 Task: Find connections with filter location Krishnanagar with filter topic #family with filter profile language Potuguese with filter current company Career Expertoz with filter school IBS Mumbai with filter industry Commercial and Industrial Machinery Maintenance with filter service category Retirement Planning with filter keywords title Receptionist
Action: Mouse moved to (376, 259)
Screenshot: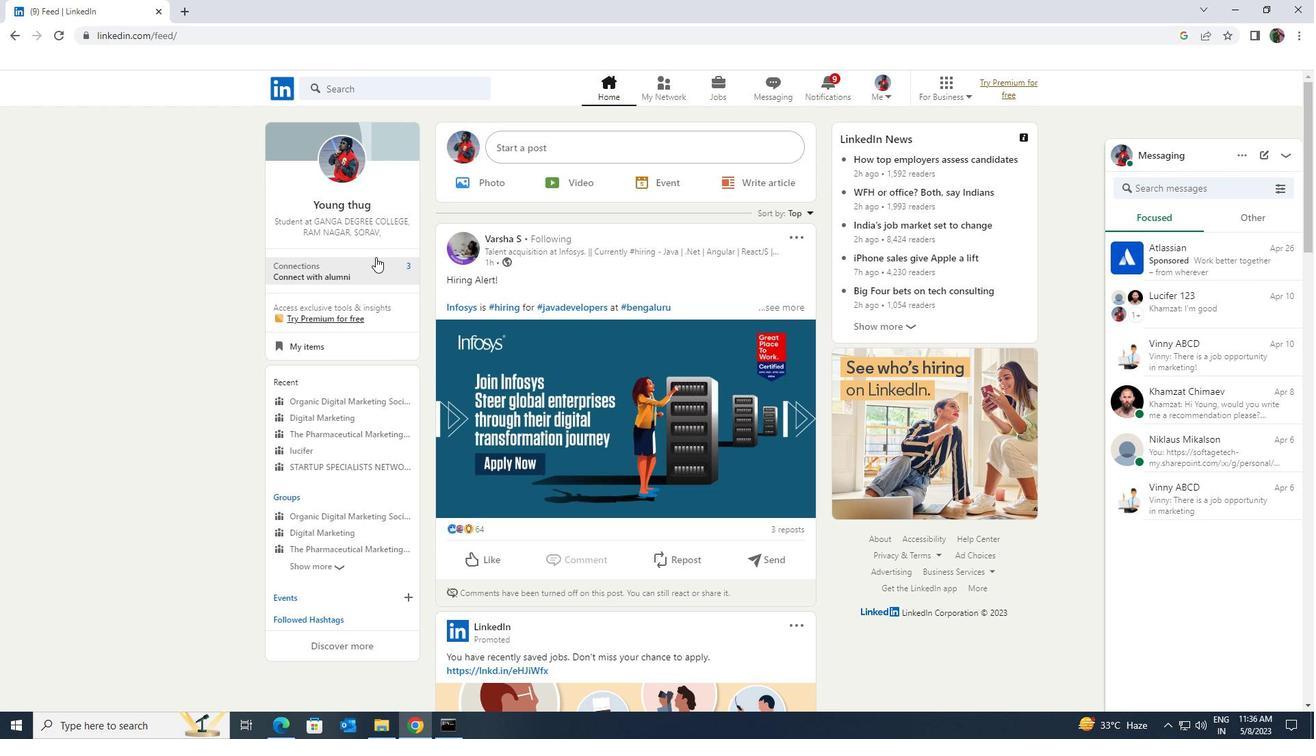 
Action: Mouse pressed left at (376, 259)
Screenshot: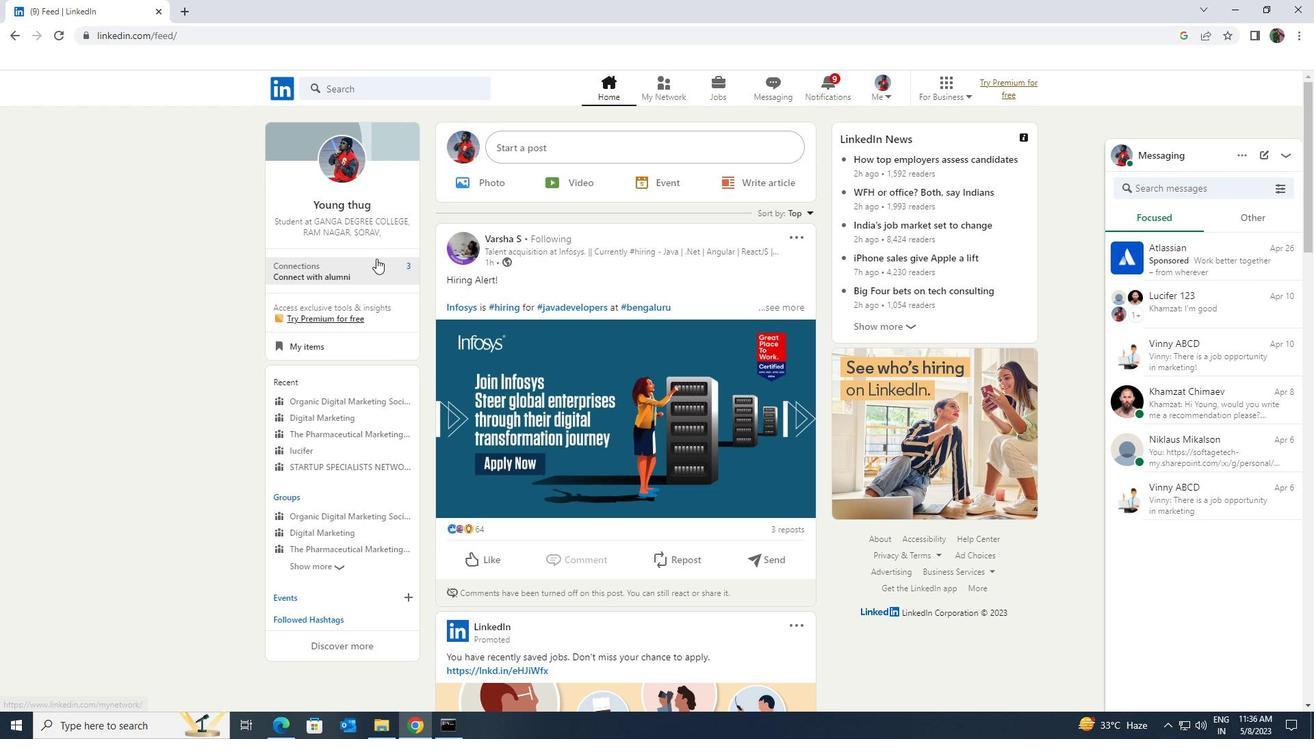 
Action: Mouse moved to (382, 172)
Screenshot: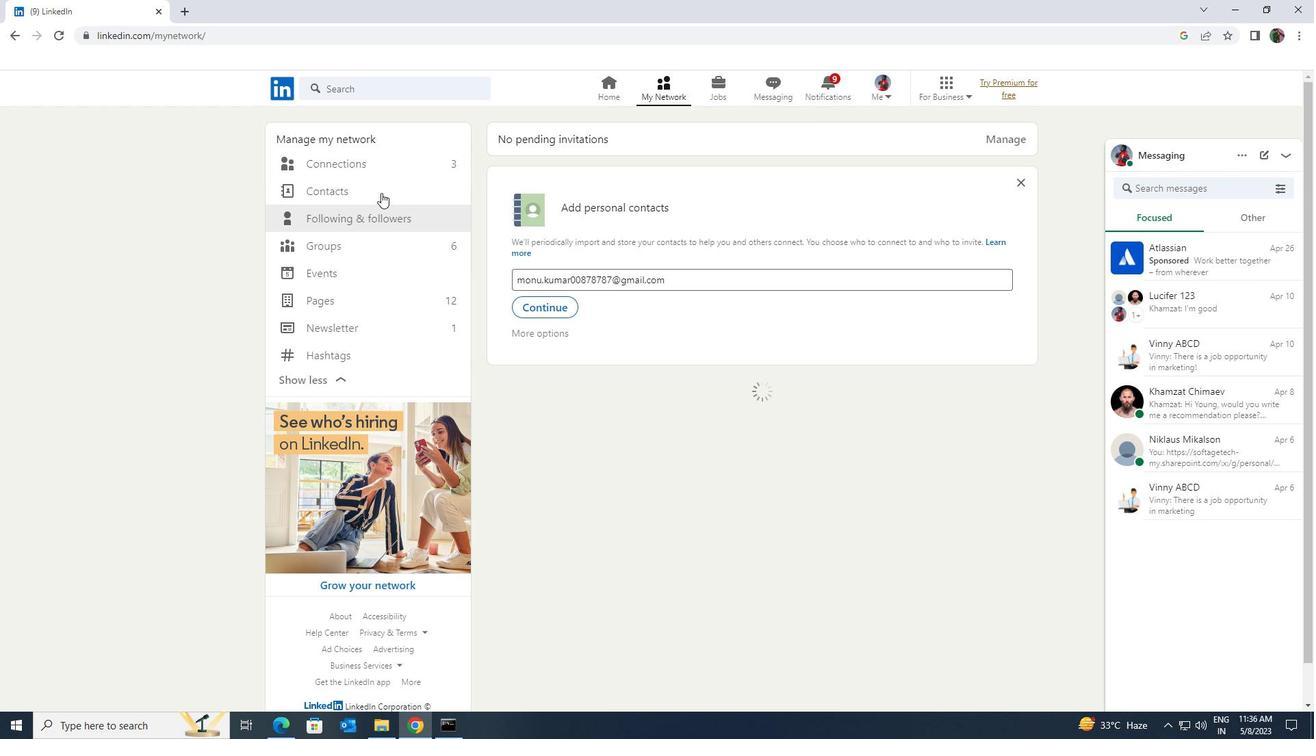 
Action: Mouse pressed left at (382, 172)
Screenshot: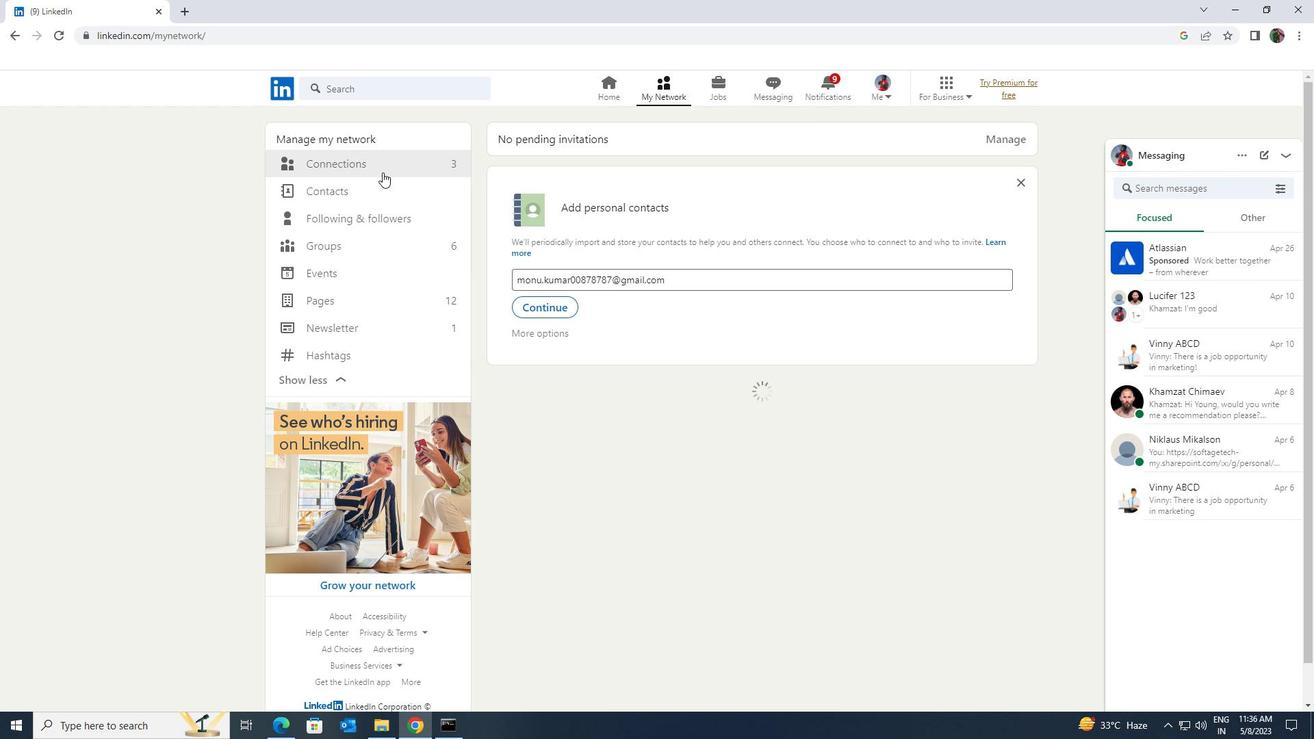 
Action: Mouse moved to (383, 169)
Screenshot: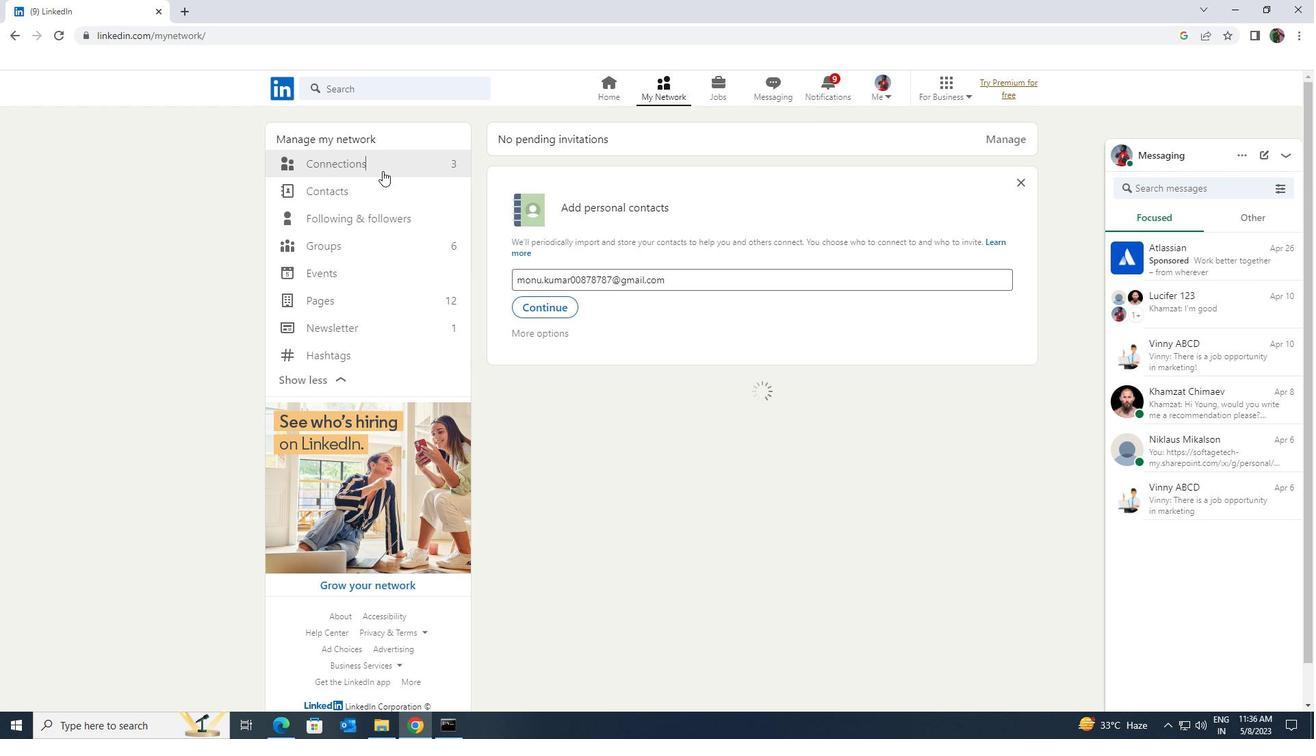 
Action: Mouse pressed left at (383, 169)
Screenshot: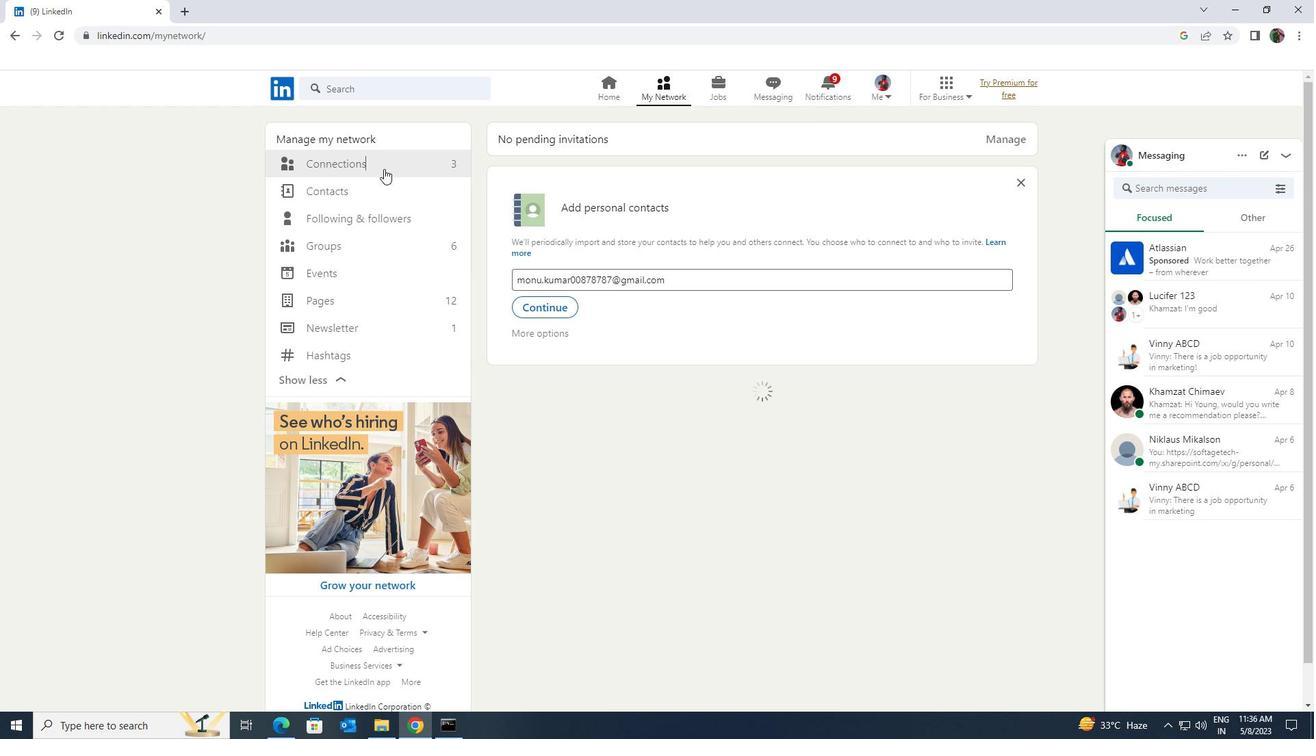 
Action: Mouse moved to (736, 167)
Screenshot: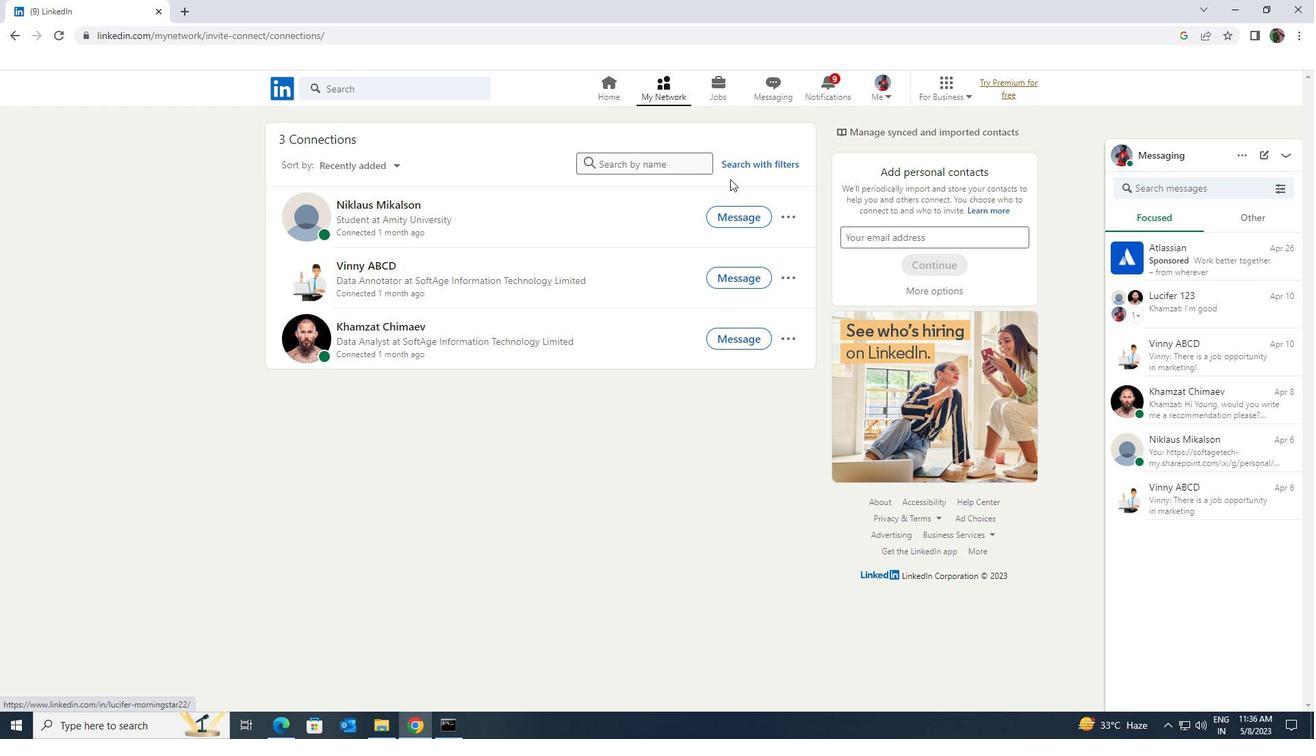 
Action: Mouse pressed left at (736, 167)
Screenshot: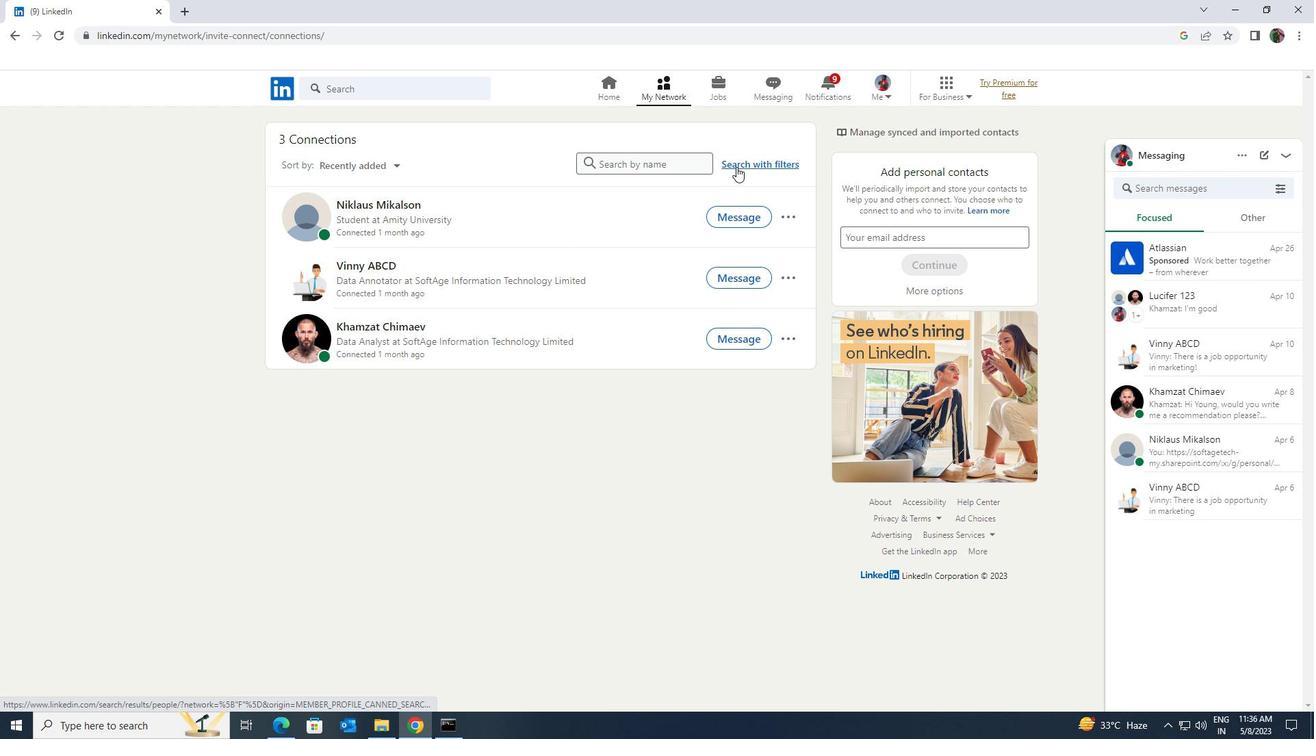 
Action: Mouse moved to (700, 128)
Screenshot: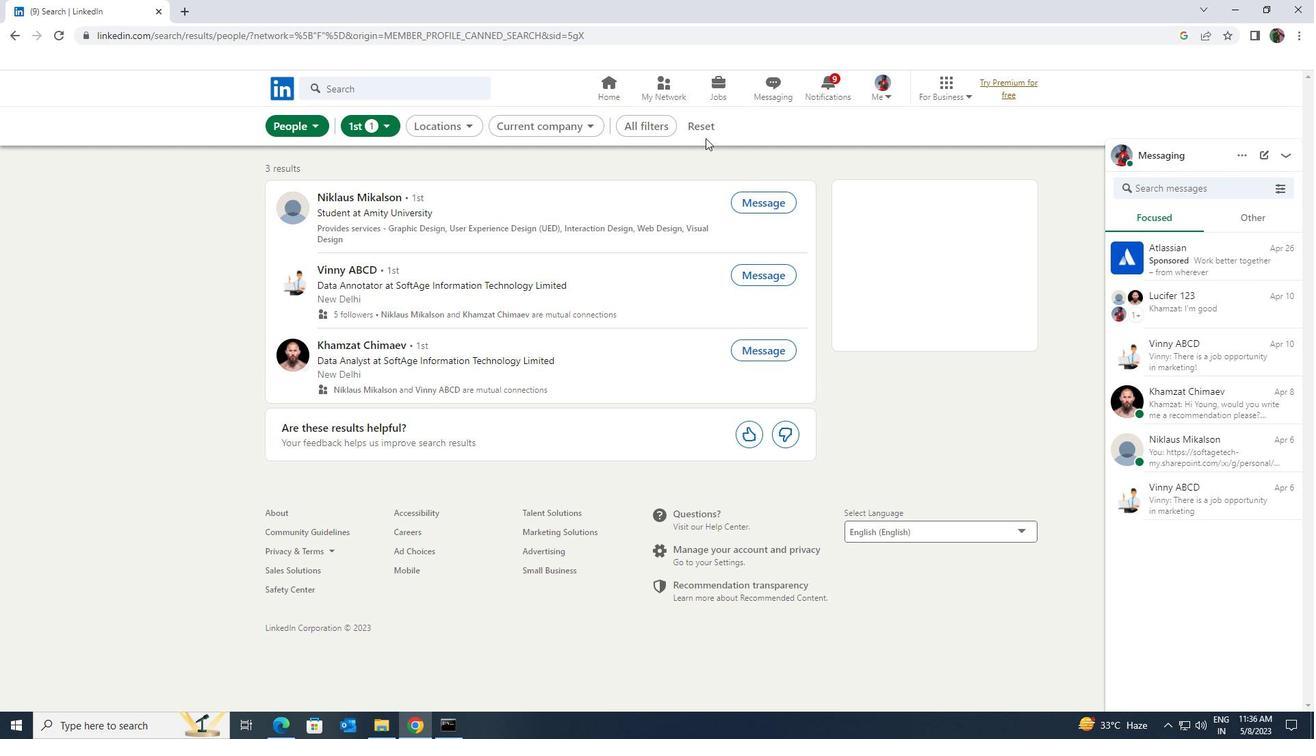 
Action: Mouse pressed left at (700, 128)
Screenshot: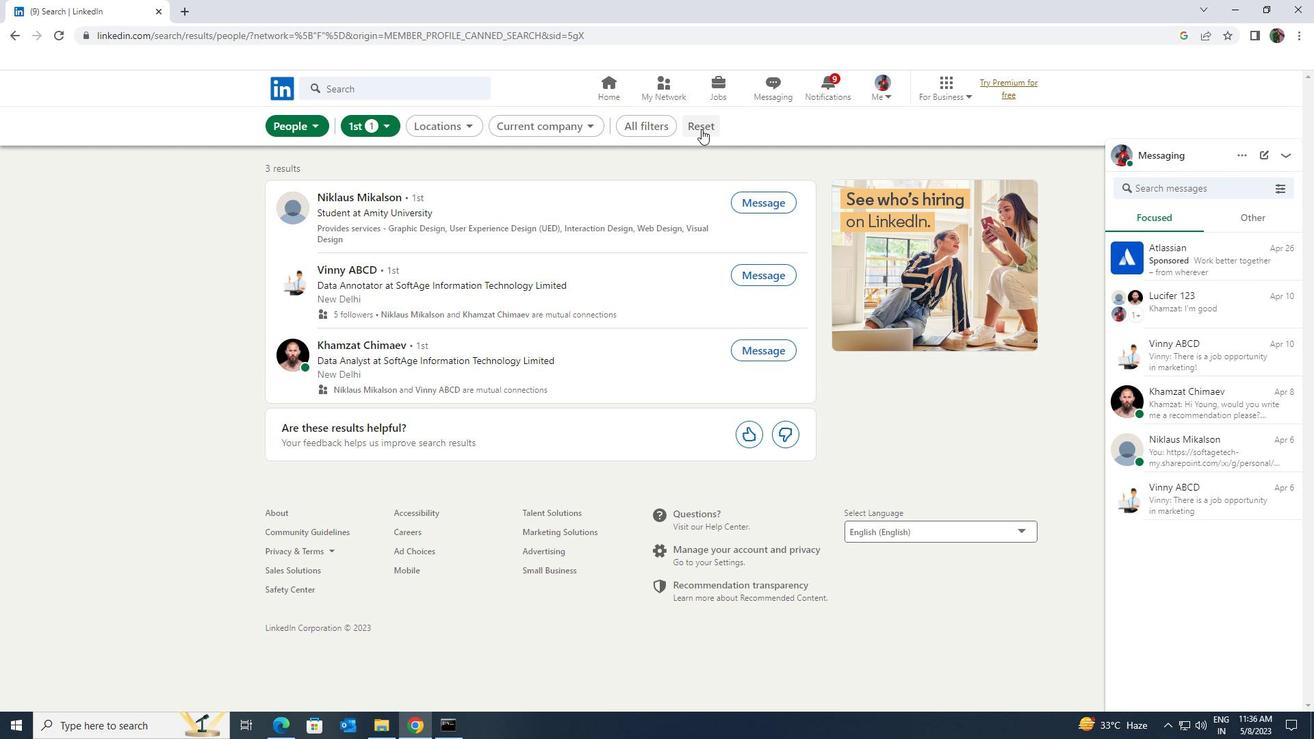 
Action: Mouse moved to (694, 130)
Screenshot: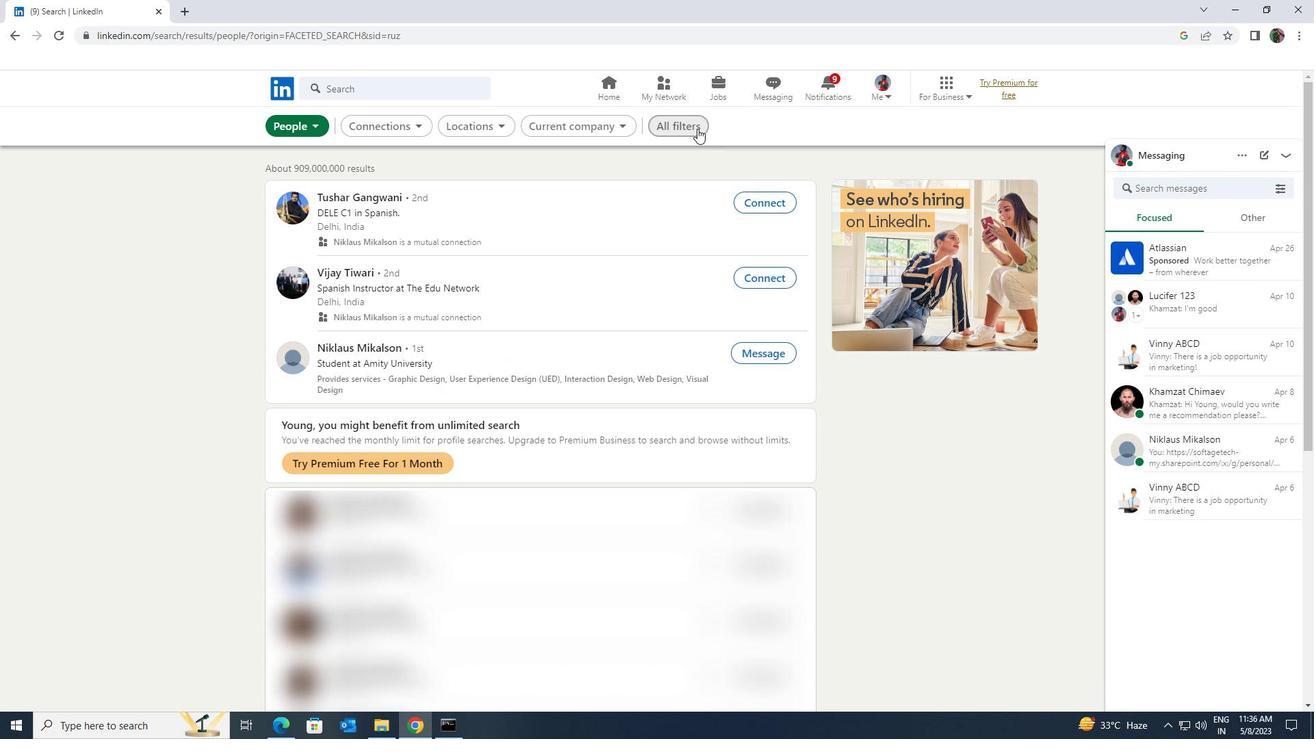 
Action: Mouse pressed left at (694, 130)
Screenshot: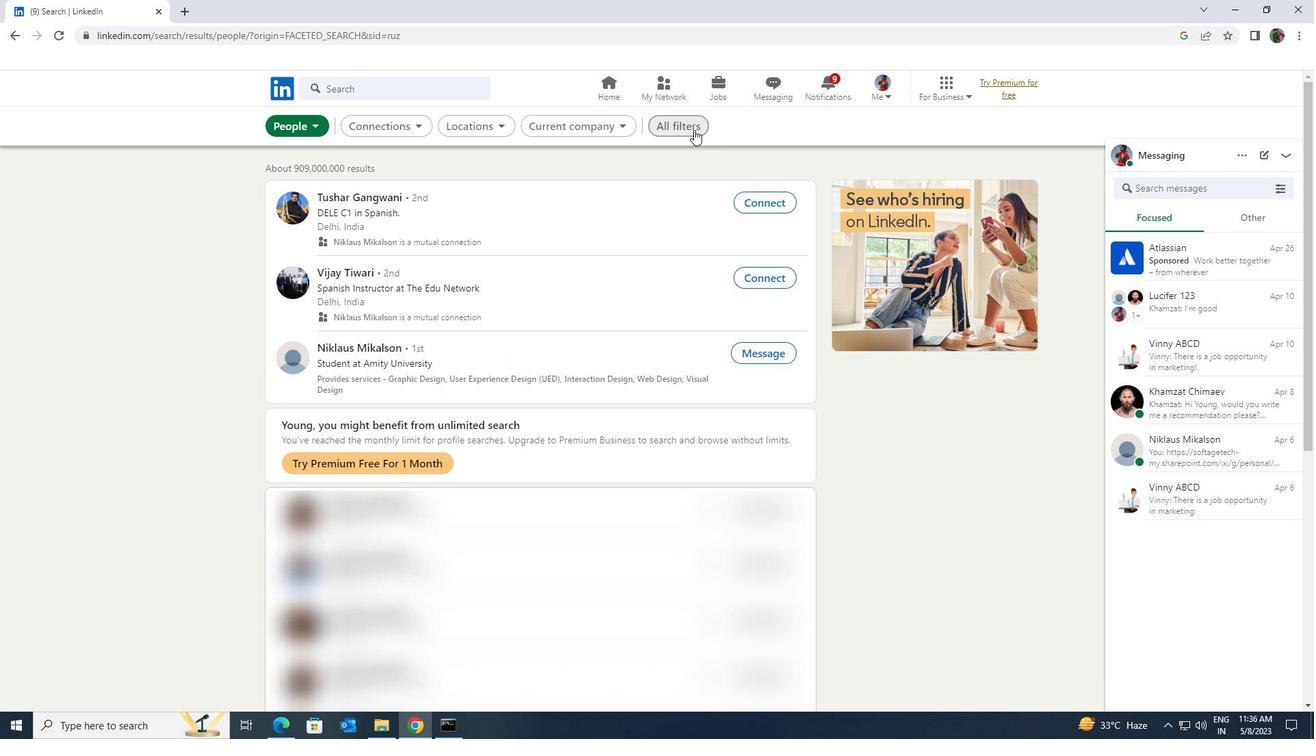
Action: Mouse moved to (1158, 539)
Screenshot: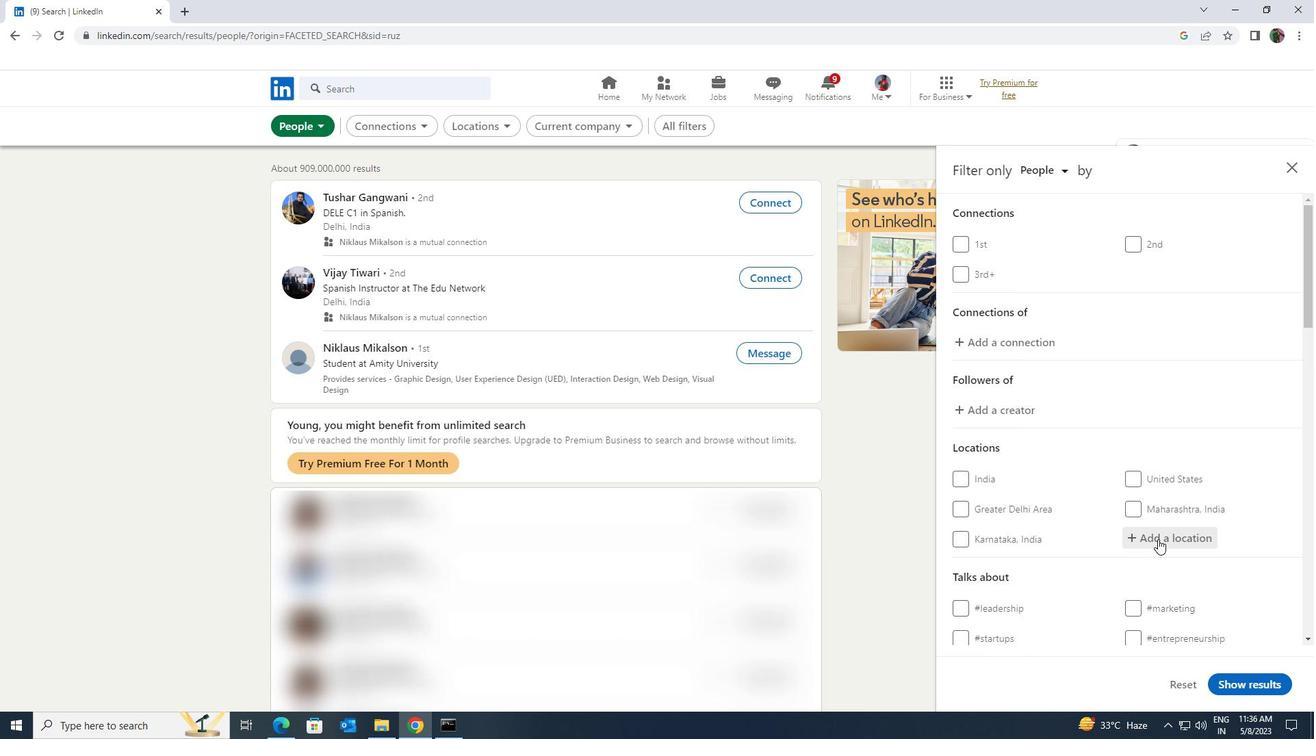 
Action: Mouse pressed left at (1158, 539)
Screenshot: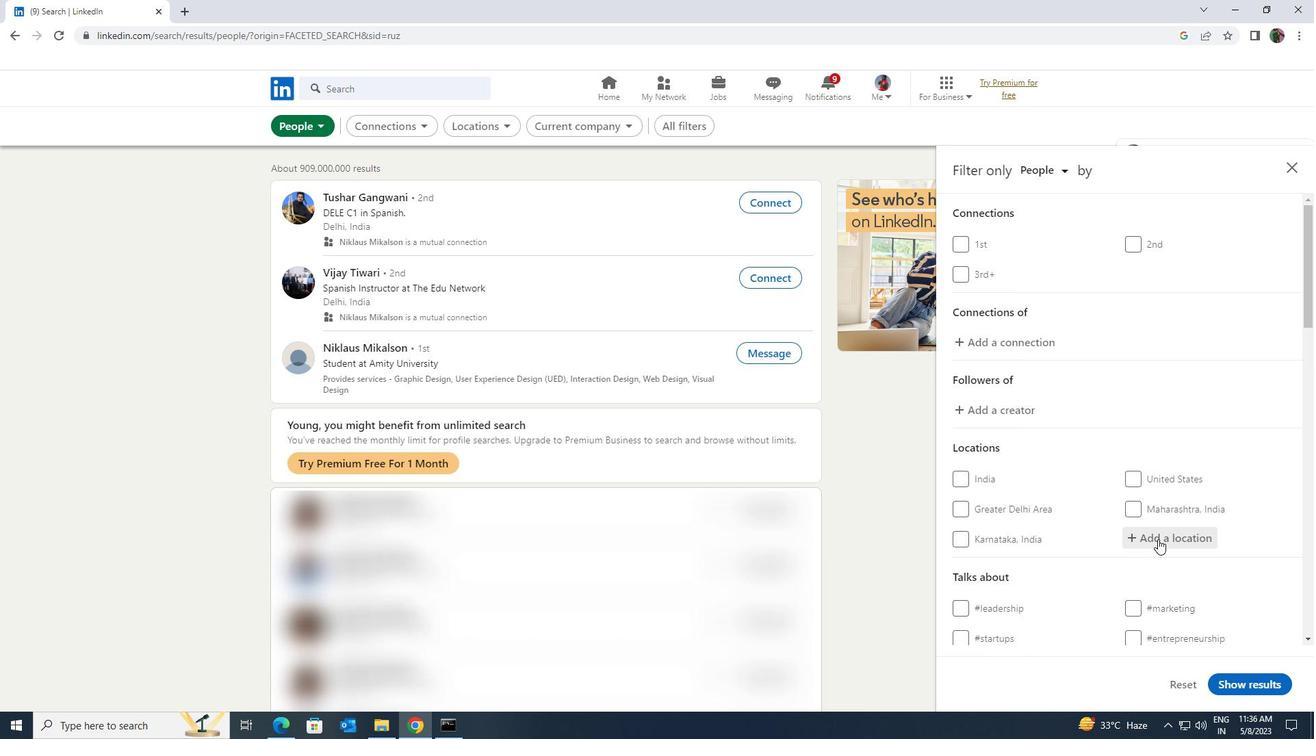 
Action: Mouse moved to (1158, 538)
Screenshot: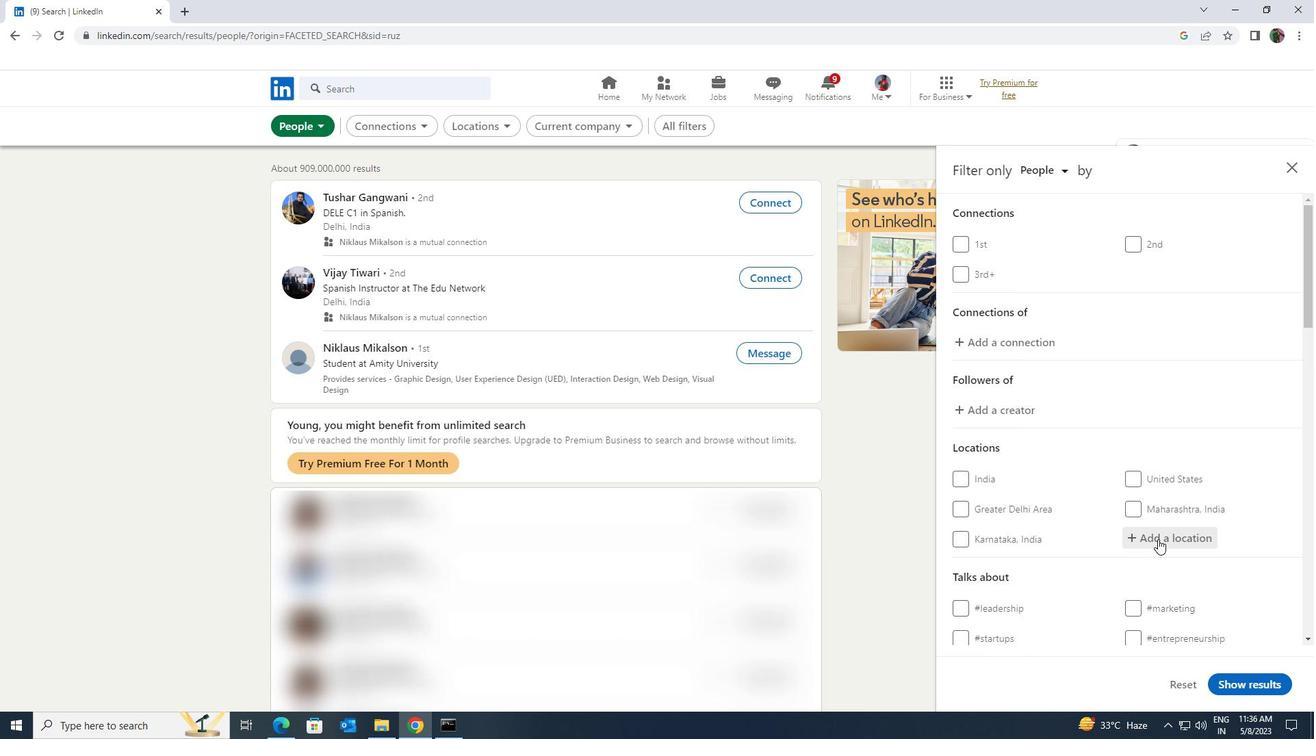 
Action: Key pressed <Key.shift>KRISHNA
Screenshot: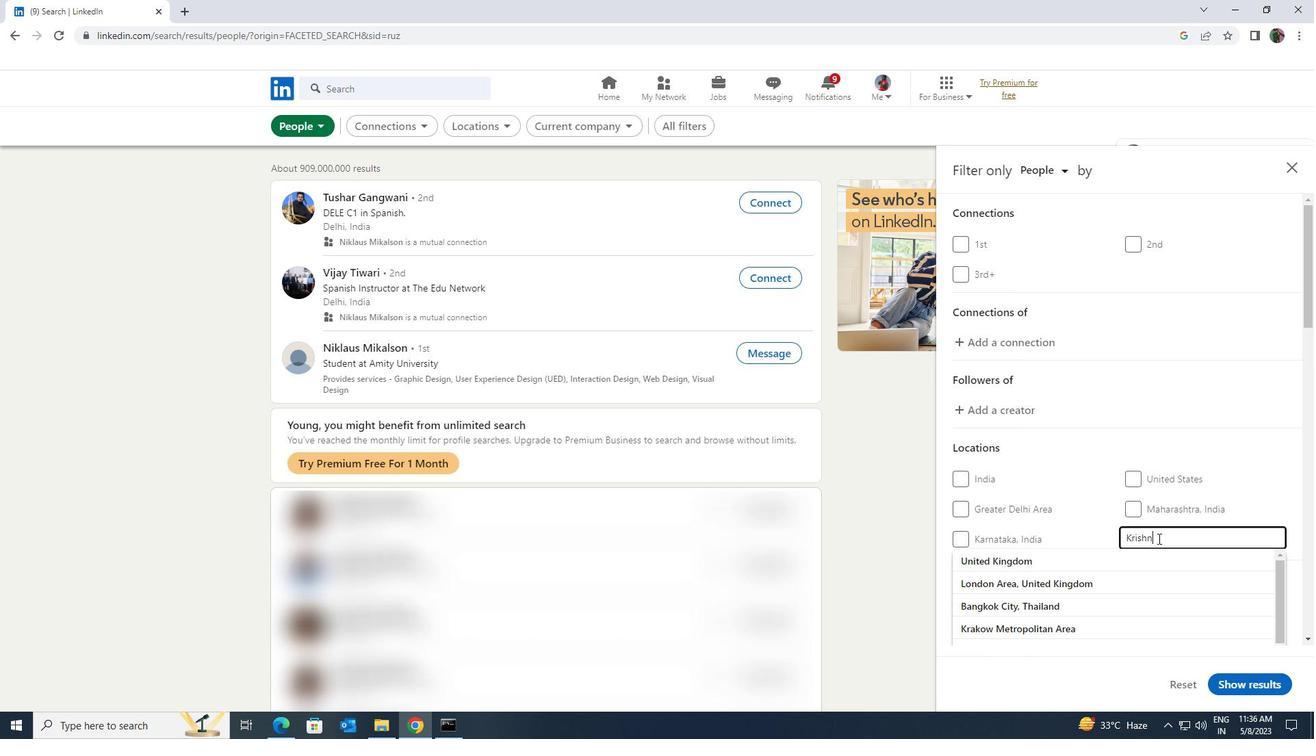 
Action: Mouse moved to (1155, 541)
Screenshot: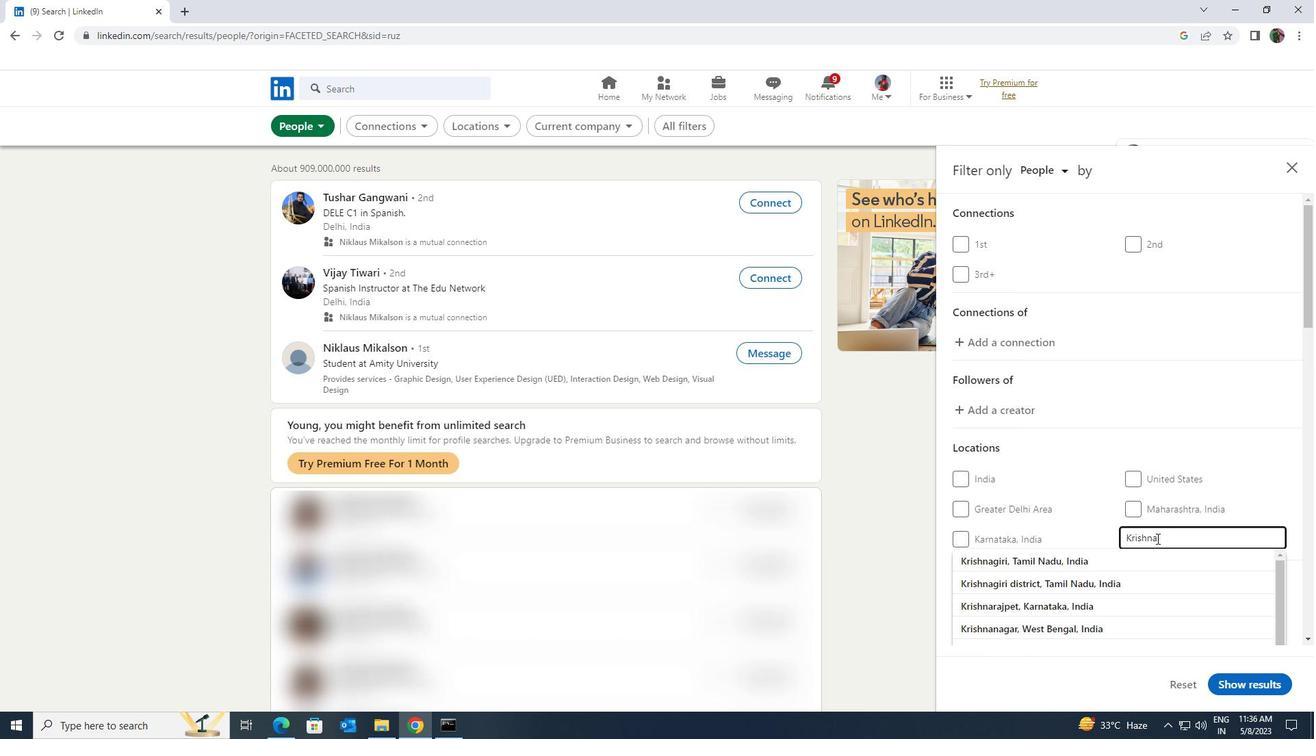 
Action: Key pressed GAR<Key.enter>
Screenshot: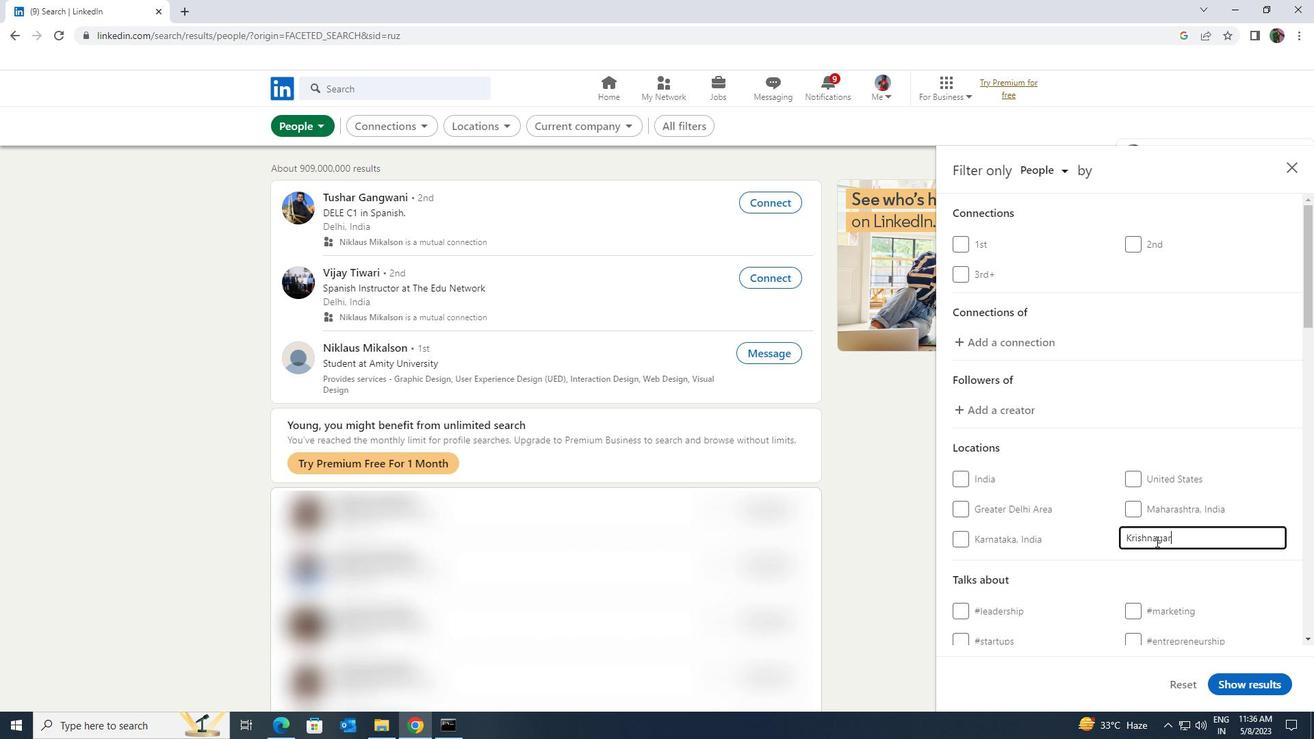 
Action: Mouse moved to (1154, 542)
Screenshot: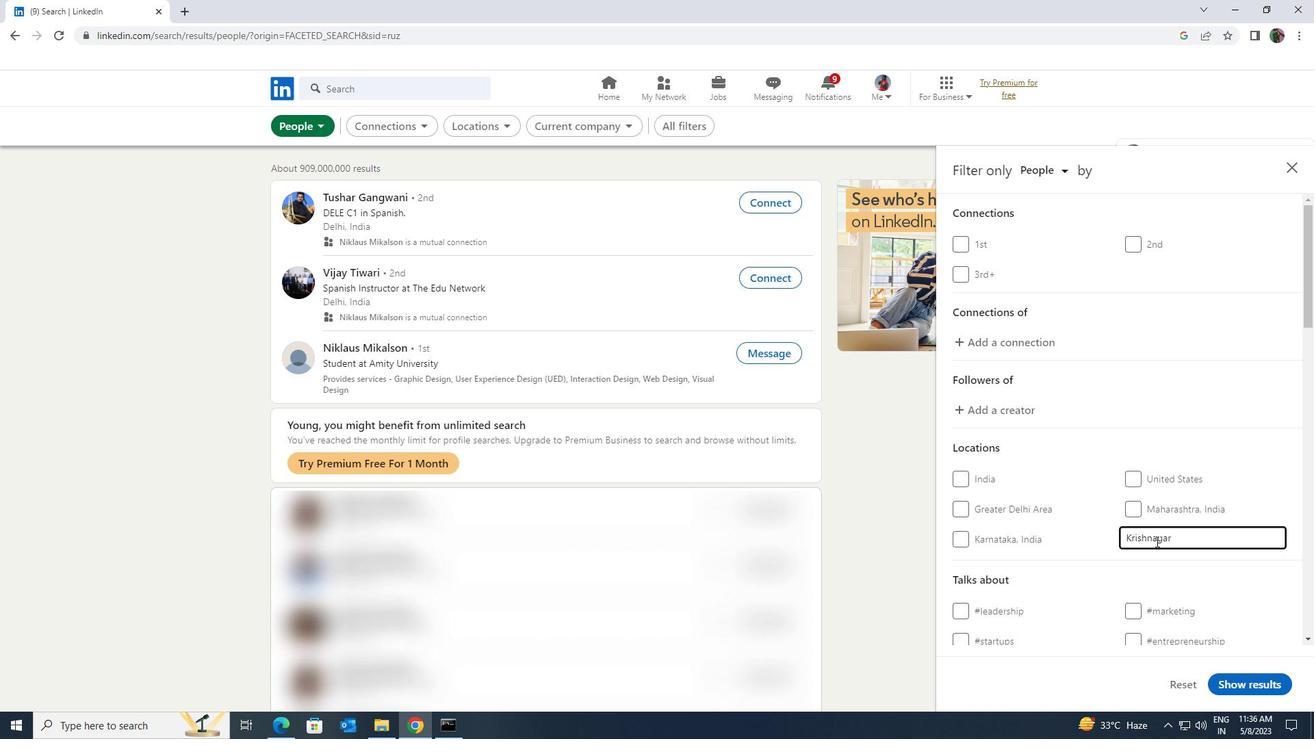 
Action: Mouse scrolled (1154, 542) with delta (0, 0)
Screenshot: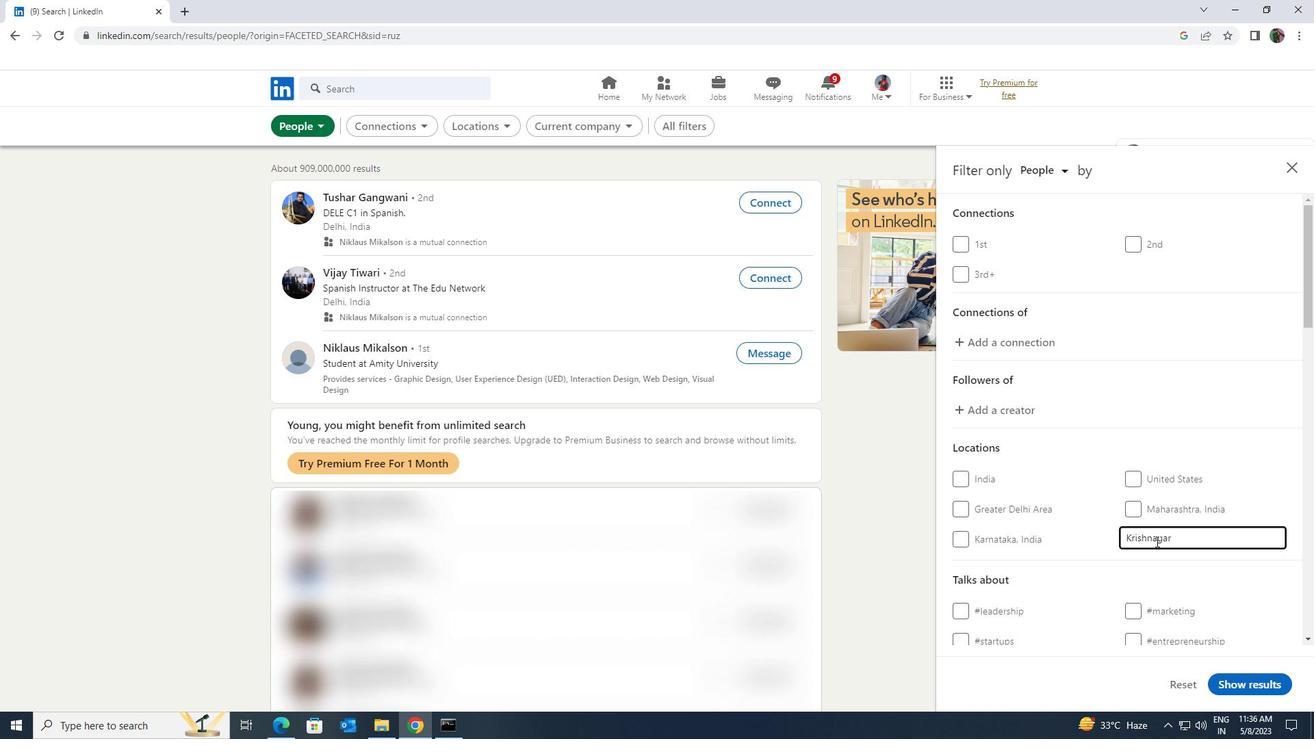 
Action: Mouse moved to (1153, 543)
Screenshot: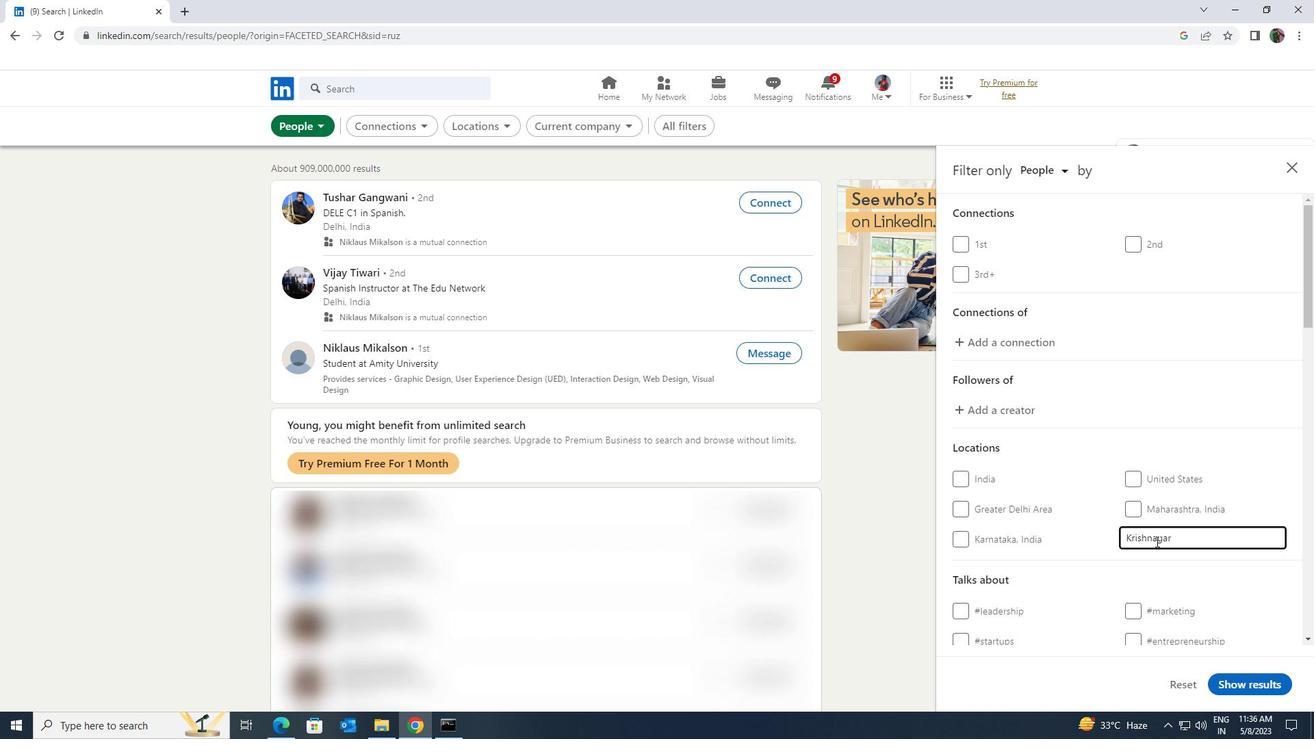 
Action: Mouse scrolled (1153, 542) with delta (0, 0)
Screenshot: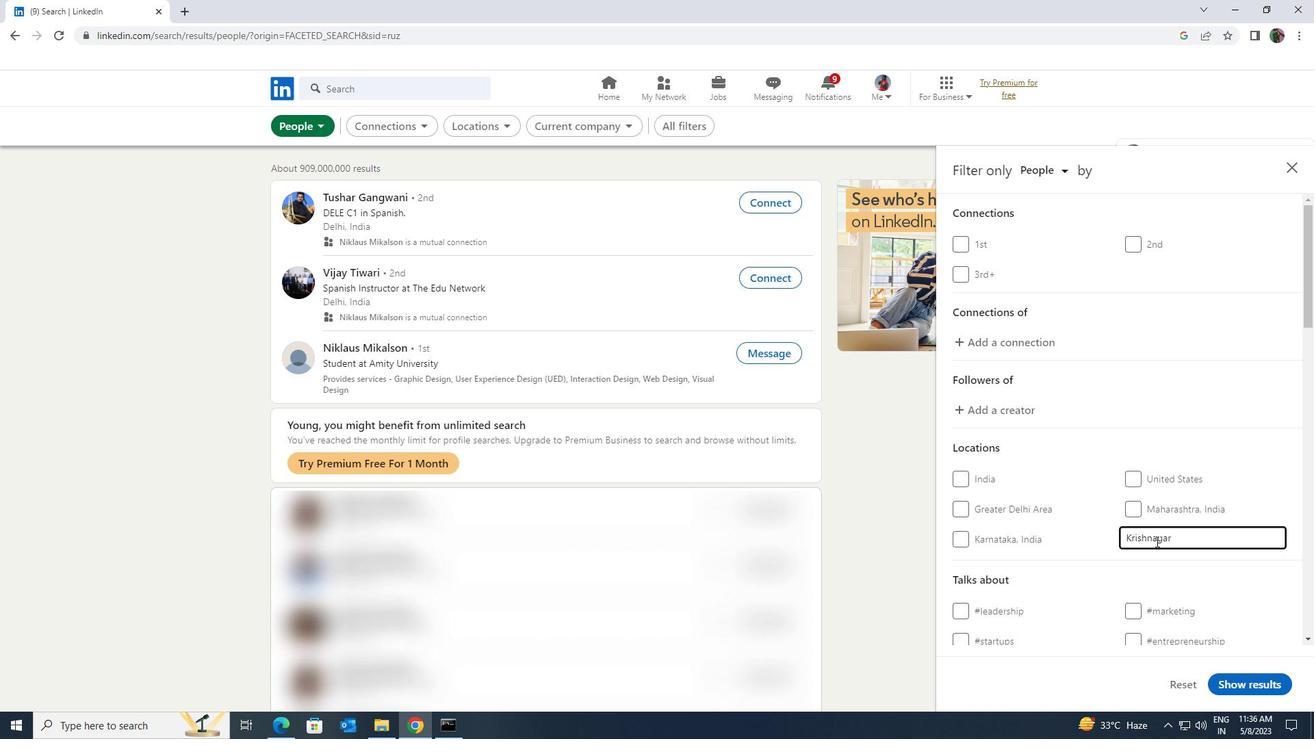 
Action: Mouse moved to (1152, 532)
Screenshot: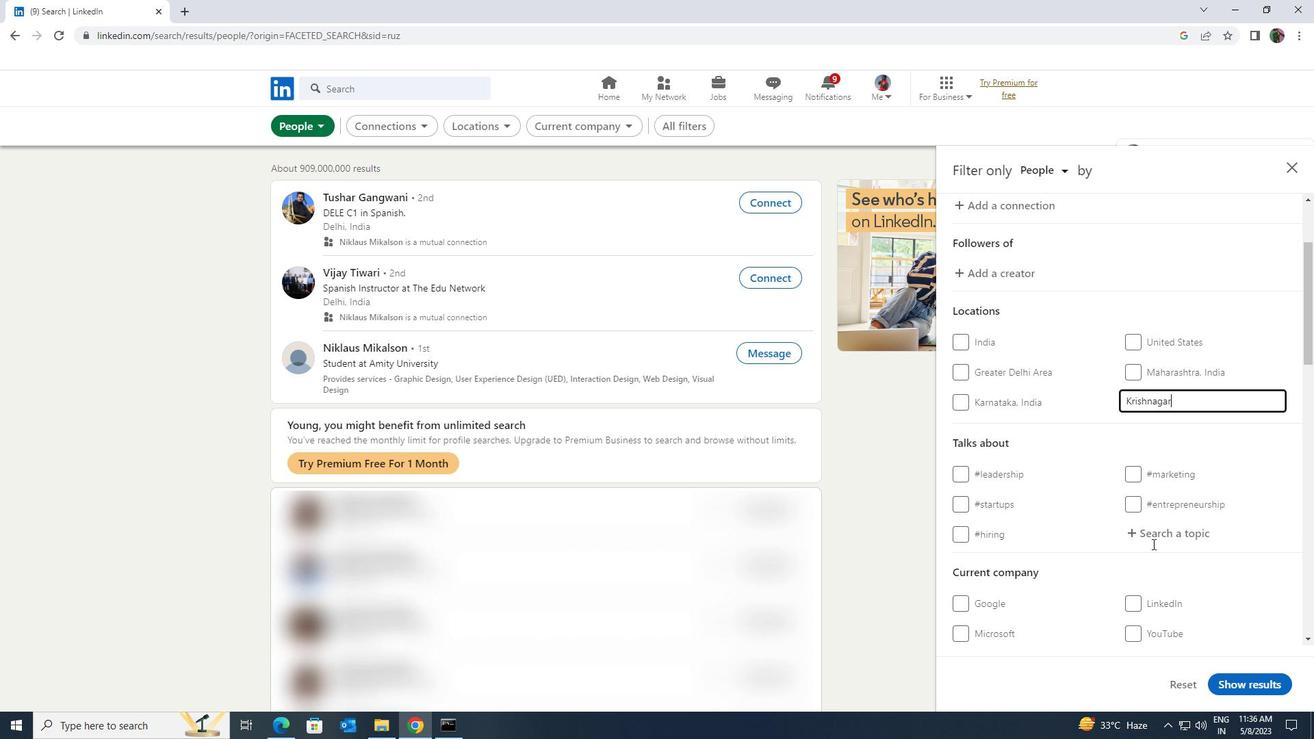 
Action: Mouse pressed left at (1152, 532)
Screenshot: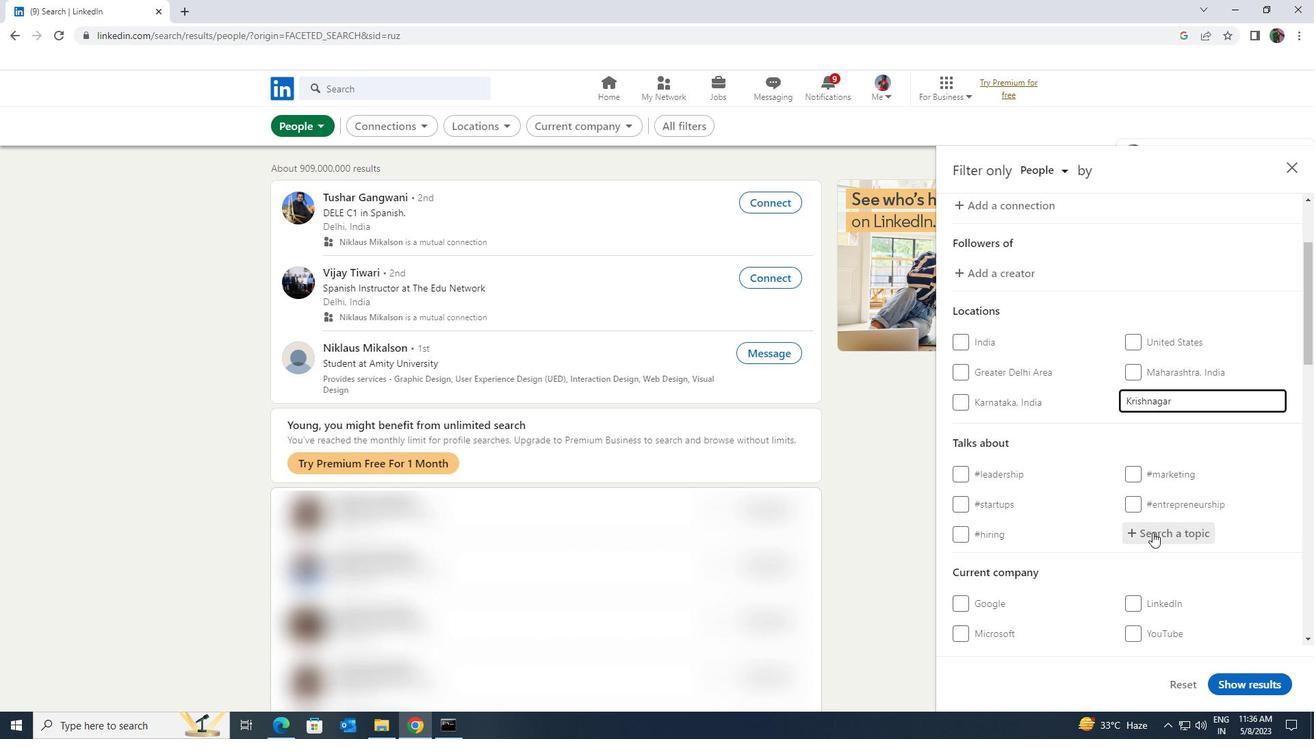 
Action: Mouse moved to (1152, 531)
Screenshot: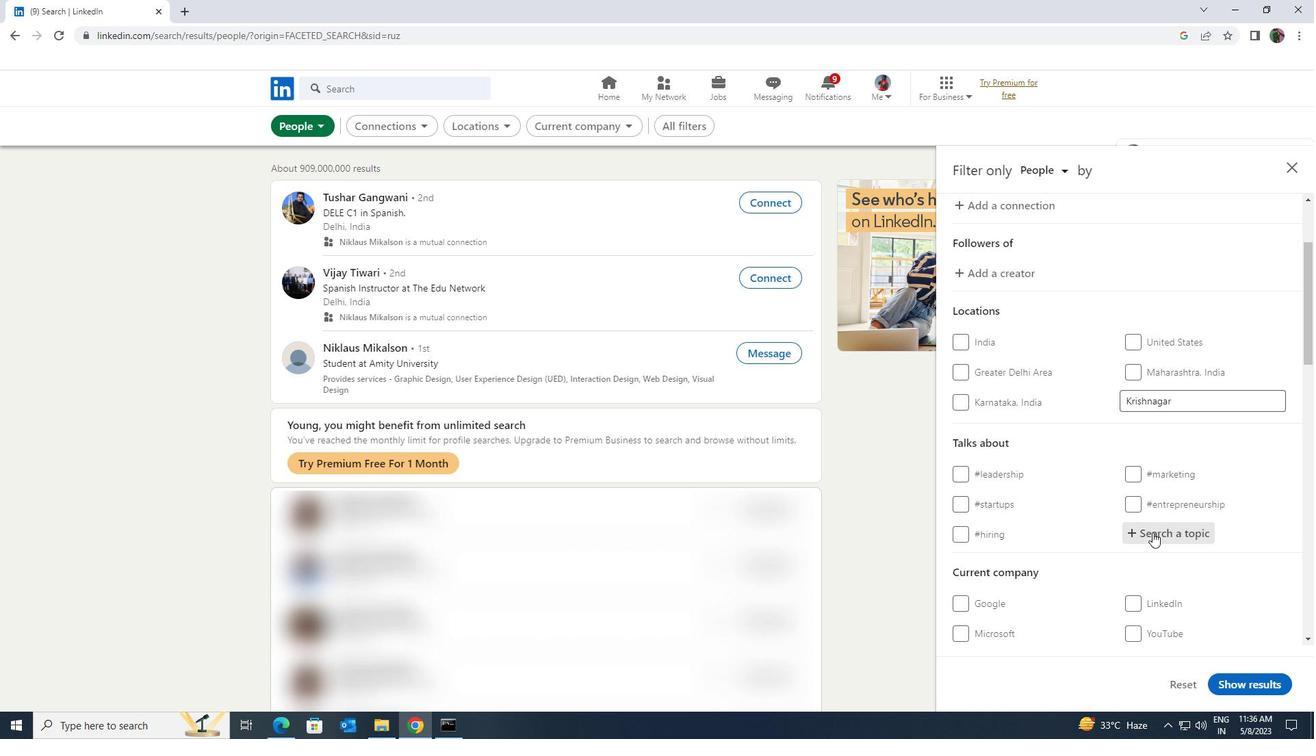 
Action: Key pressed <Key.shift>FAMILY
Screenshot: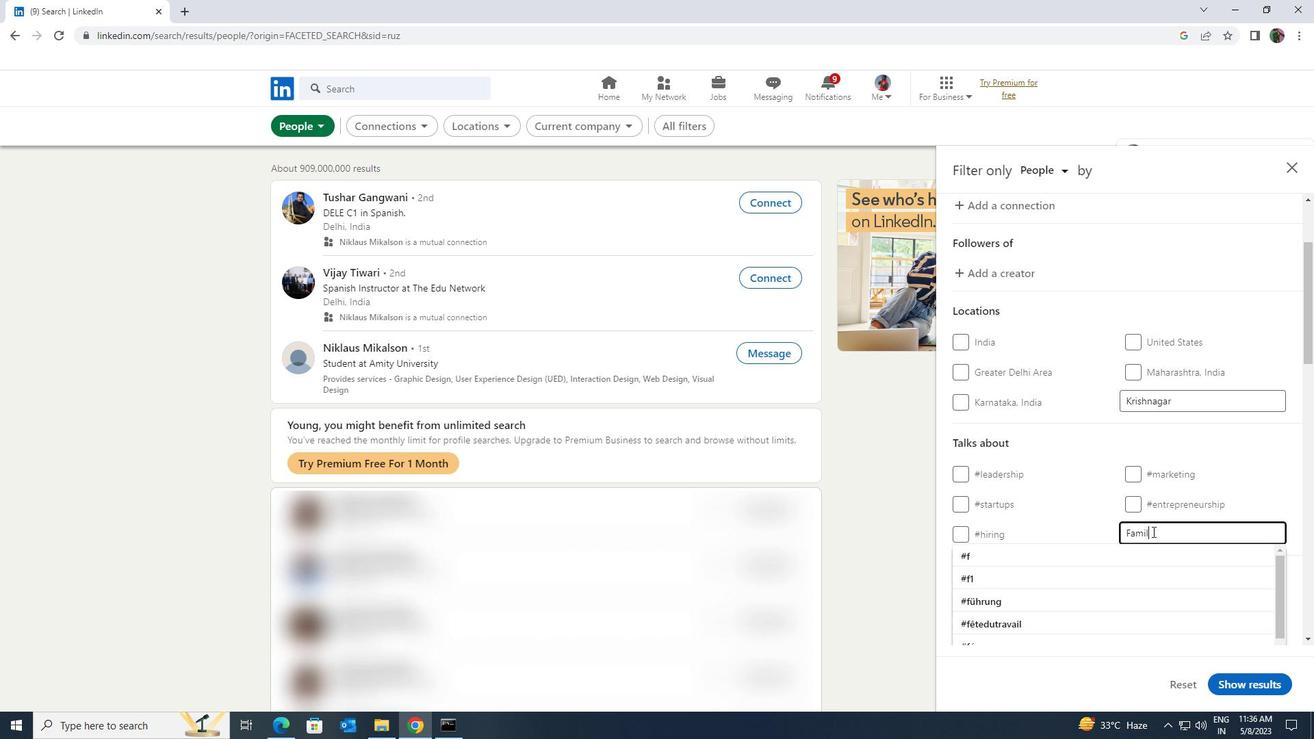 
Action: Mouse moved to (1138, 544)
Screenshot: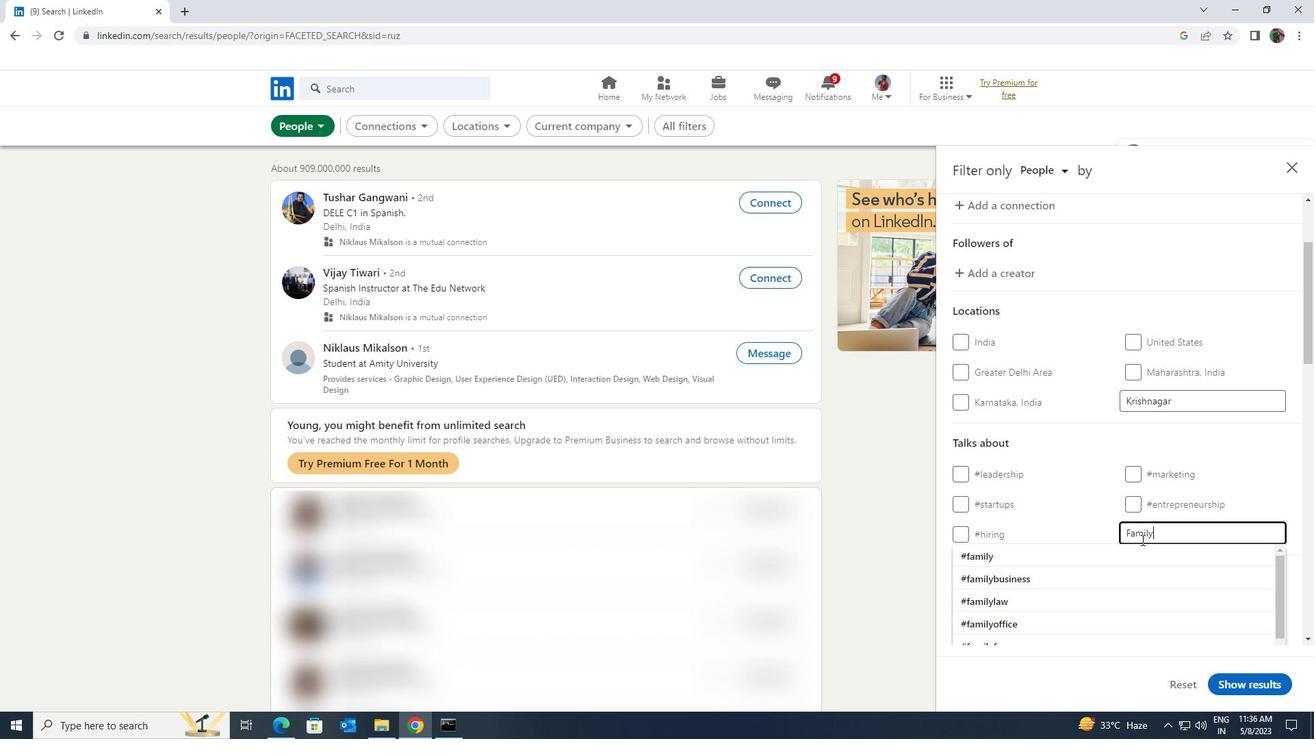 
Action: Mouse pressed left at (1138, 544)
Screenshot: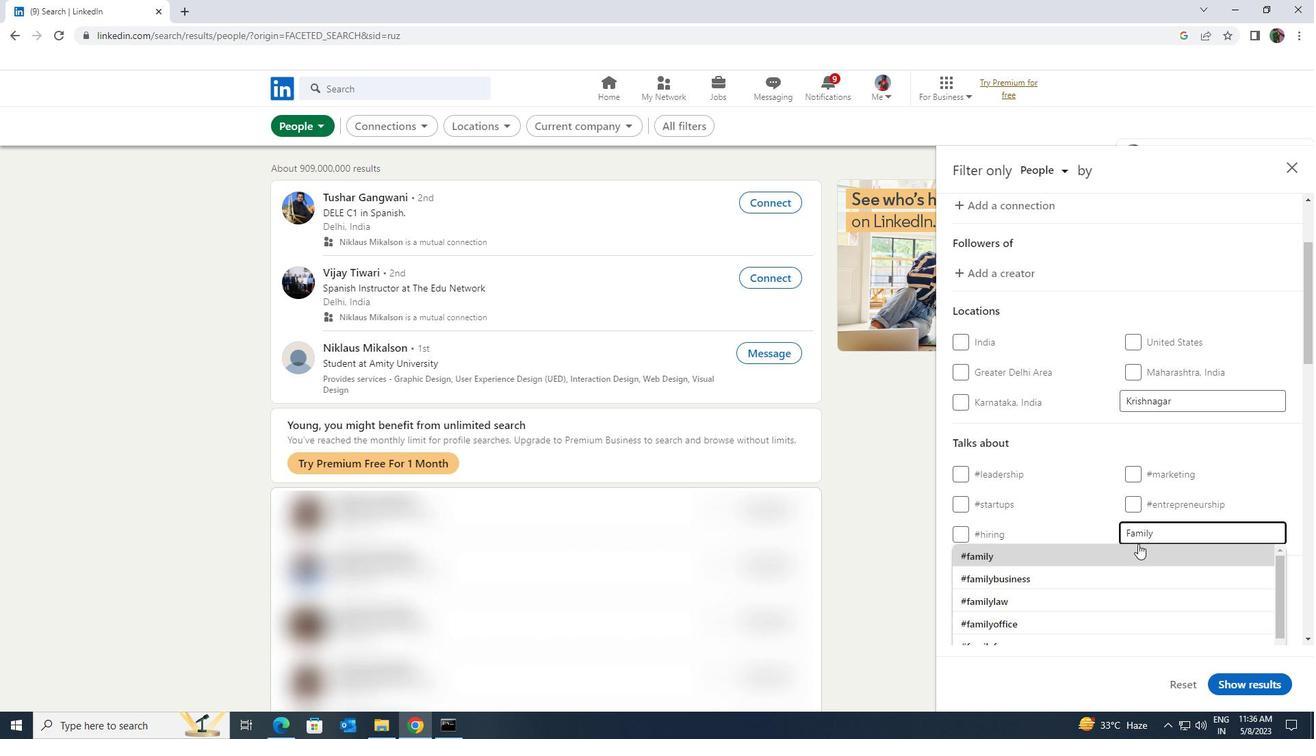 
Action: Mouse moved to (1137, 544)
Screenshot: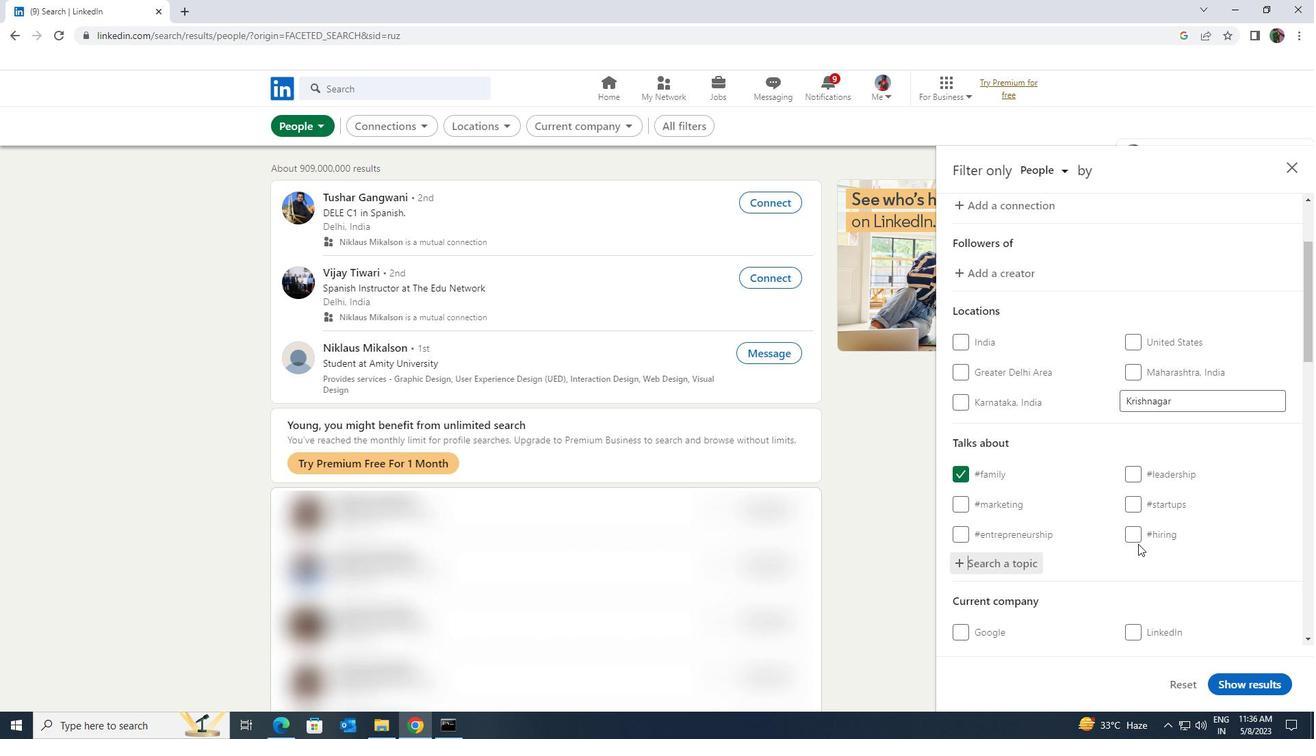 
Action: Mouse scrolled (1137, 543) with delta (0, 0)
Screenshot: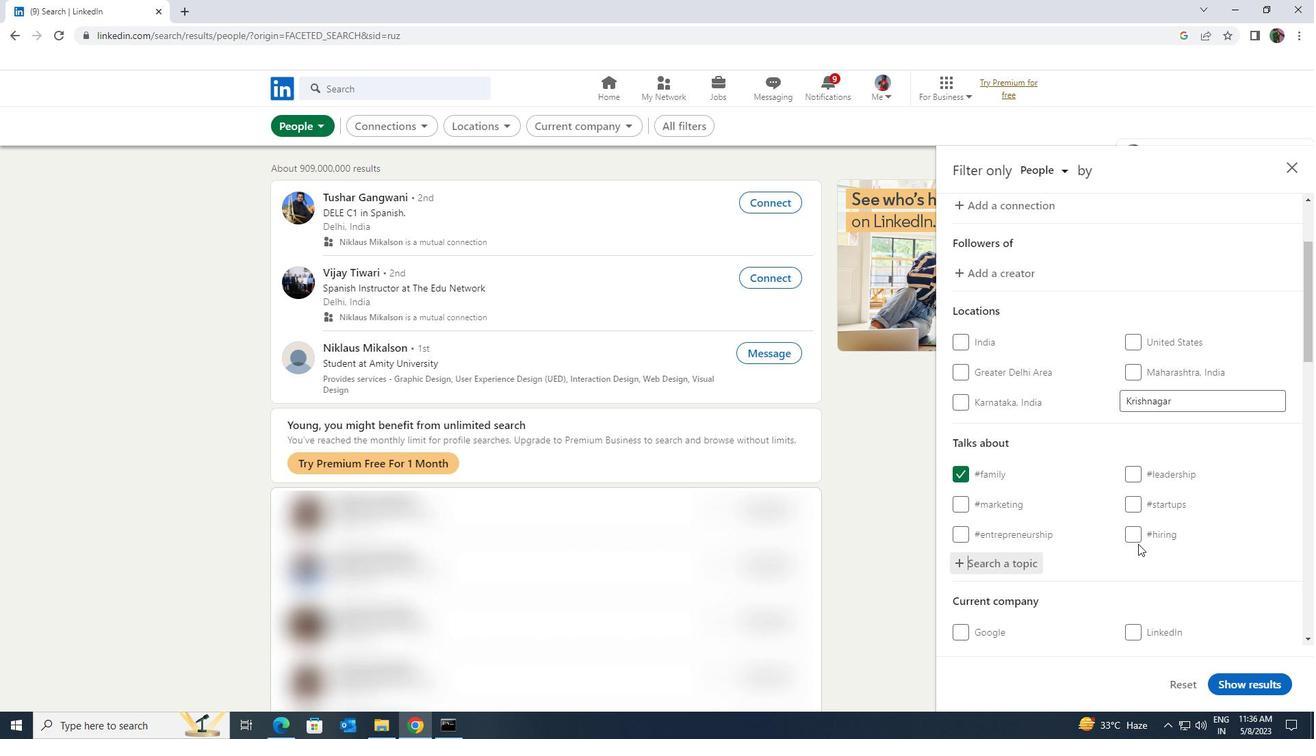 
Action: Mouse scrolled (1137, 543) with delta (0, 0)
Screenshot: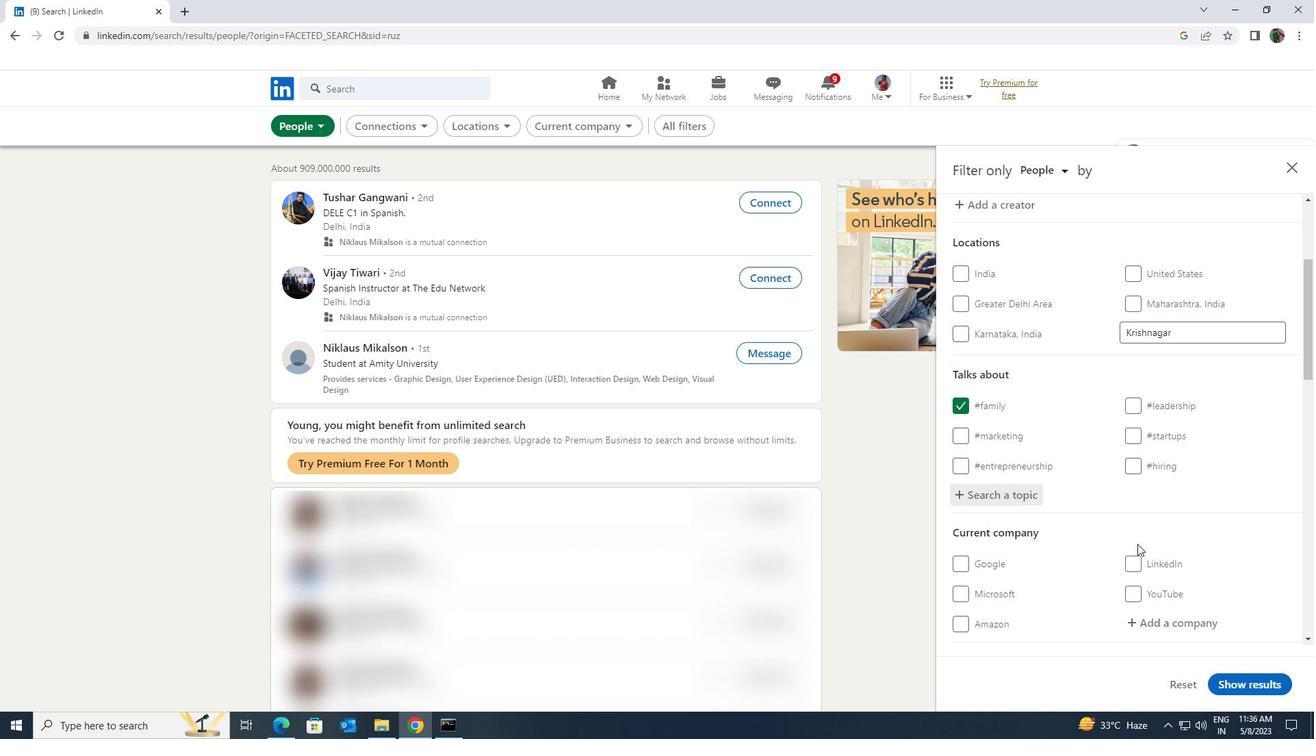 
Action: Mouse scrolled (1137, 543) with delta (0, 0)
Screenshot: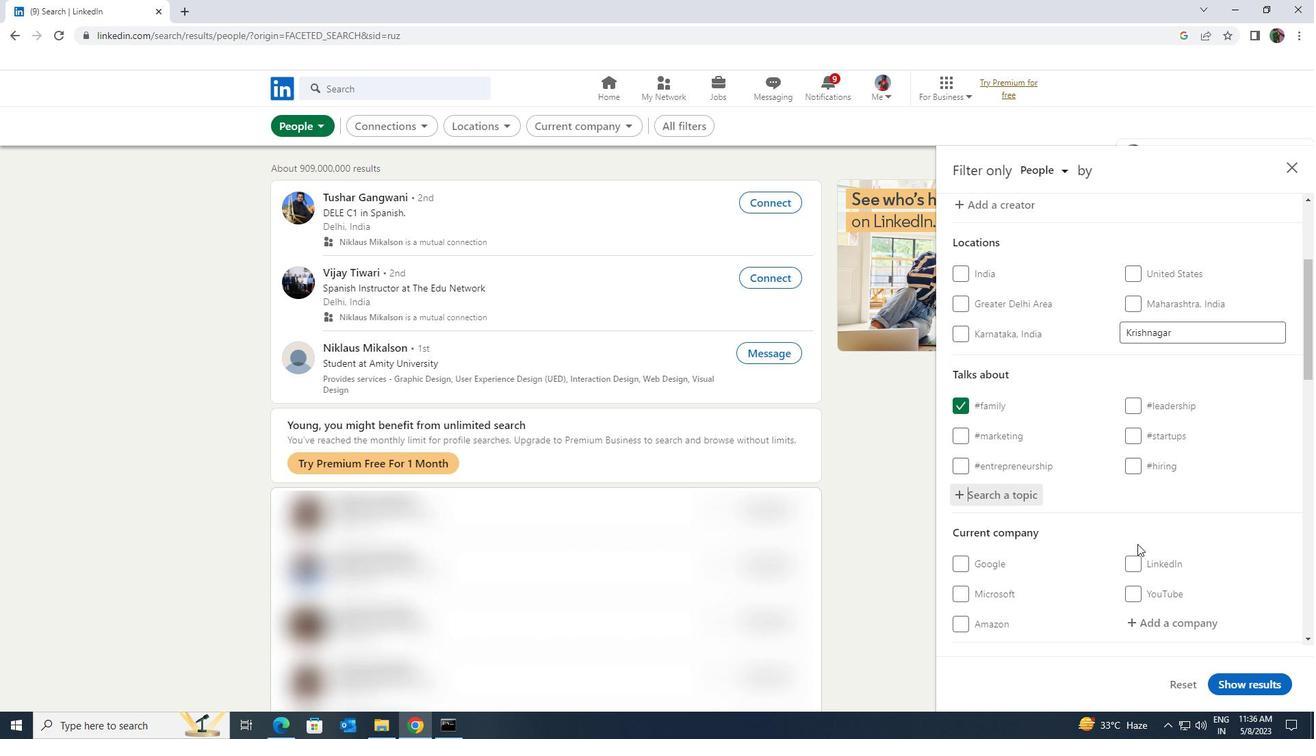 
Action: Mouse scrolled (1137, 543) with delta (0, 0)
Screenshot: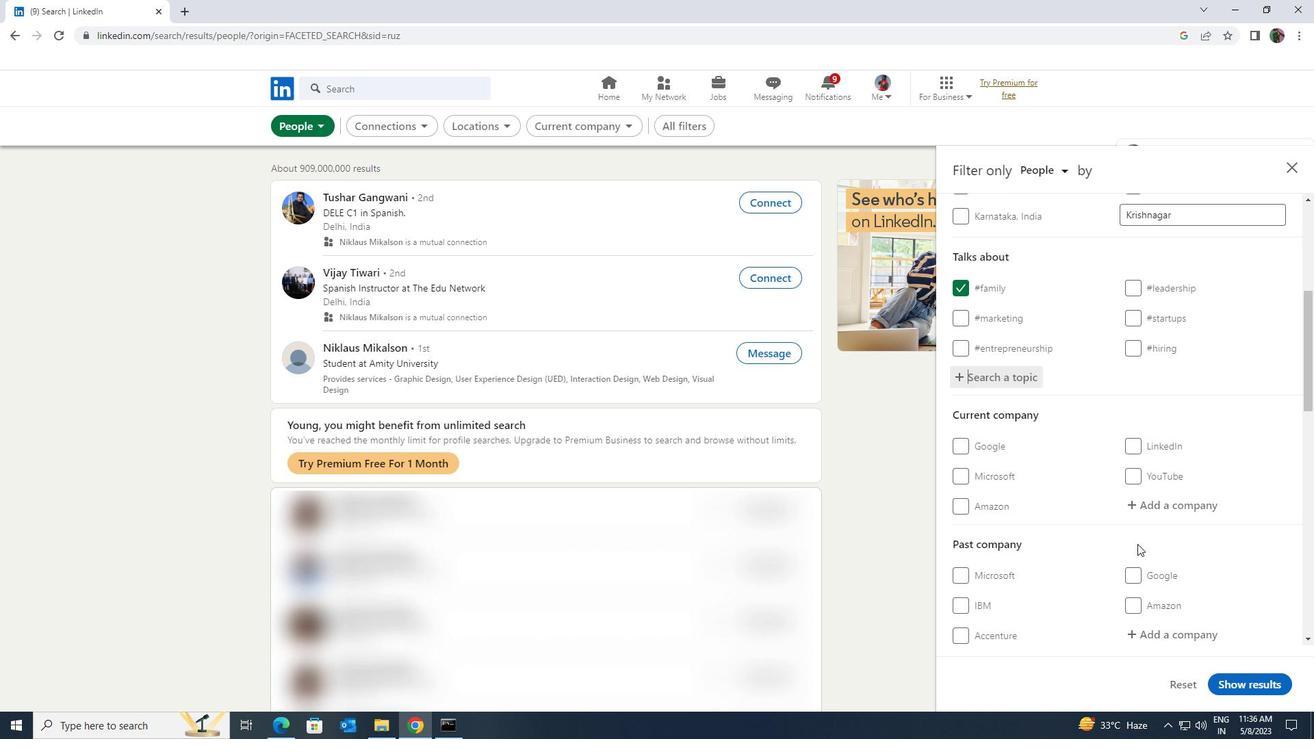 
Action: Mouse scrolled (1137, 543) with delta (0, 0)
Screenshot: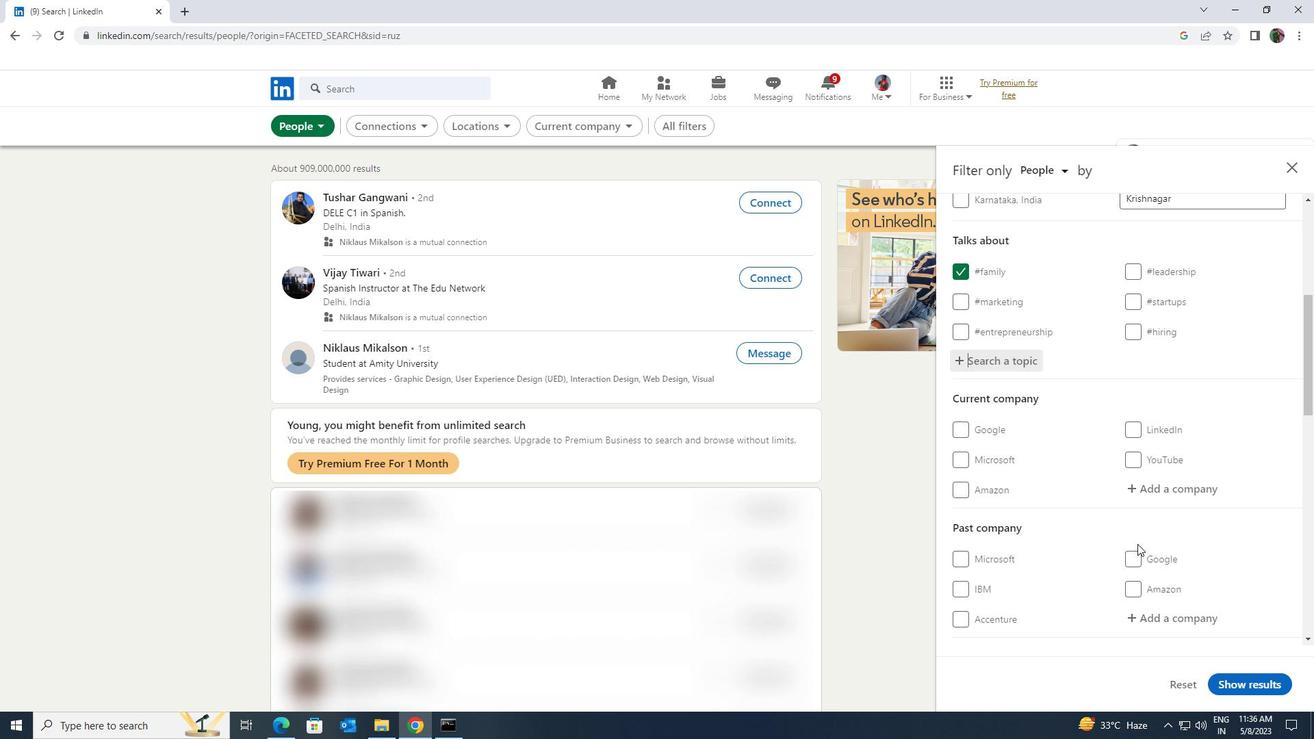 
Action: Mouse scrolled (1137, 543) with delta (0, 0)
Screenshot: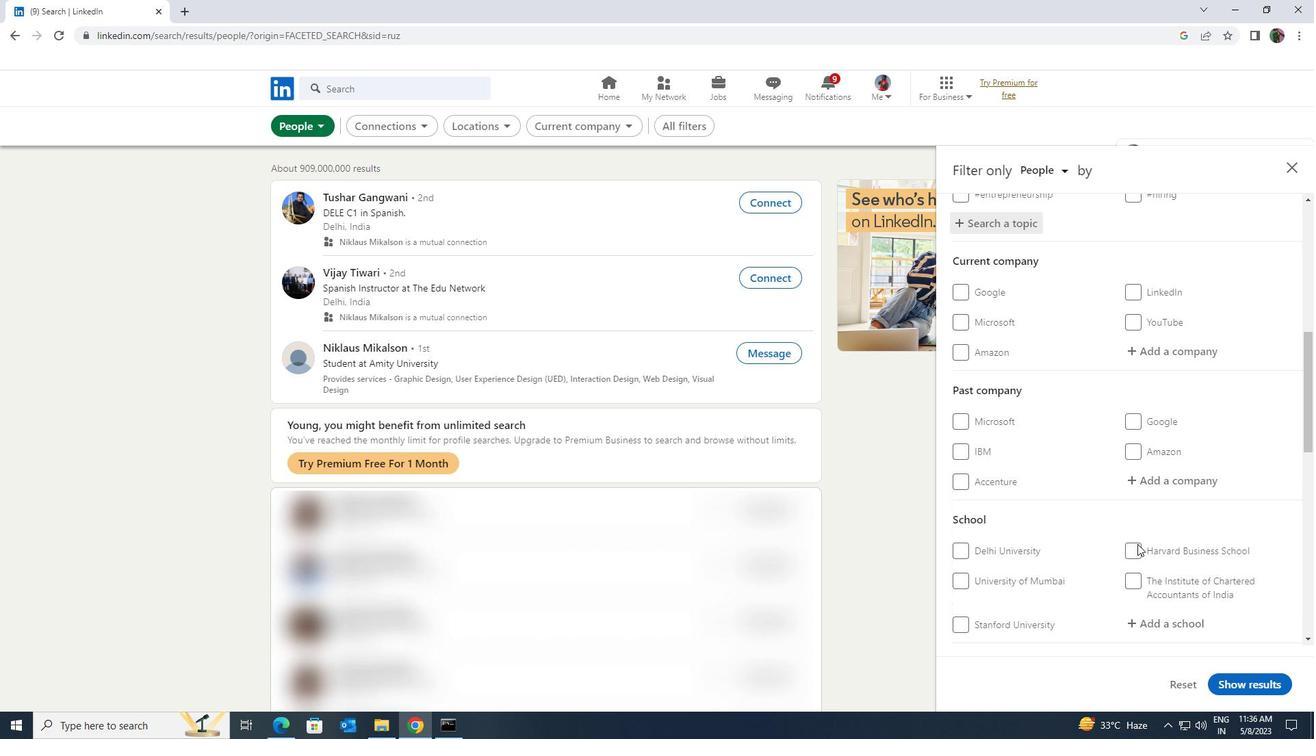 
Action: Mouse scrolled (1137, 543) with delta (0, 0)
Screenshot: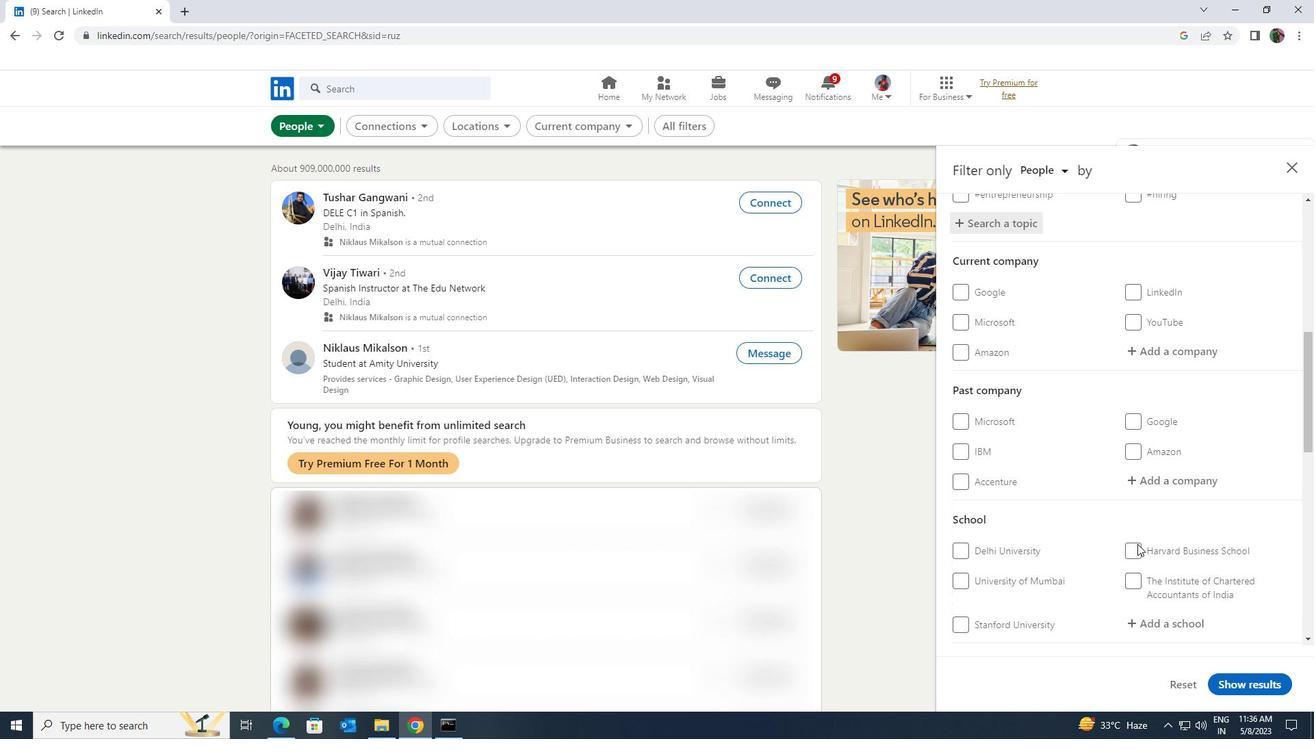 
Action: Mouse scrolled (1137, 543) with delta (0, 0)
Screenshot: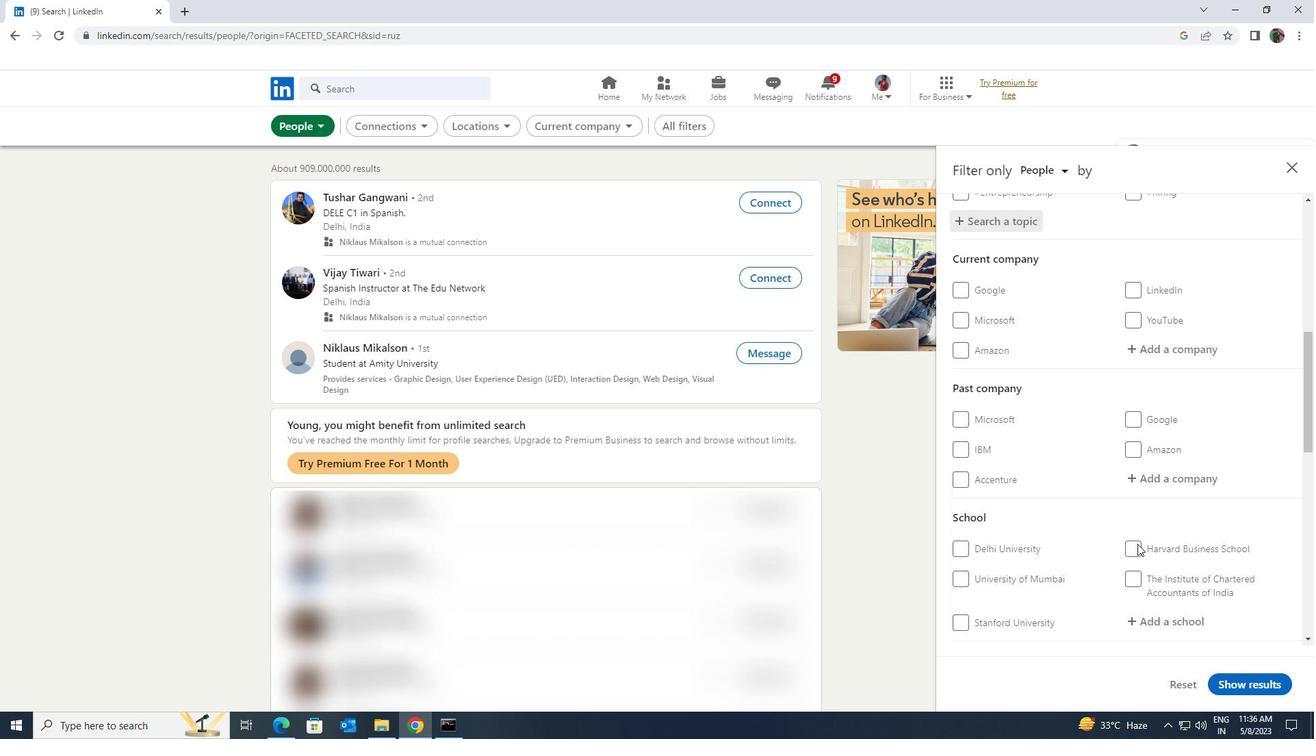 
Action: Mouse scrolled (1137, 543) with delta (0, 0)
Screenshot: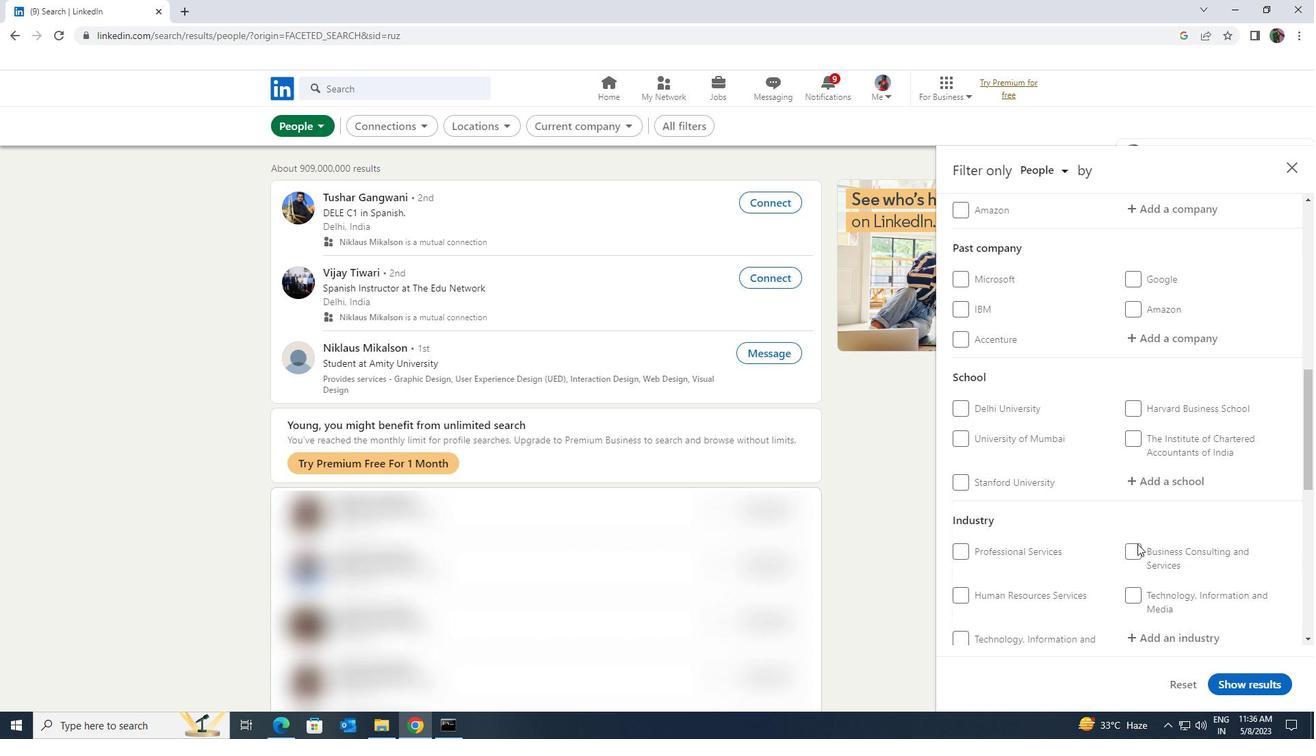 
Action: Mouse scrolled (1137, 543) with delta (0, 0)
Screenshot: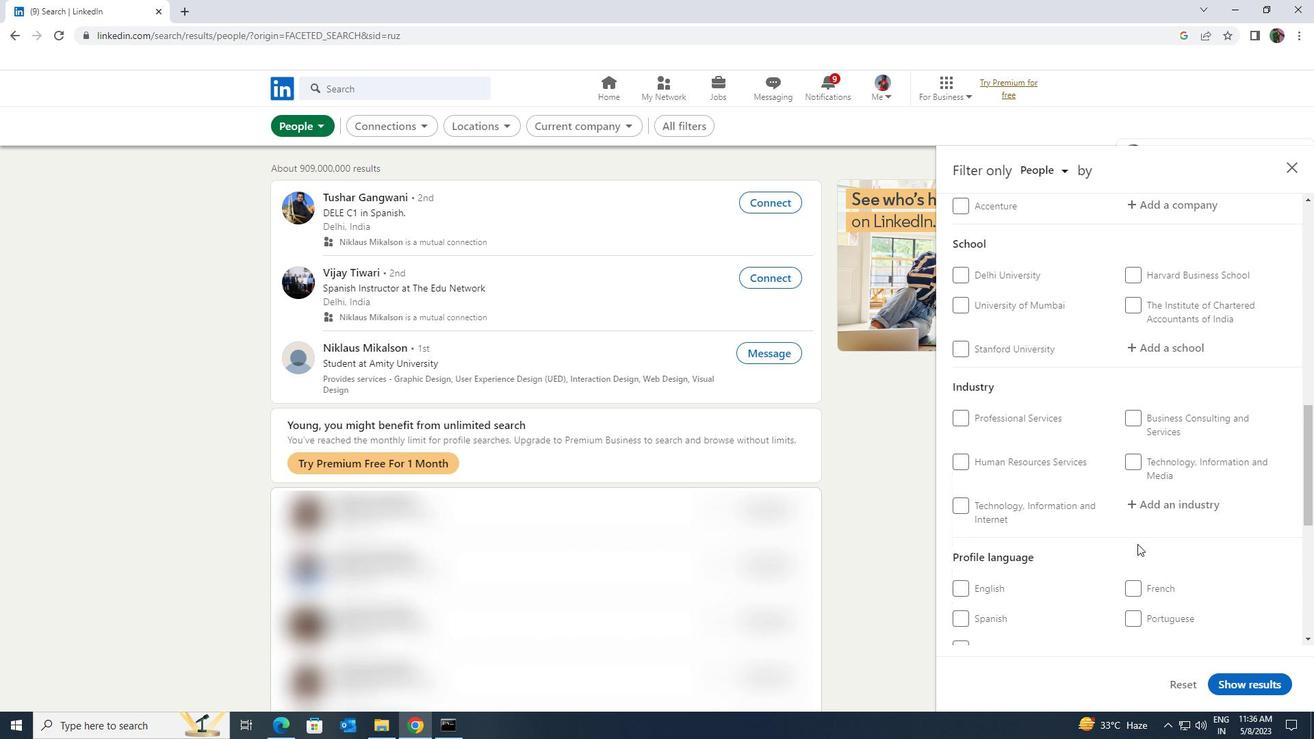 
Action: Mouse pressed left at (1137, 544)
Screenshot: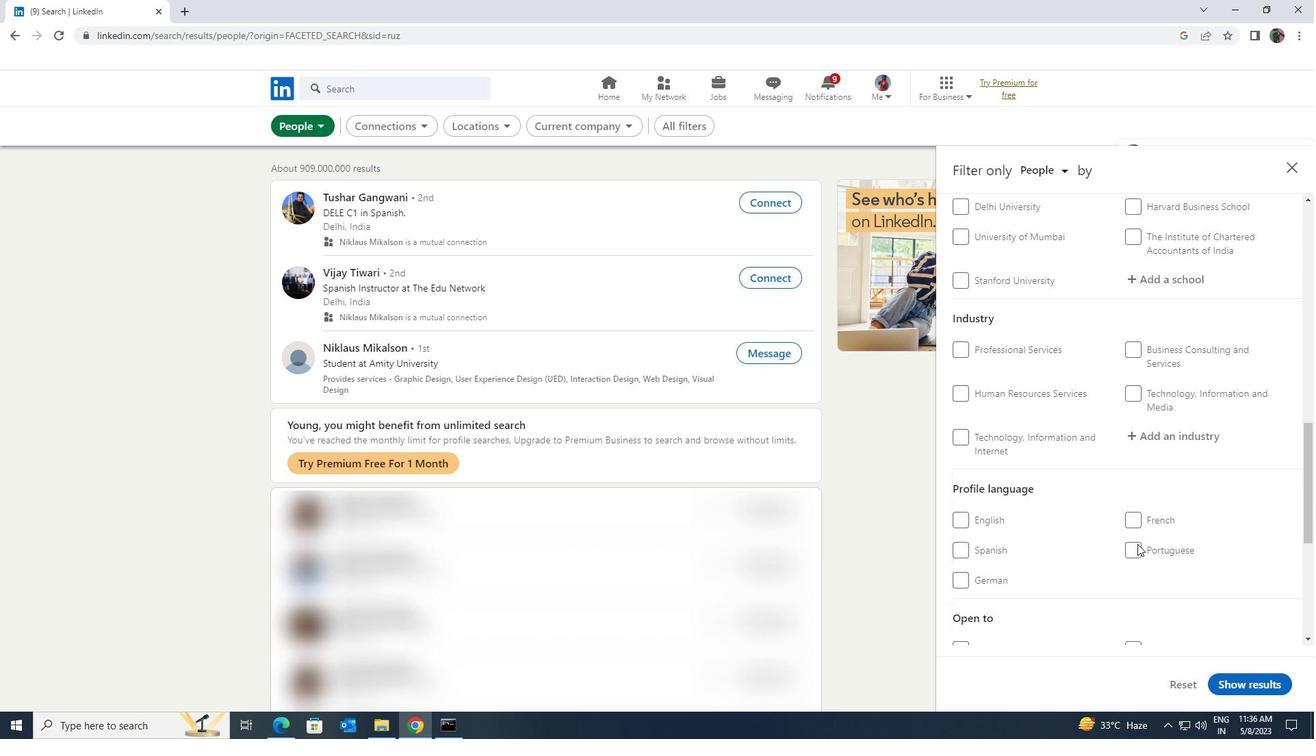 
Action: Mouse moved to (1136, 544)
Screenshot: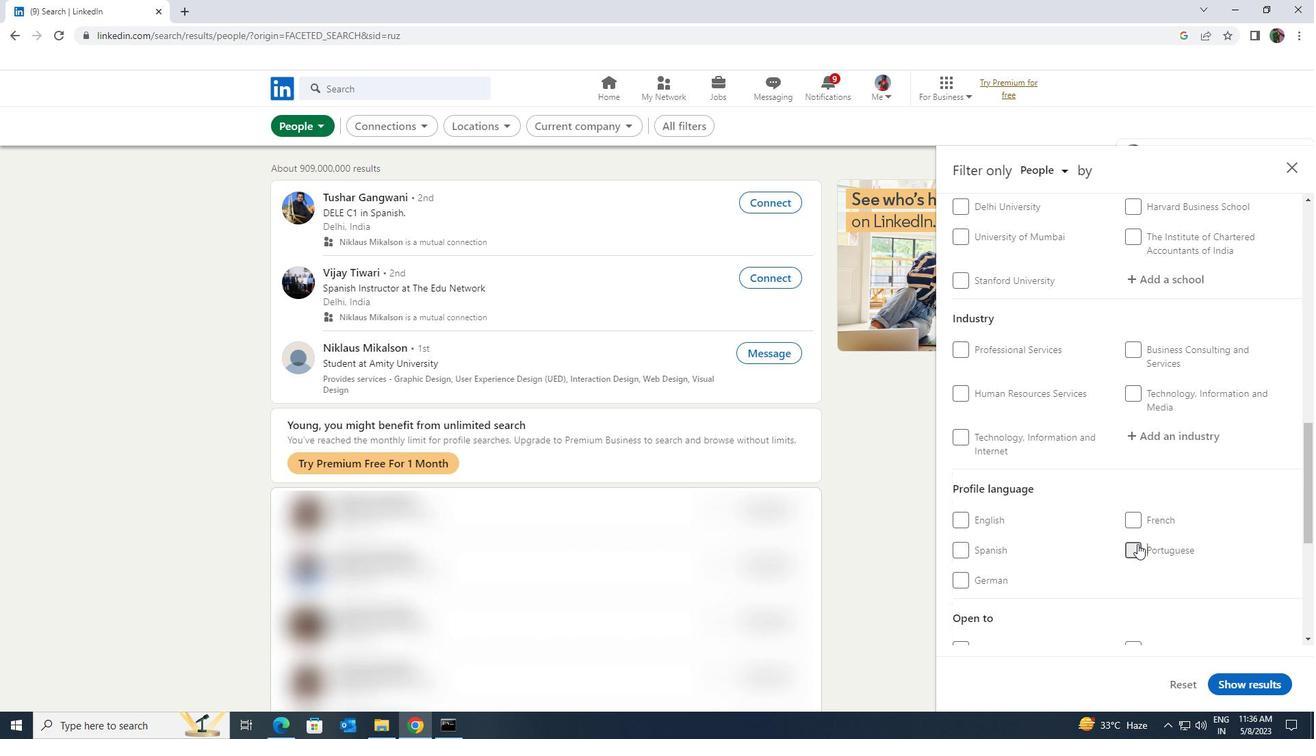 
Action: Mouse scrolled (1136, 545) with delta (0, 0)
Screenshot: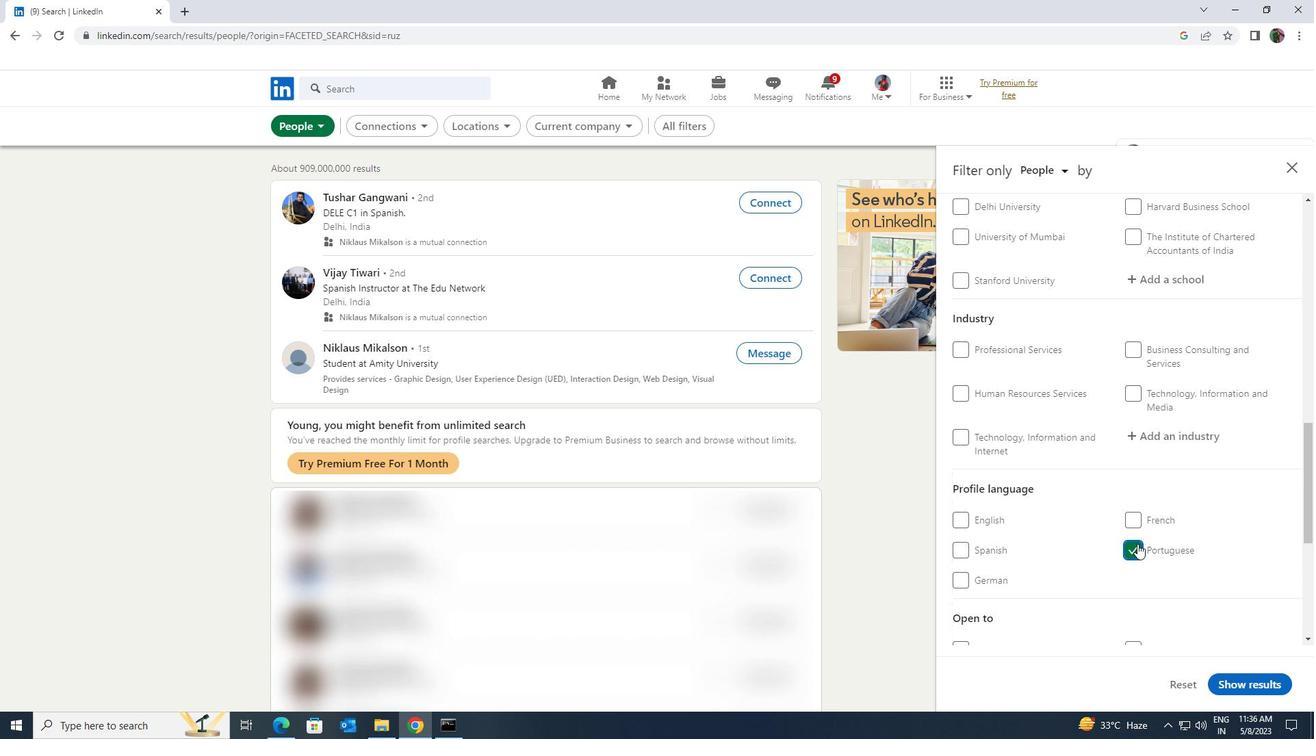 
Action: Mouse scrolled (1136, 545) with delta (0, 0)
Screenshot: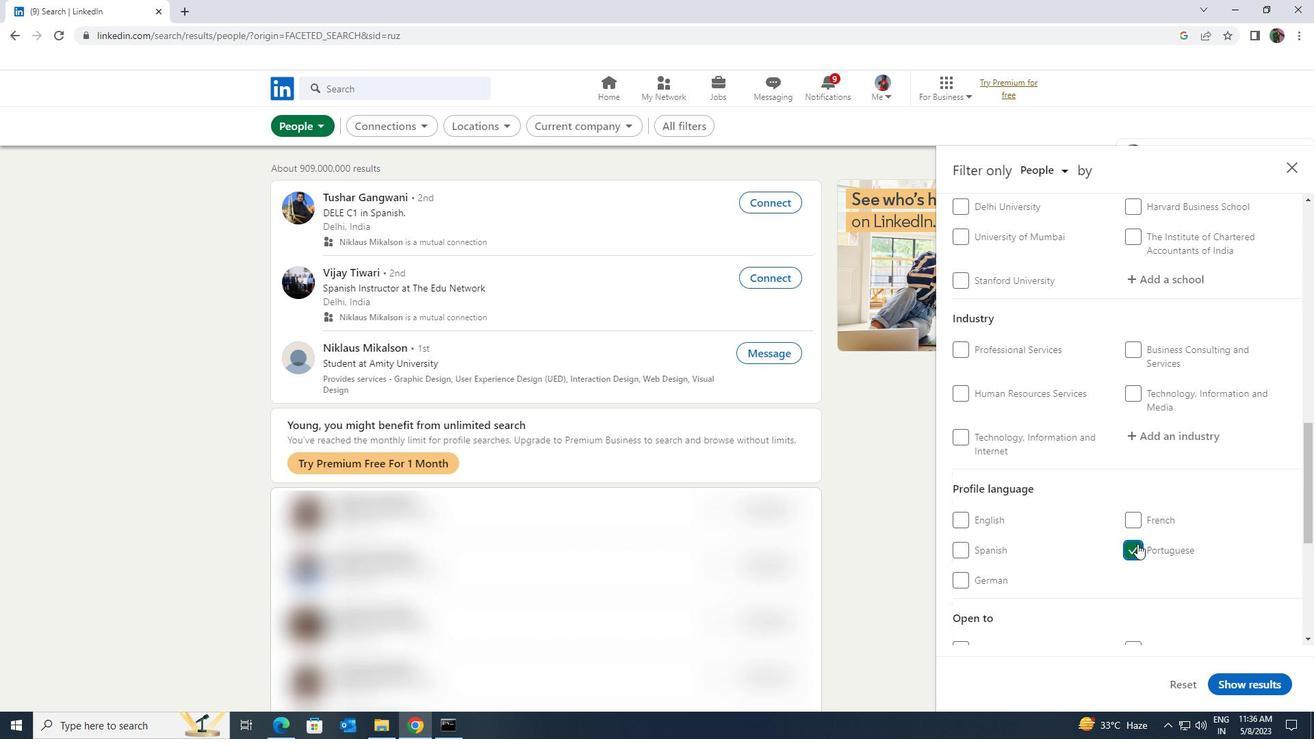 
Action: Mouse scrolled (1136, 545) with delta (0, 0)
Screenshot: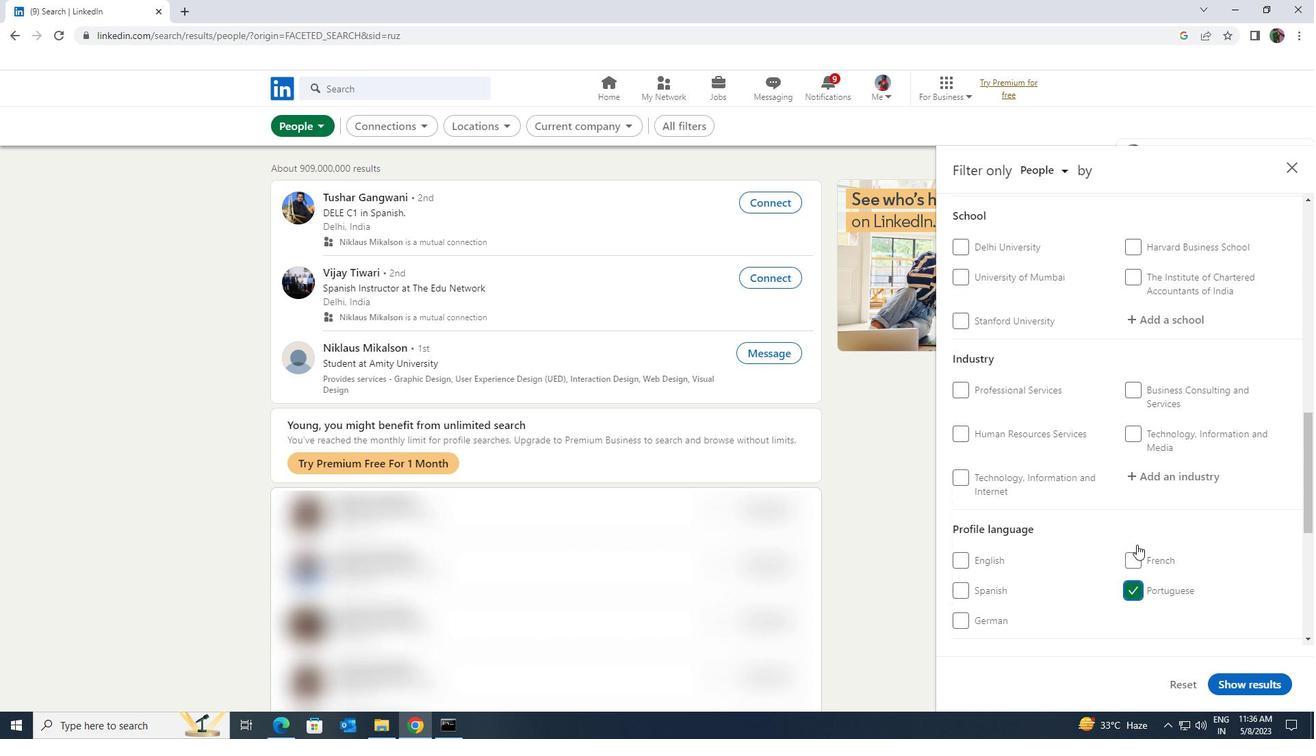 
Action: Mouse scrolled (1136, 545) with delta (0, 0)
Screenshot: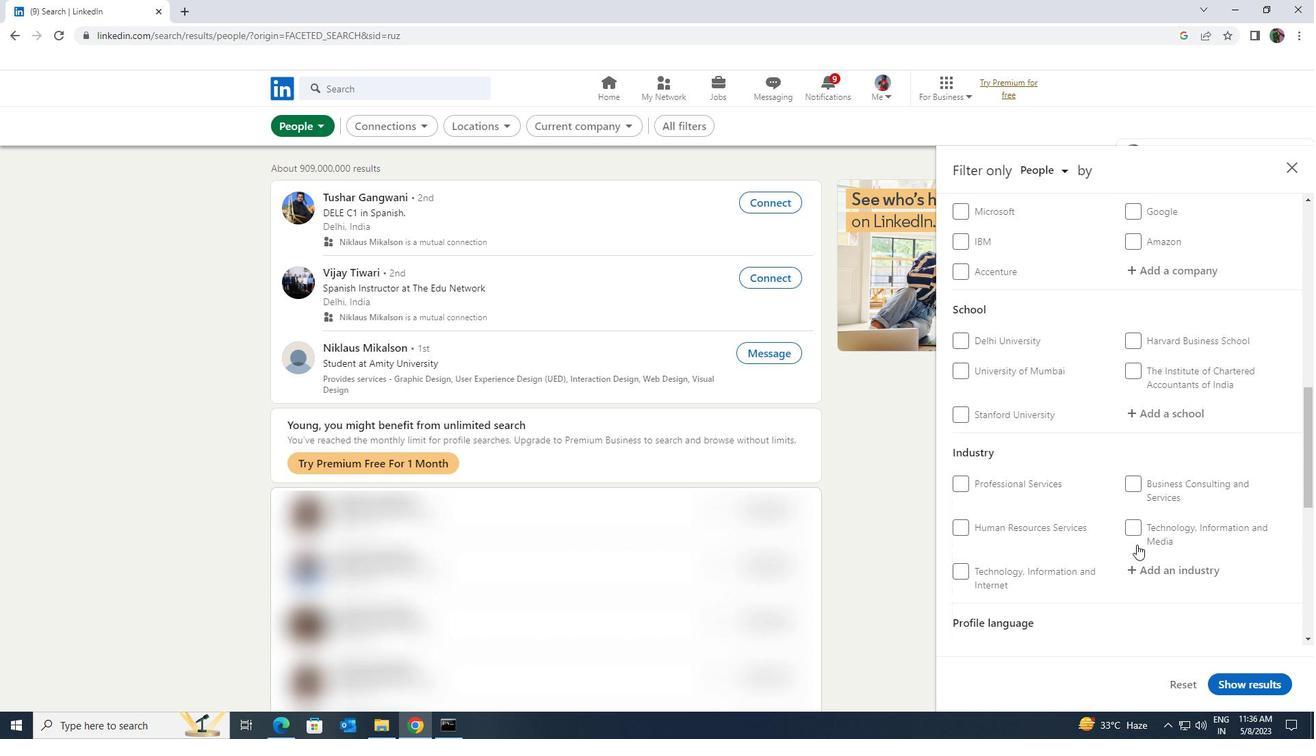 
Action: Mouse scrolled (1136, 545) with delta (0, 0)
Screenshot: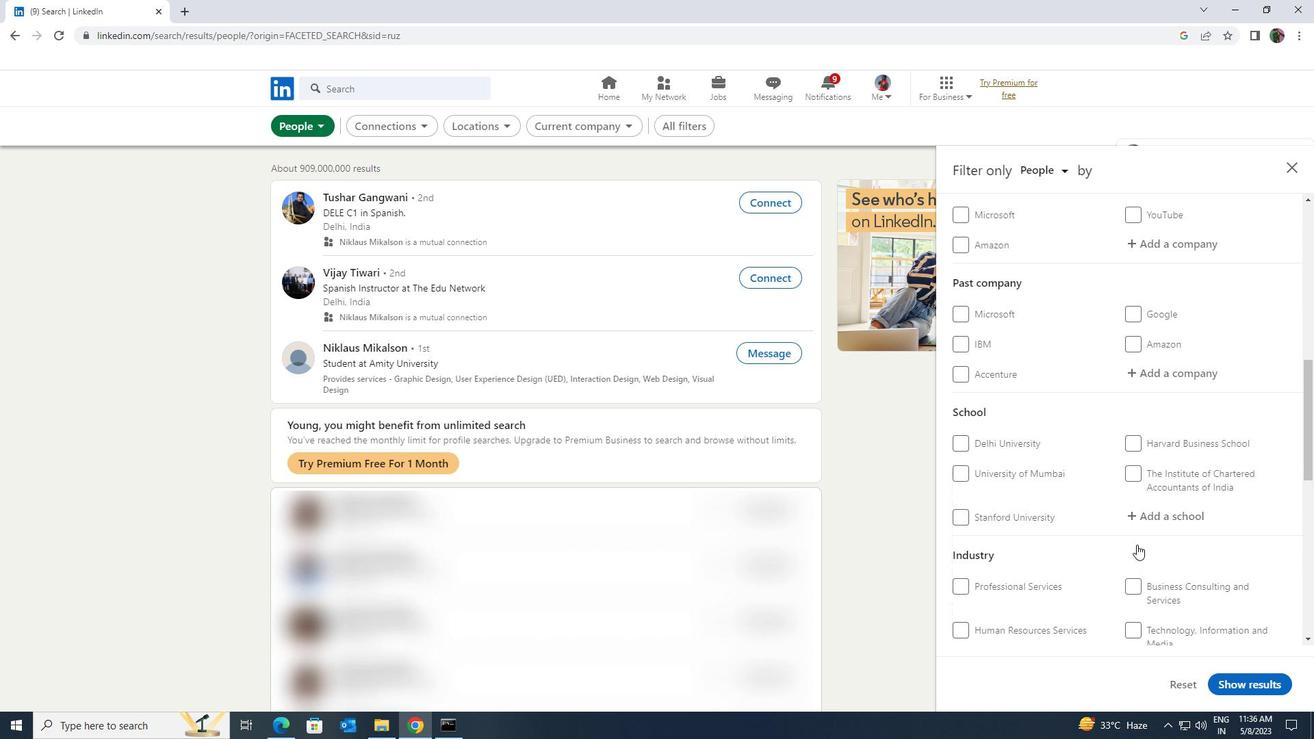 
Action: Mouse scrolled (1136, 545) with delta (0, 0)
Screenshot: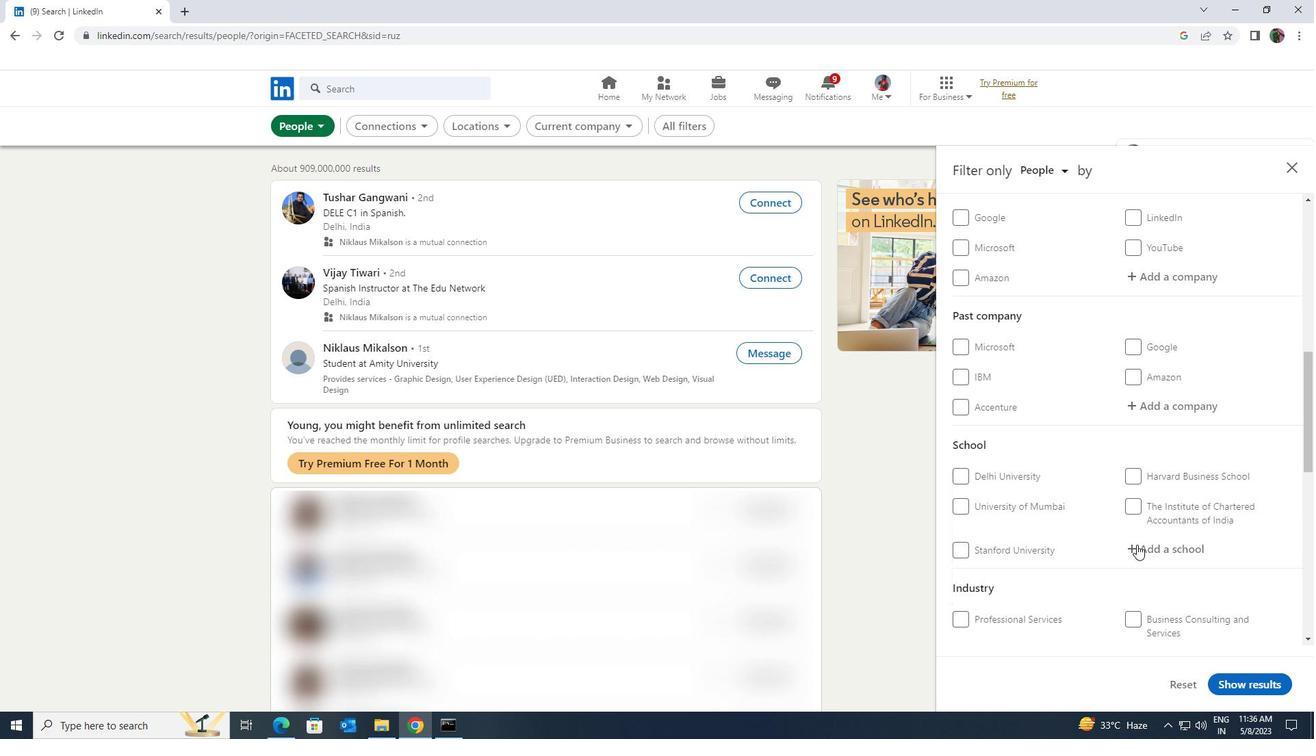 
Action: Mouse scrolled (1136, 545) with delta (0, 0)
Screenshot: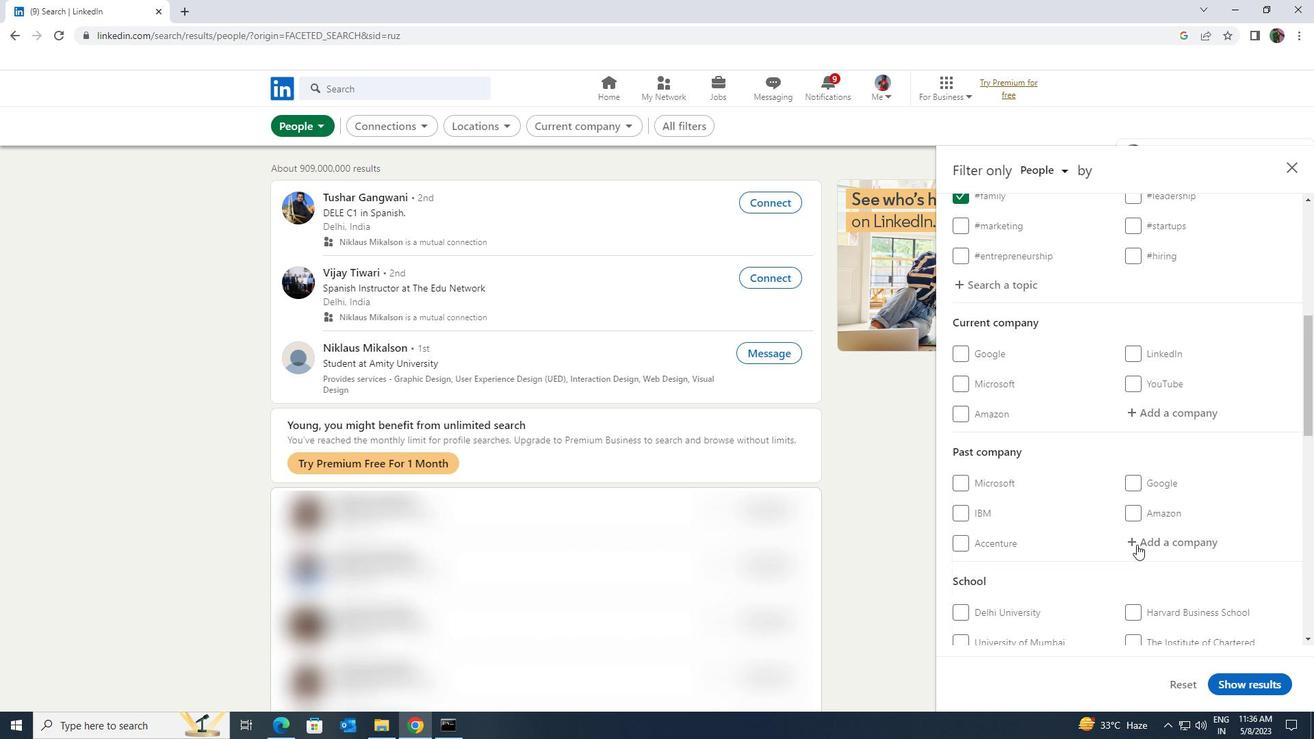 
Action: Mouse moved to (1143, 487)
Screenshot: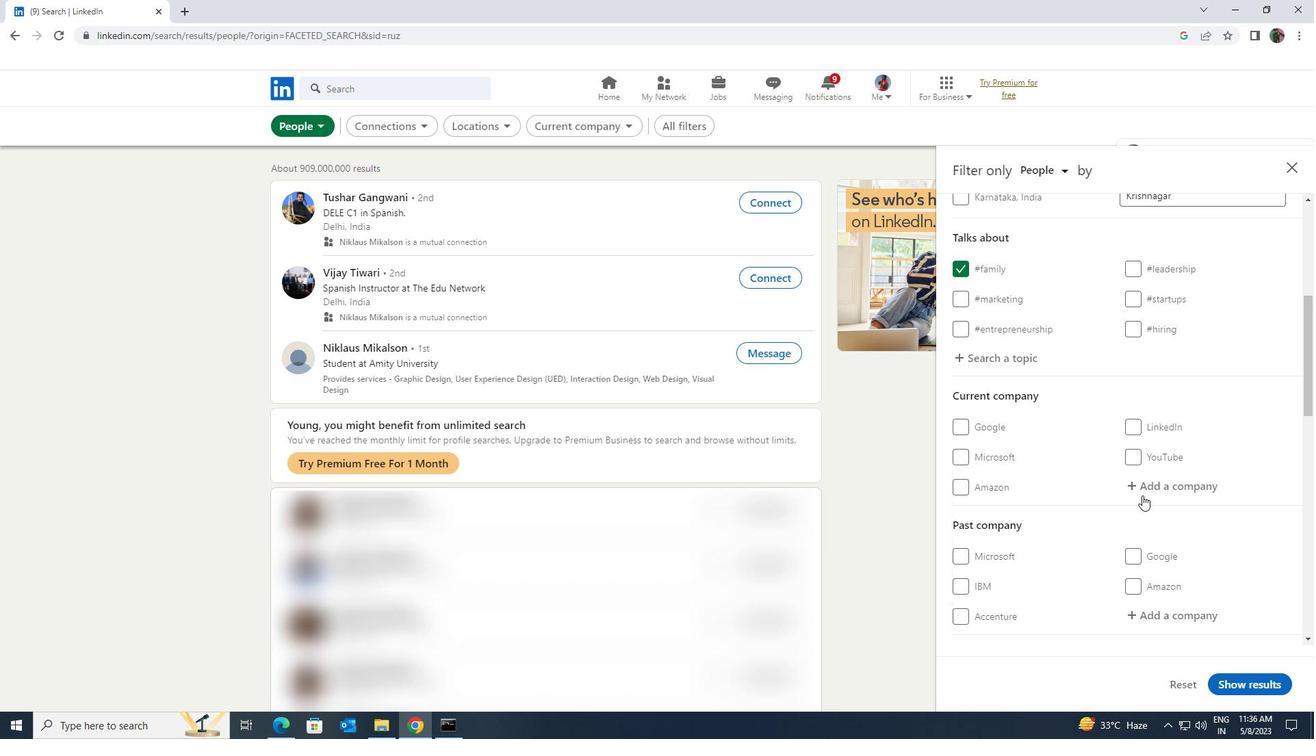 
Action: Mouse pressed left at (1143, 487)
Screenshot: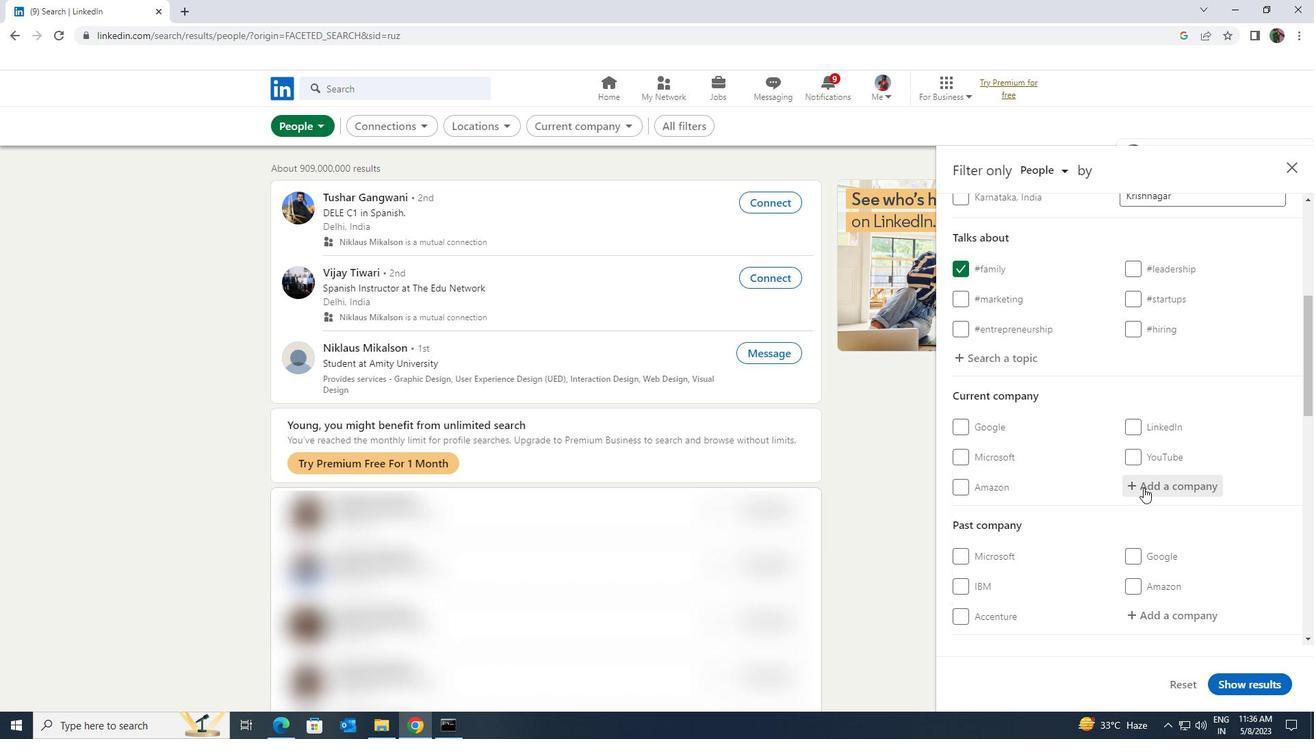 
Action: Key pressed <Key.shift><Key.shift><Key.shift><Key.shift><Key.shift><Key.shift><Key.shift><Key.shift>CAREER<Key.space><Key.shift>EXPE
Screenshot: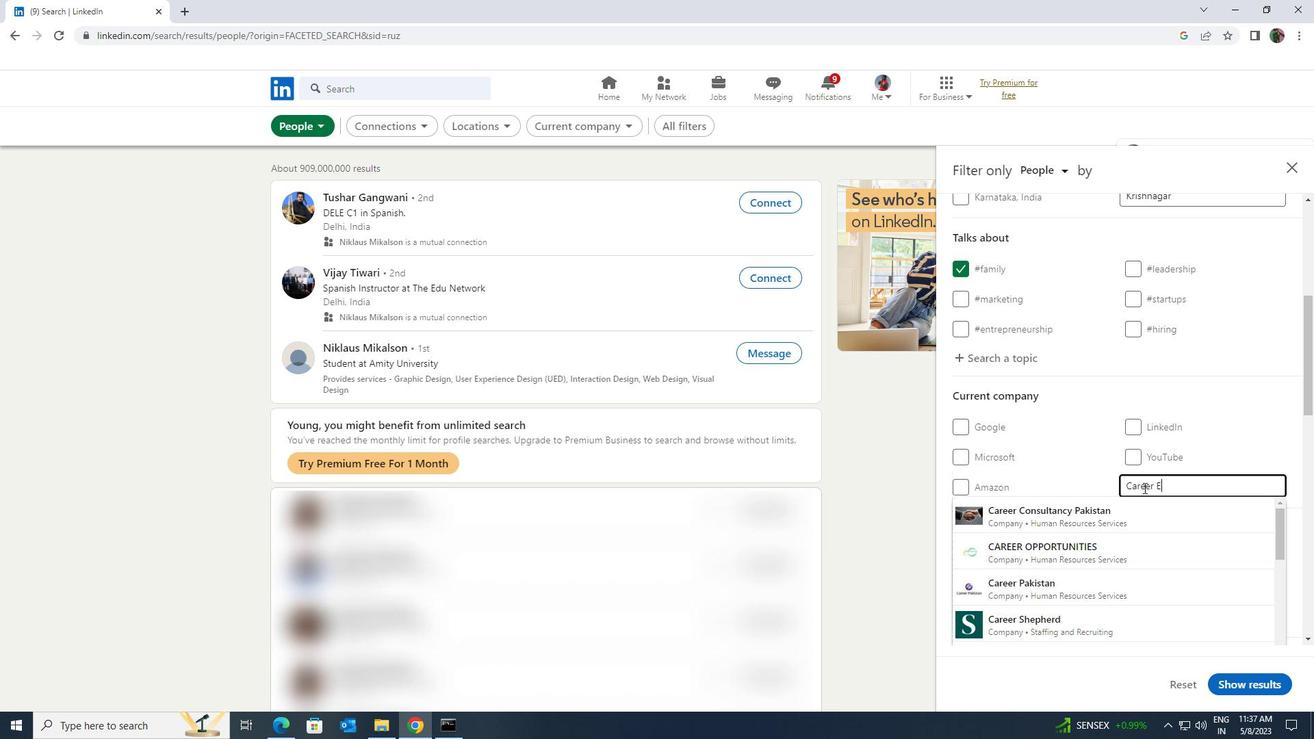 
Action: Mouse moved to (1142, 499)
Screenshot: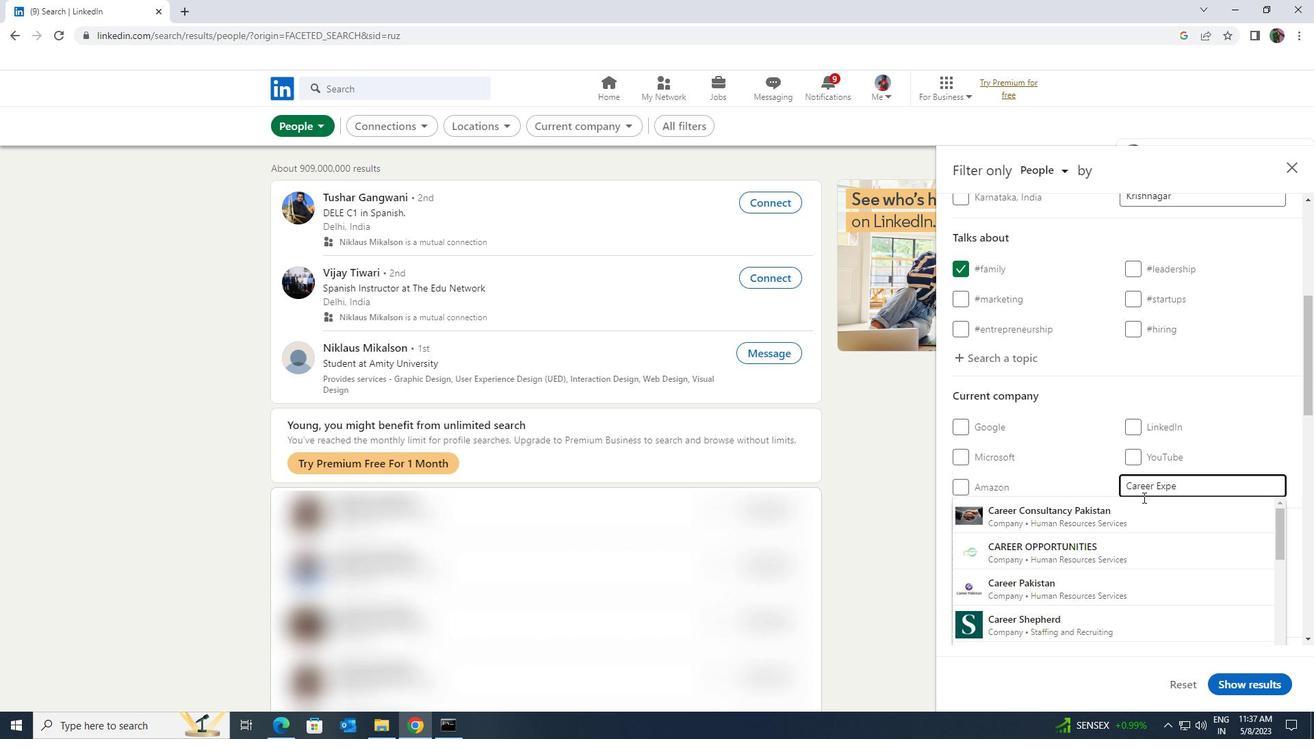 
Action: Mouse pressed left at (1142, 499)
Screenshot: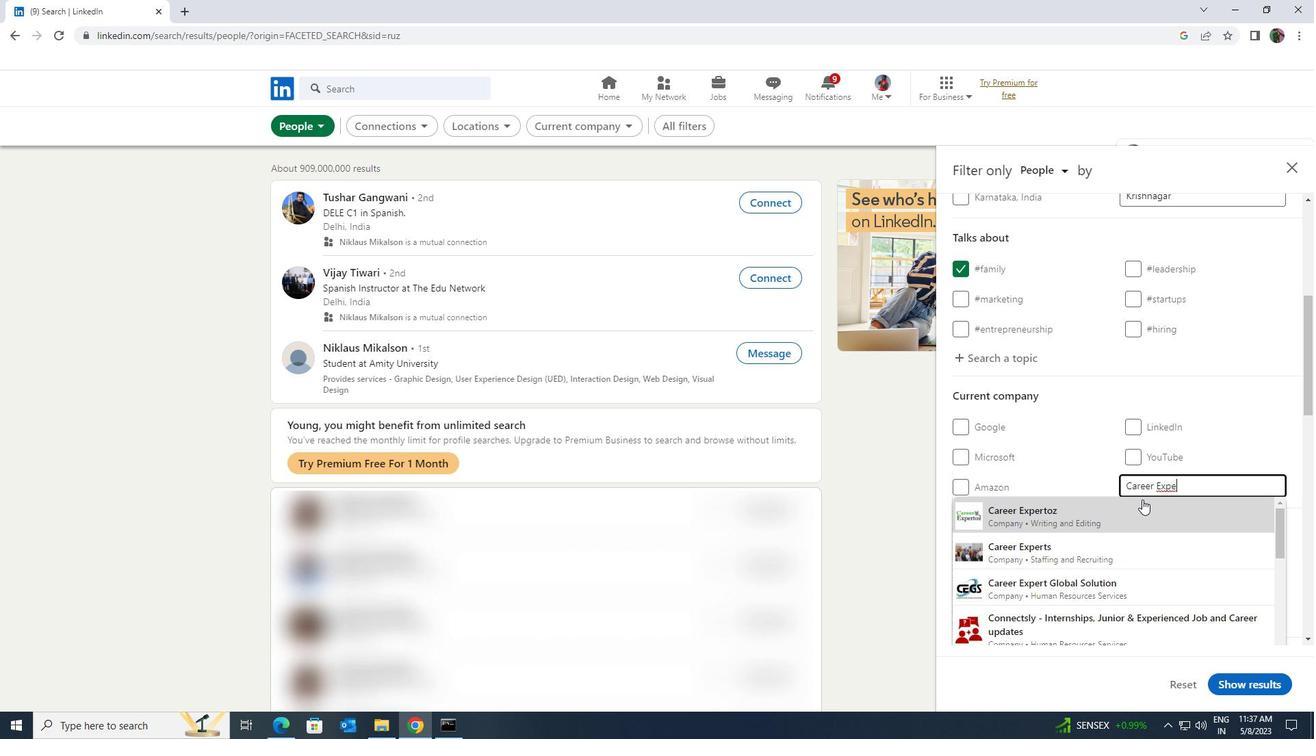 
Action: Mouse scrolled (1142, 498) with delta (0, 0)
Screenshot: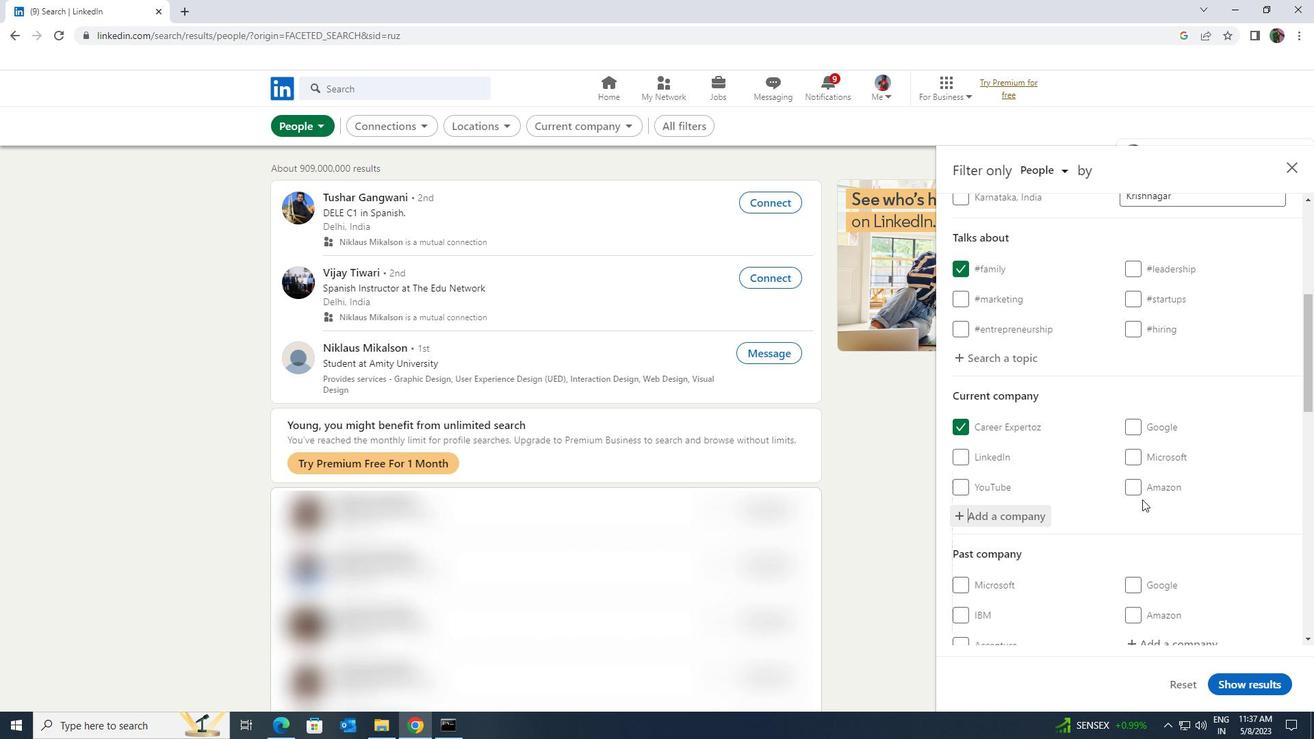 
Action: Mouse moved to (1140, 501)
Screenshot: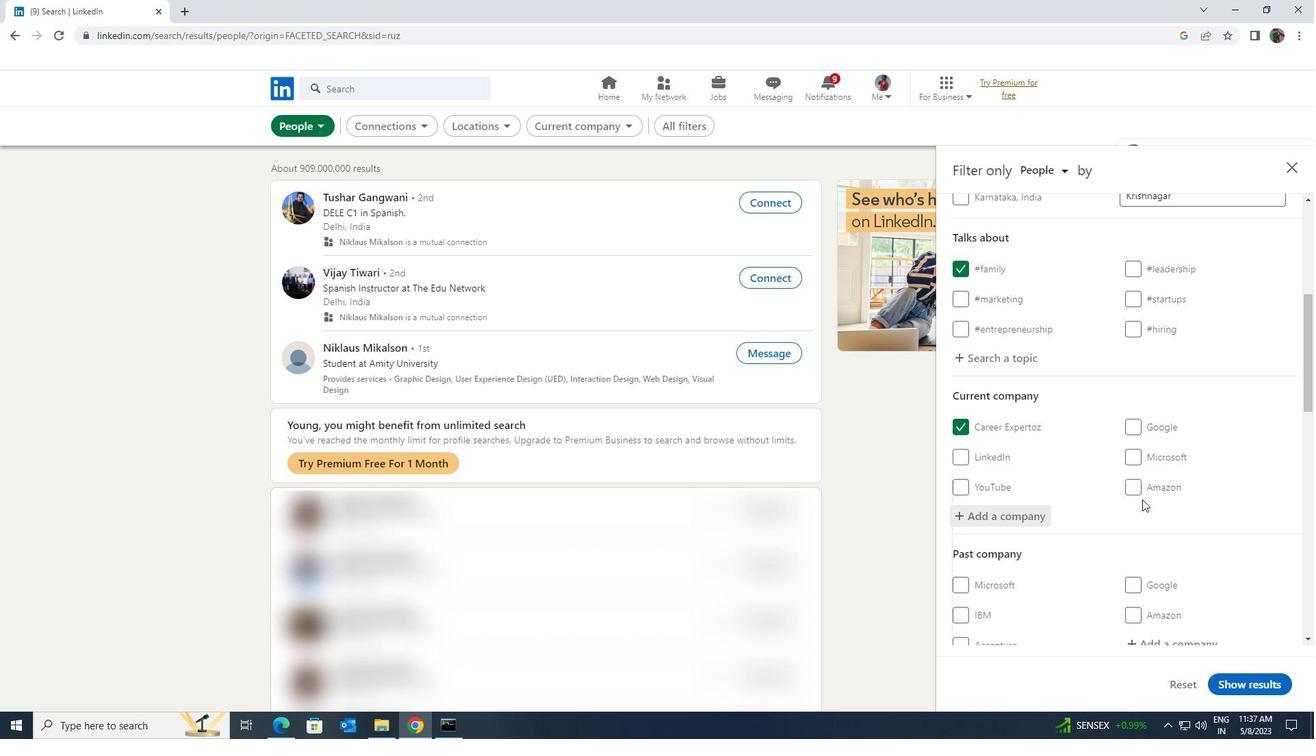 
Action: Mouse scrolled (1140, 500) with delta (0, 0)
Screenshot: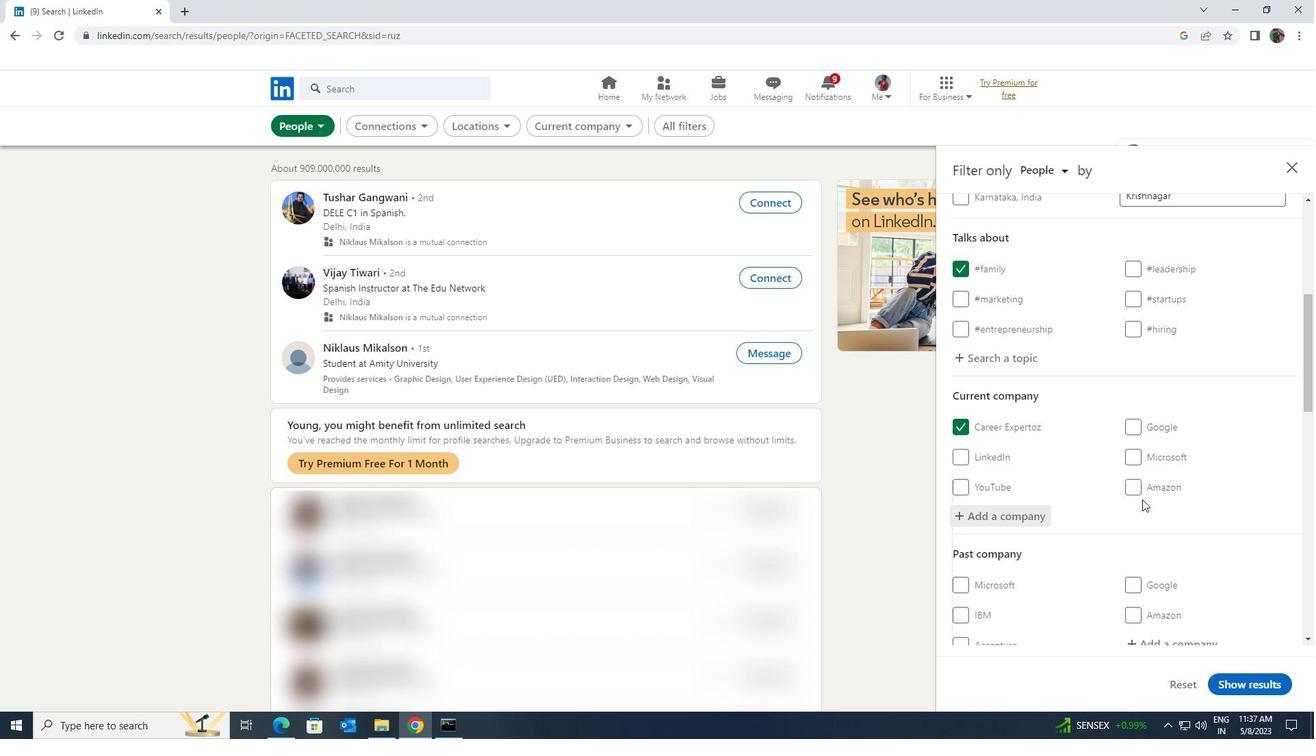 
Action: Mouse scrolled (1140, 500) with delta (0, 0)
Screenshot: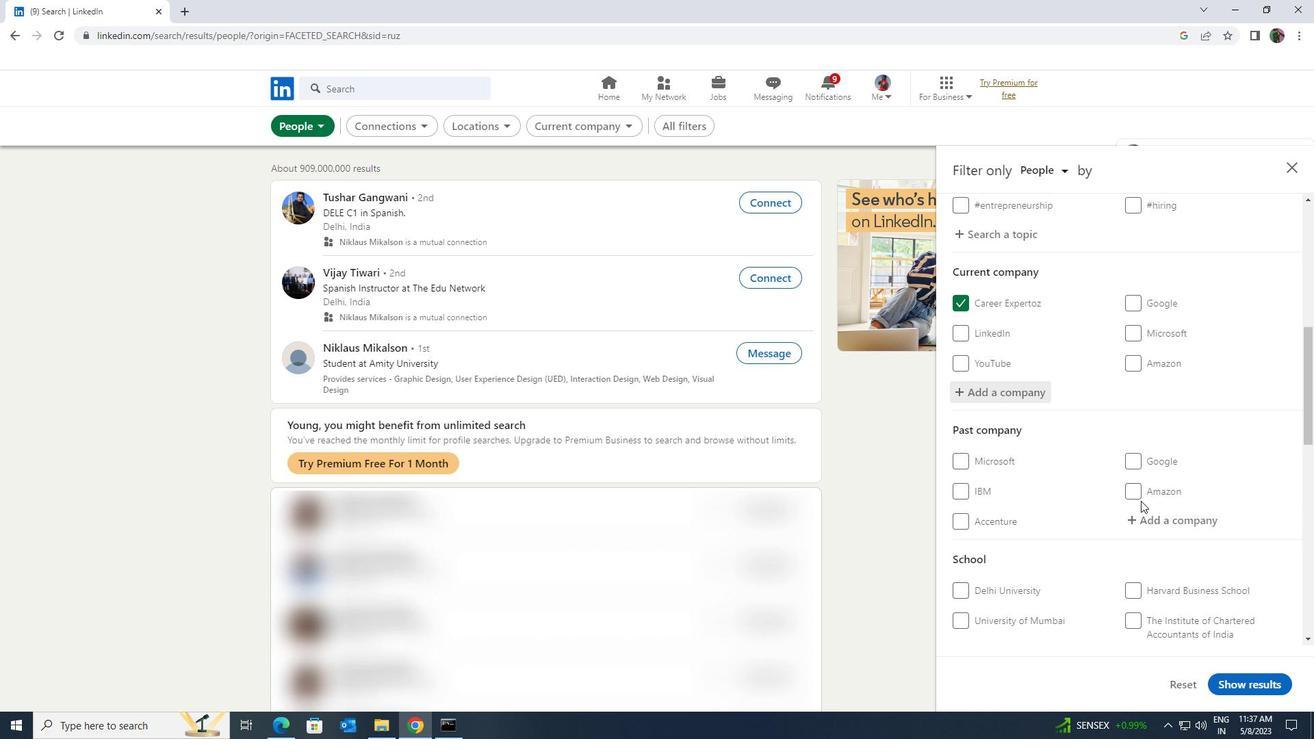 
Action: Mouse scrolled (1140, 500) with delta (0, 0)
Screenshot: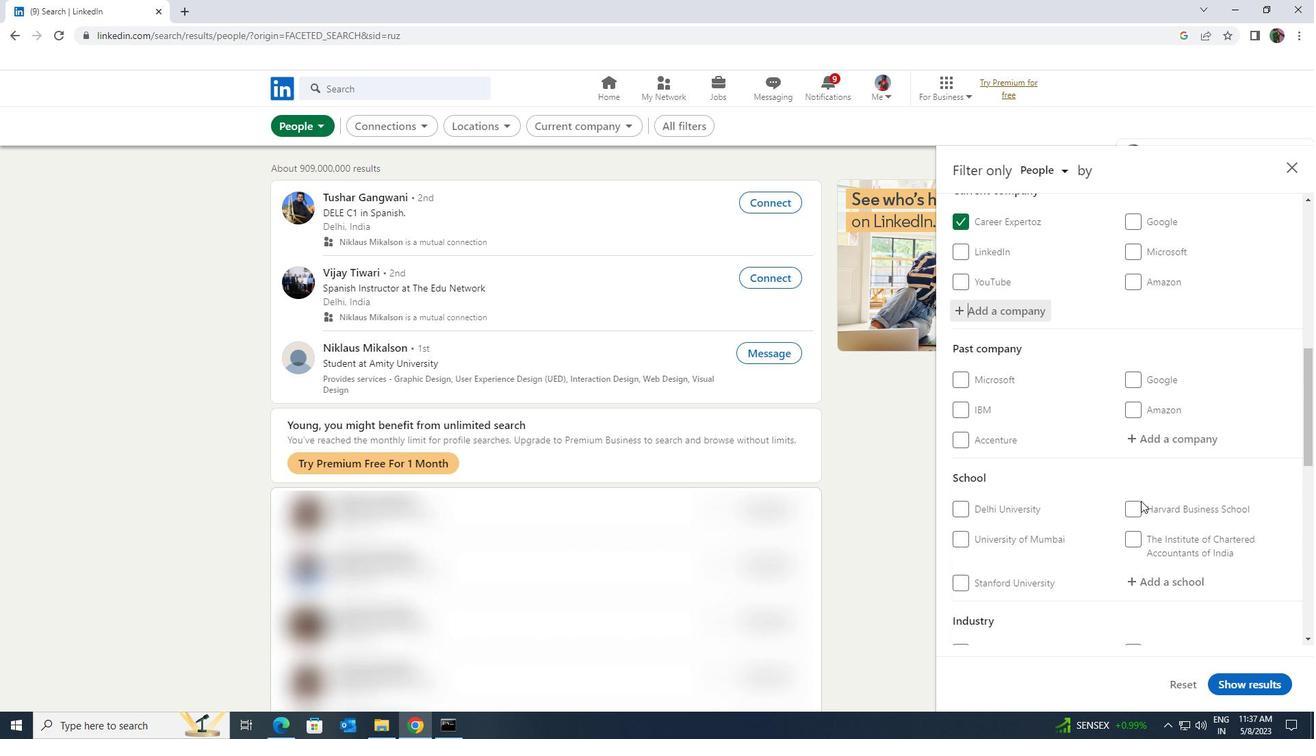 
Action: Mouse moved to (1138, 510)
Screenshot: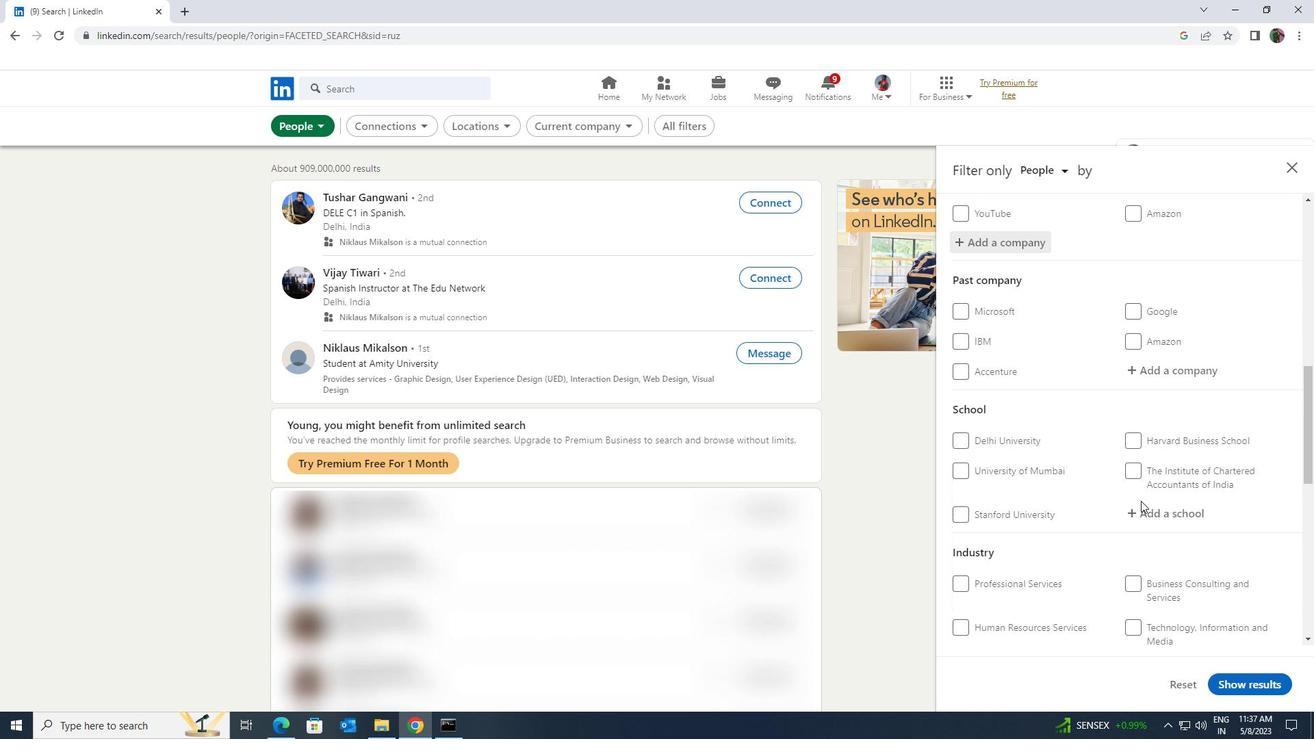 
Action: Mouse pressed left at (1138, 510)
Screenshot: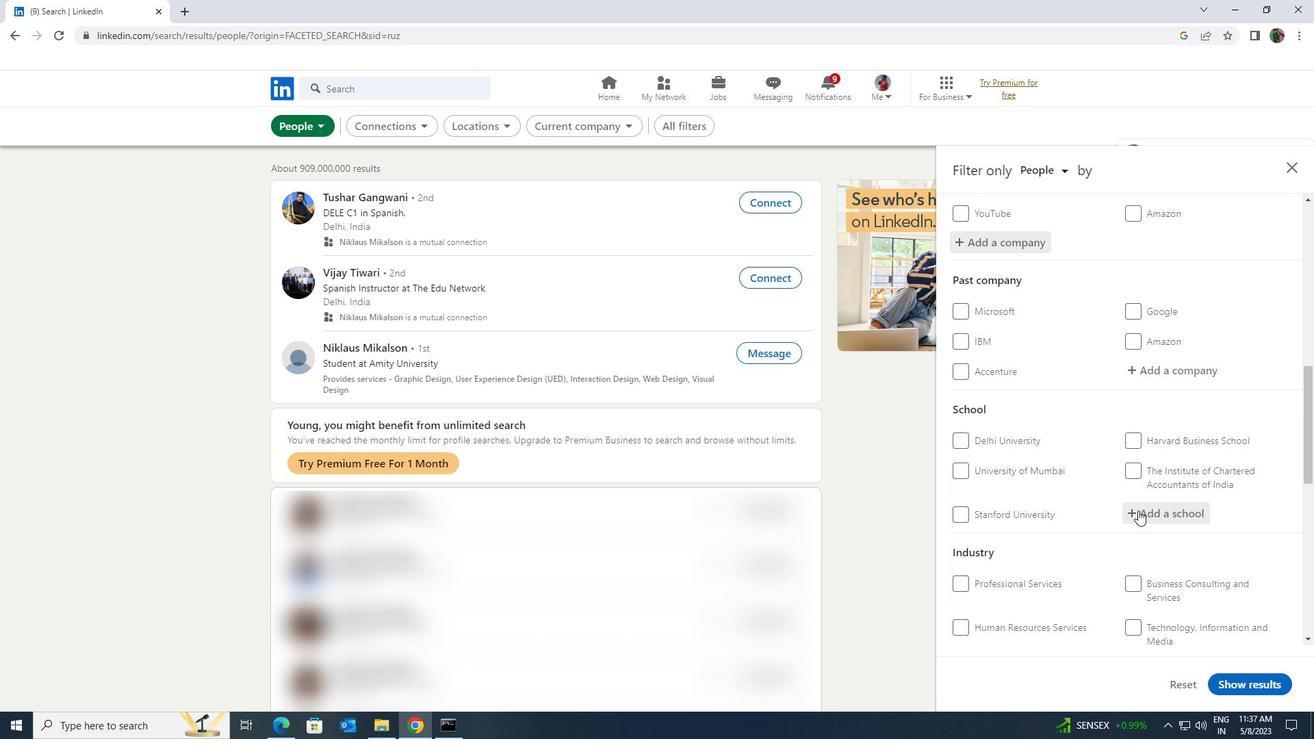 
Action: Mouse moved to (1138, 510)
Screenshot: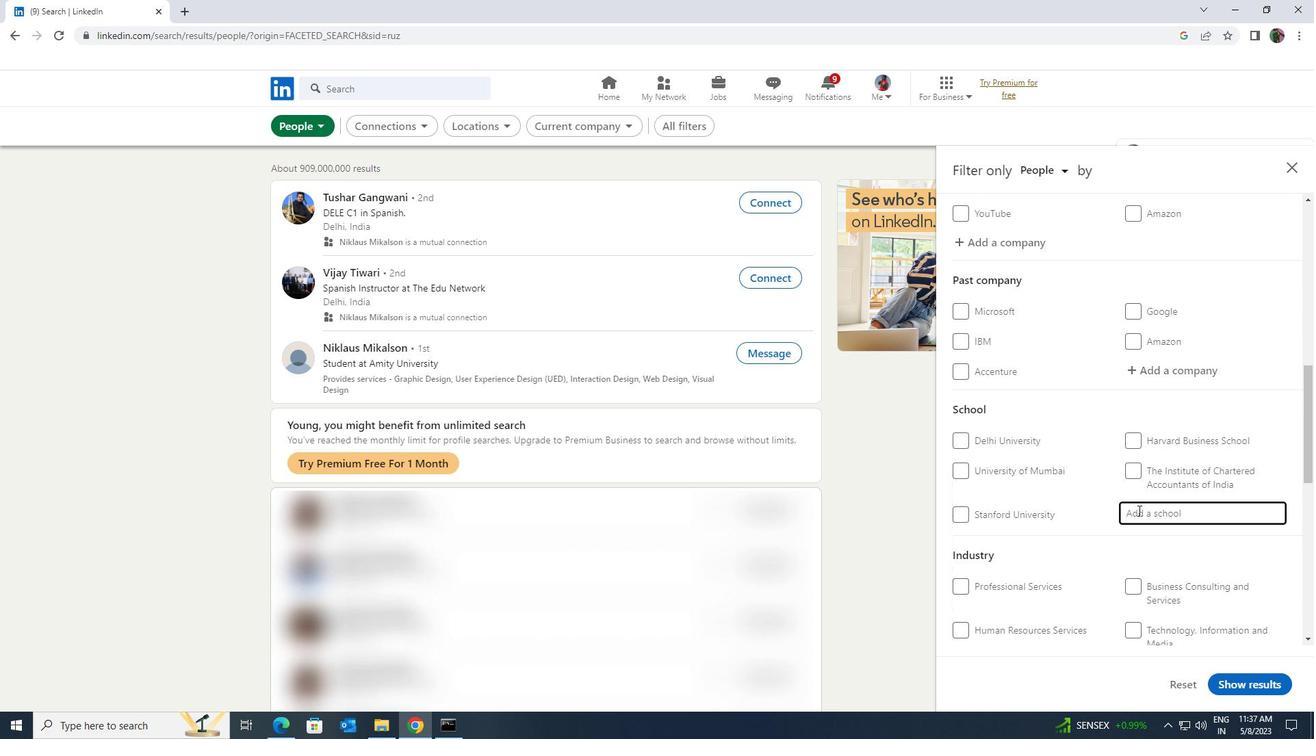 
Action: Key pressed <Key.shift><Key.shift><Key.shift><Key.shift><Key.shift><Key.shift><Key.shift>IBS
Screenshot: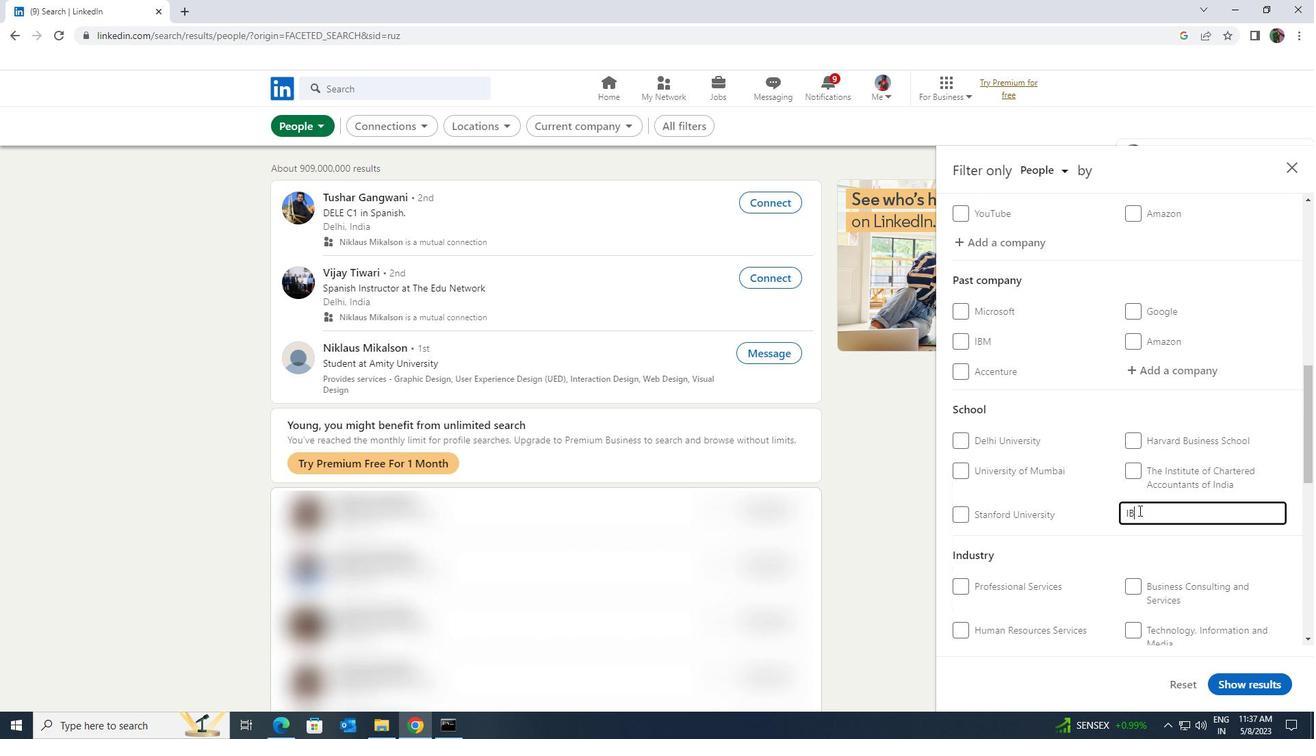 
Action: Mouse moved to (1125, 565)
Screenshot: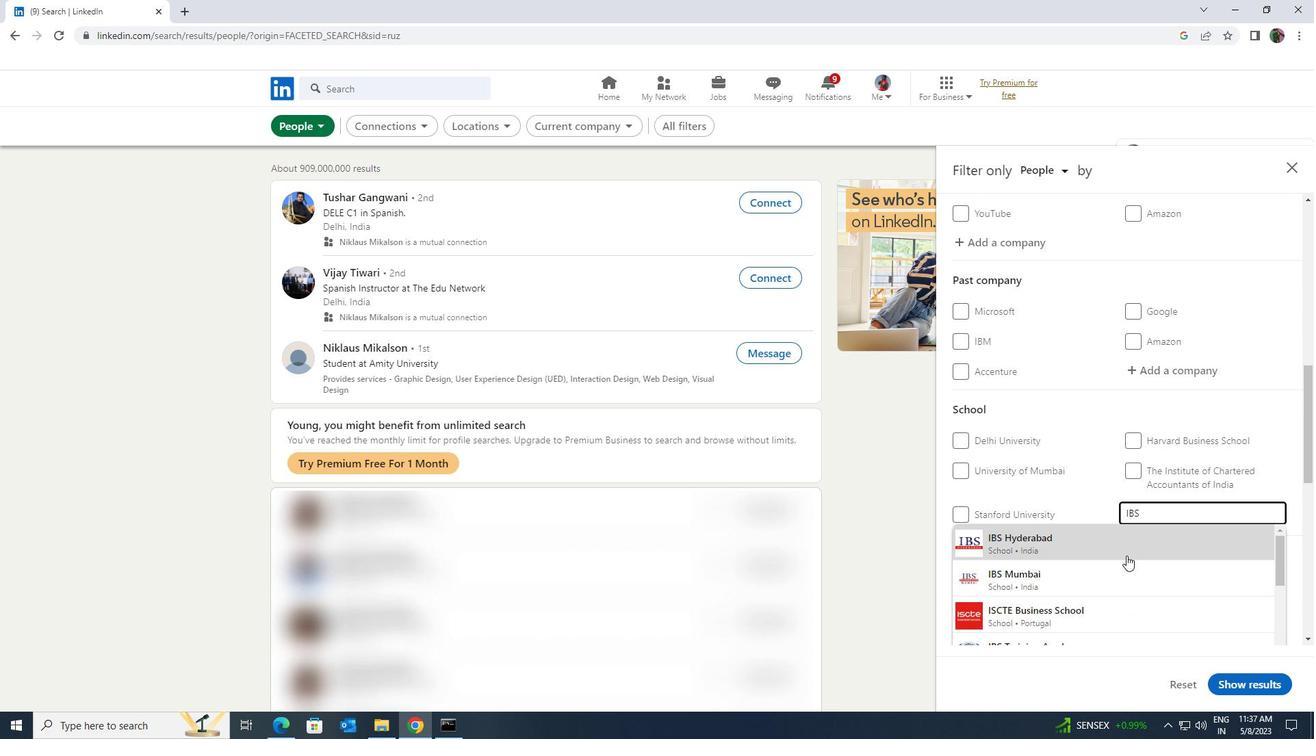
Action: Mouse pressed left at (1125, 565)
Screenshot: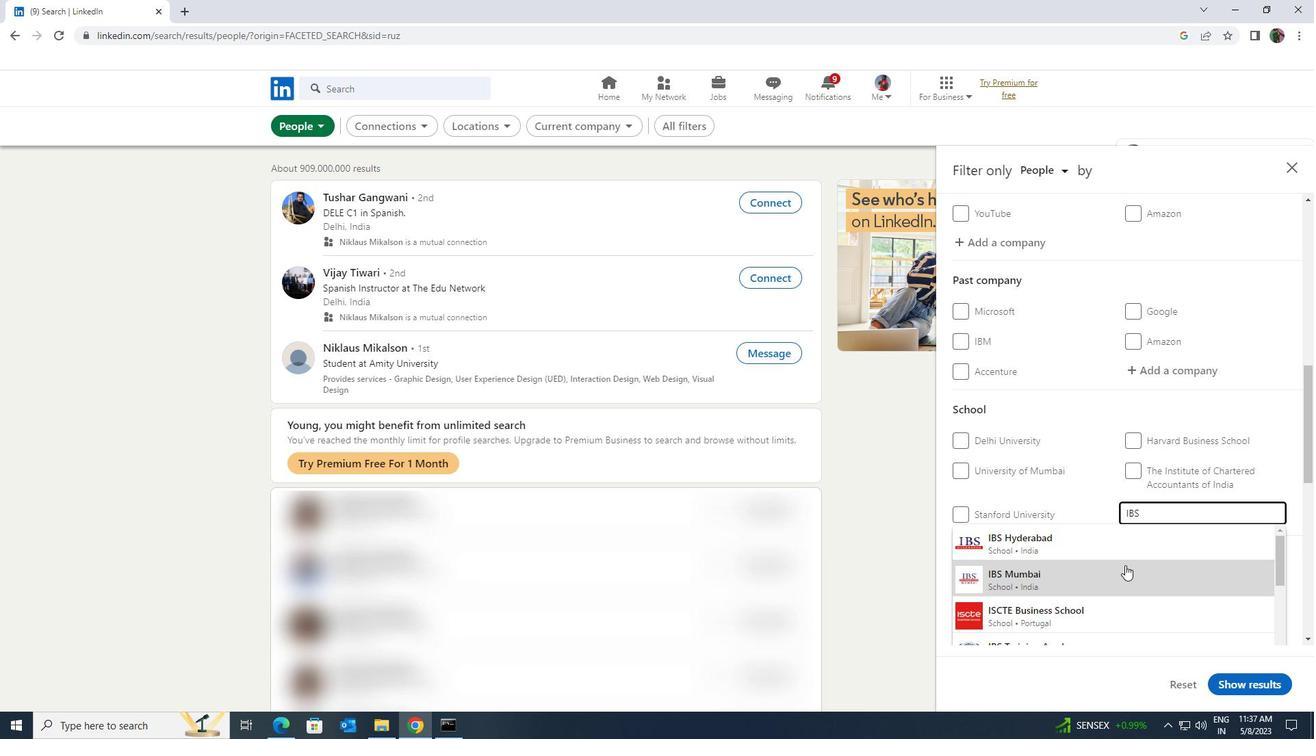 
Action: Mouse scrolled (1125, 564) with delta (0, 0)
Screenshot: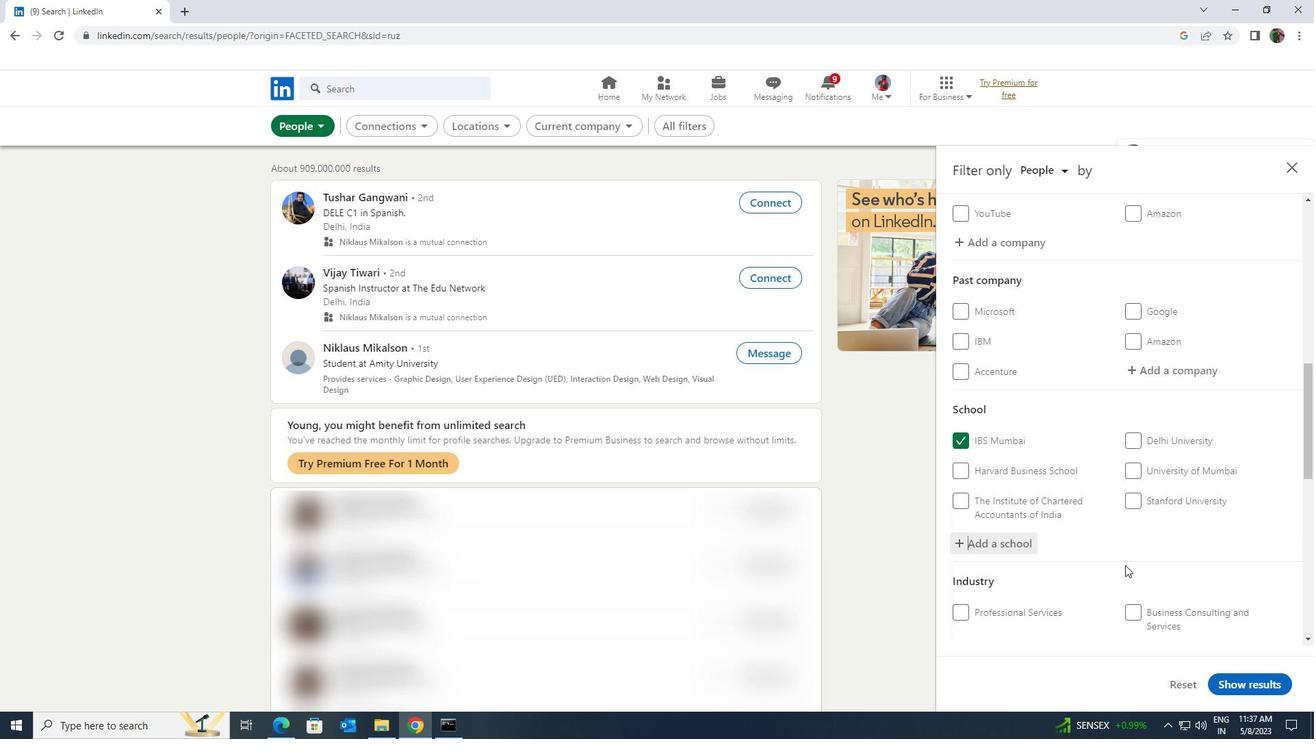 
Action: Mouse scrolled (1125, 564) with delta (0, 0)
Screenshot: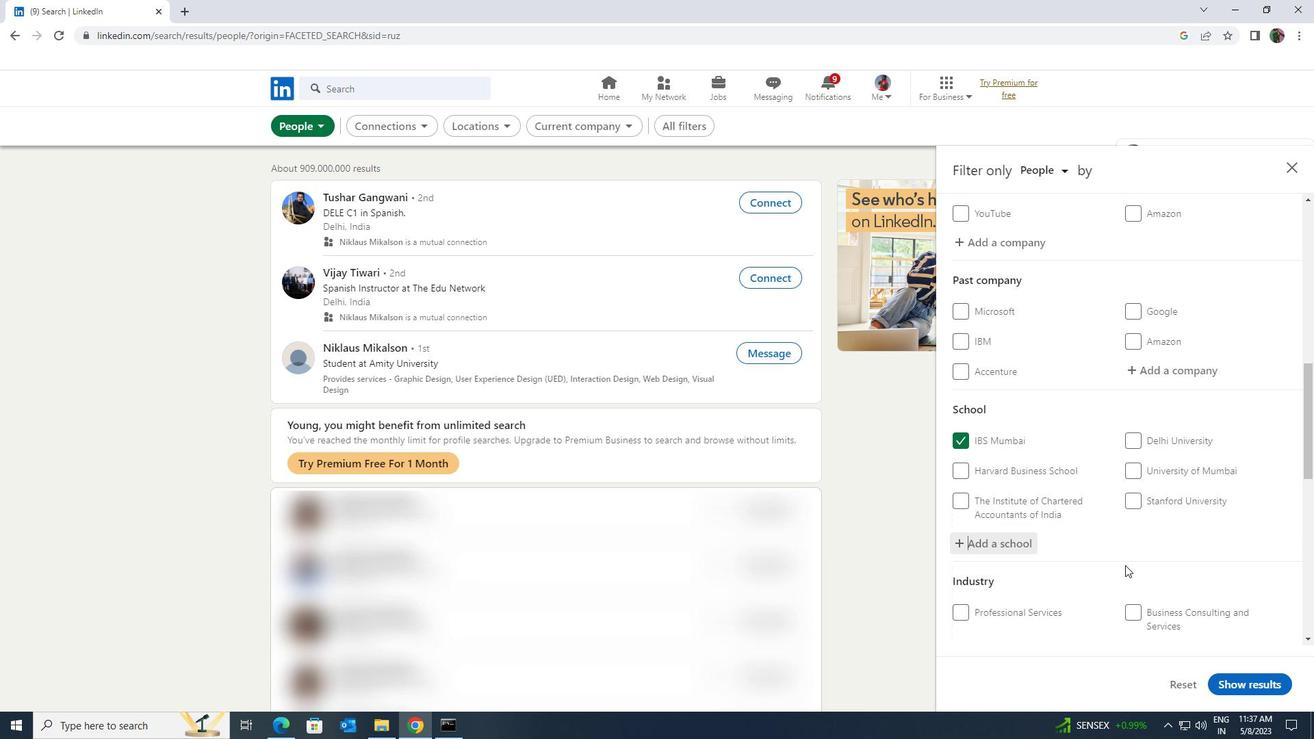 
Action: Mouse scrolled (1125, 564) with delta (0, 0)
Screenshot: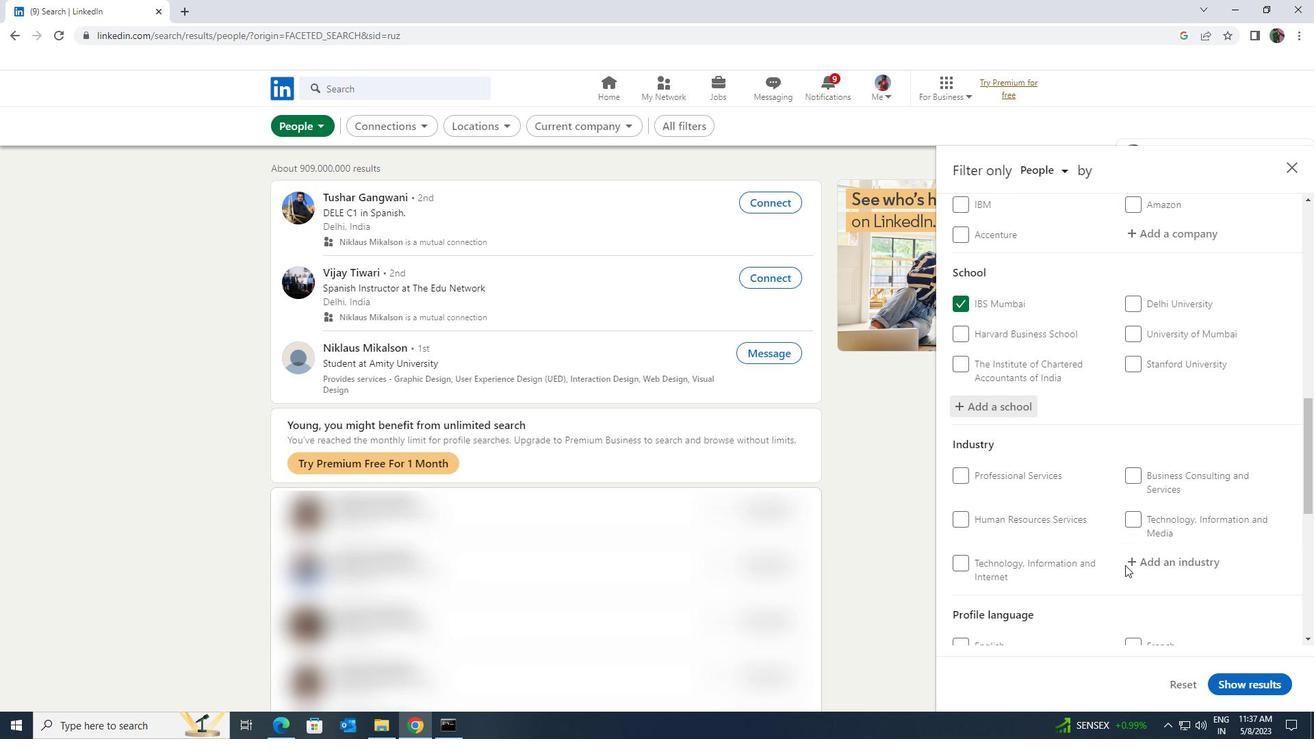 
Action: Mouse moved to (1145, 498)
Screenshot: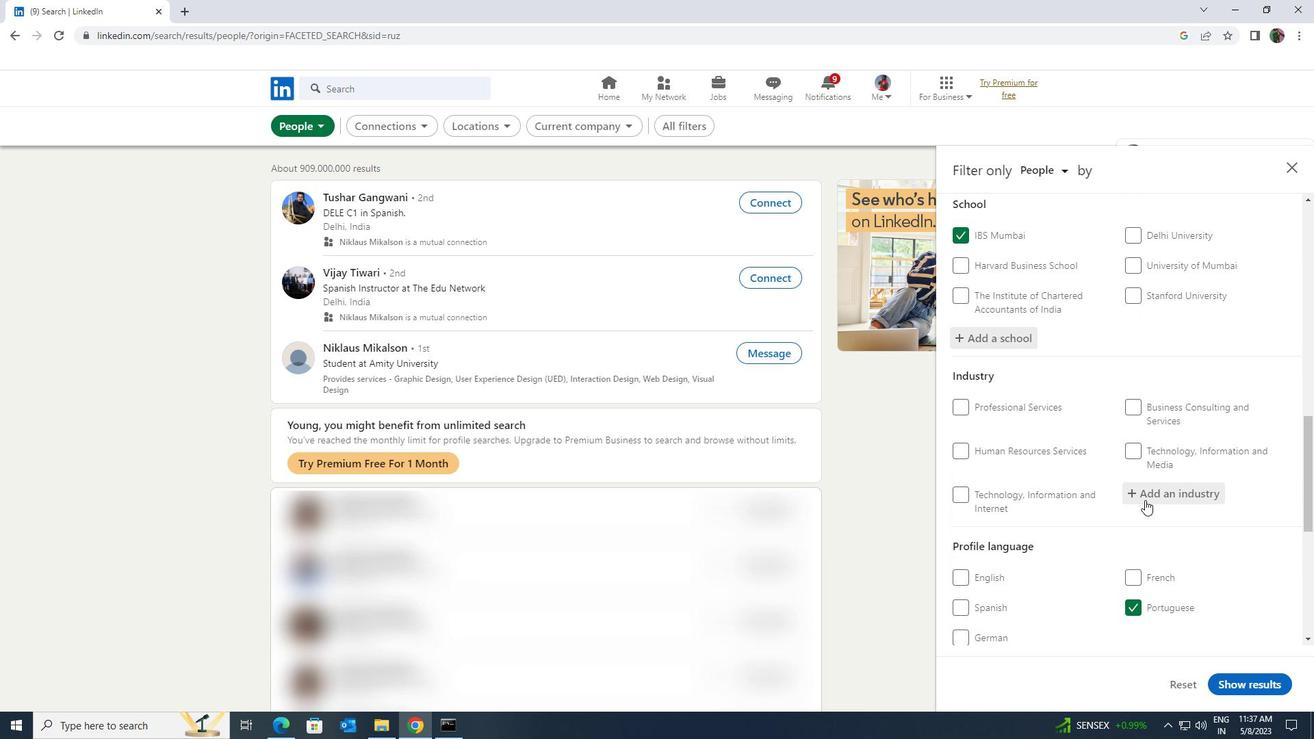 
Action: Mouse pressed left at (1145, 498)
Screenshot: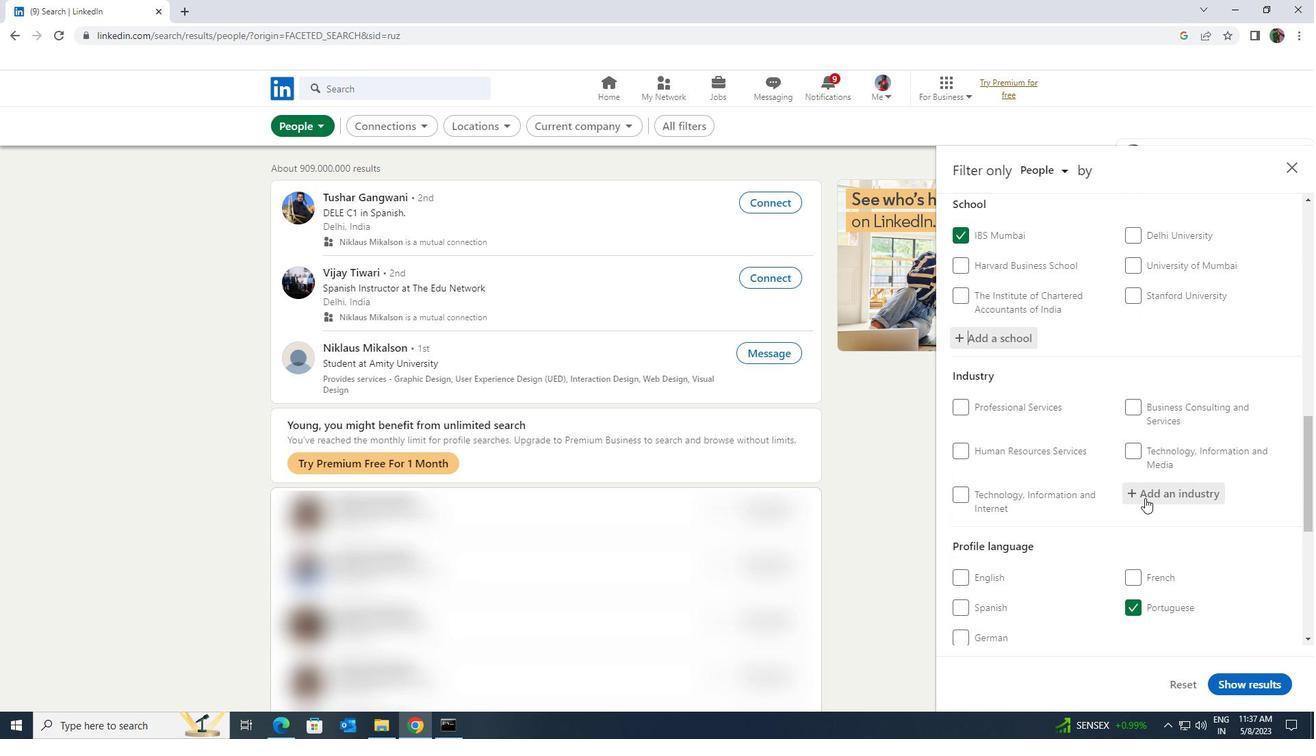 
Action: Key pressed <Key.shift><Key.shift><Key.shift><Key.shift>COMMERCIAL<Key.space>AND<Key.space>
Screenshot: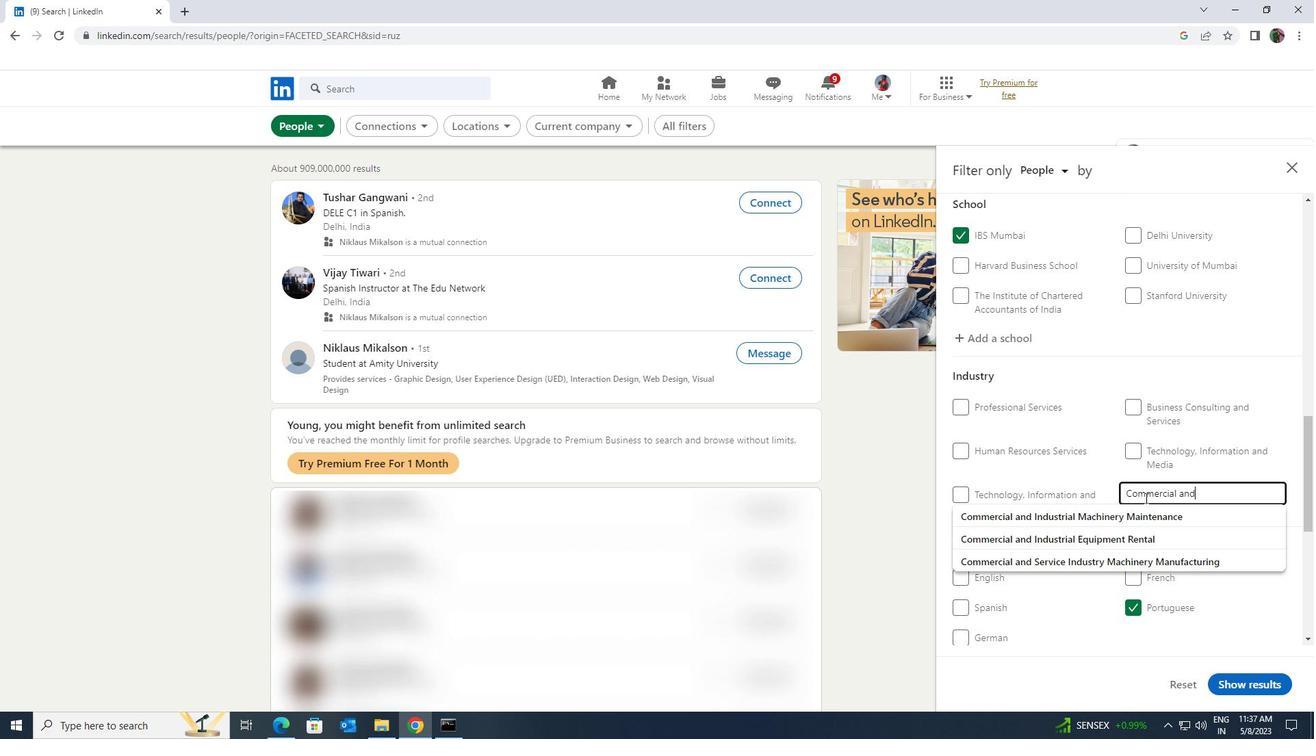 
Action: Mouse moved to (1149, 511)
Screenshot: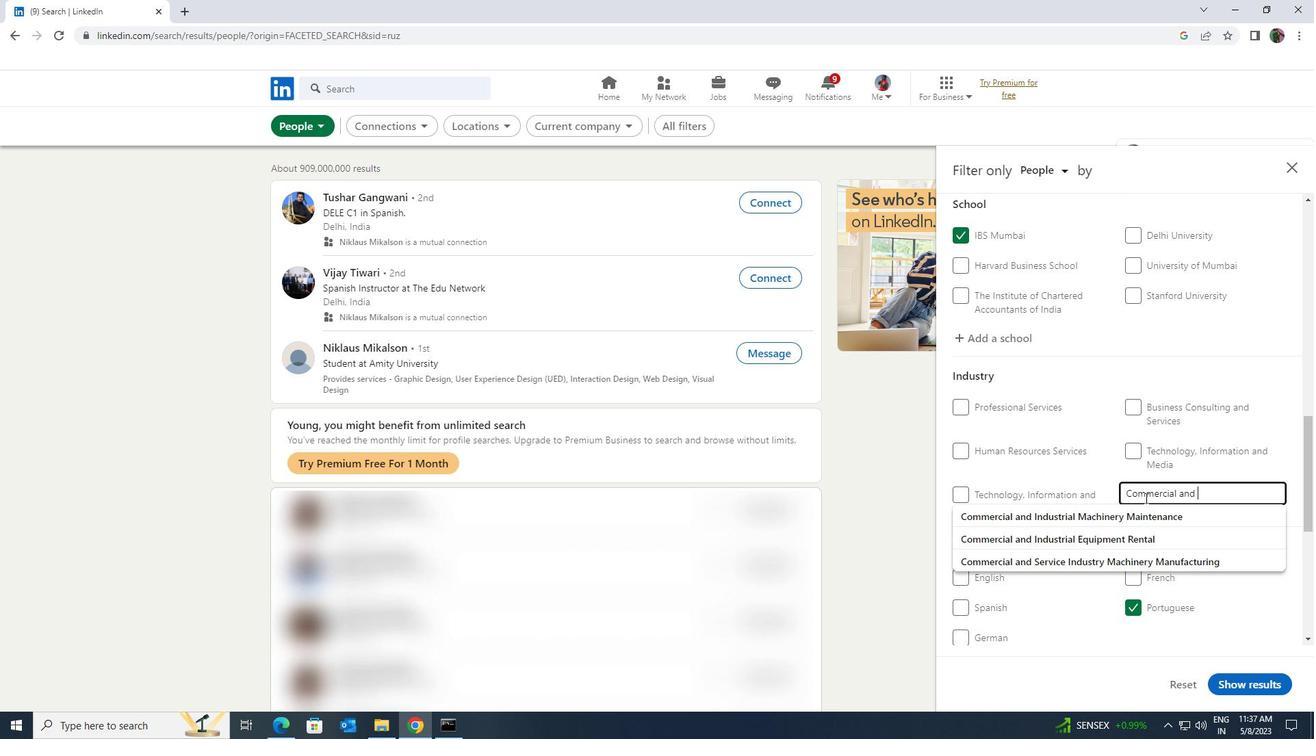
Action: Mouse pressed left at (1149, 511)
Screenshot: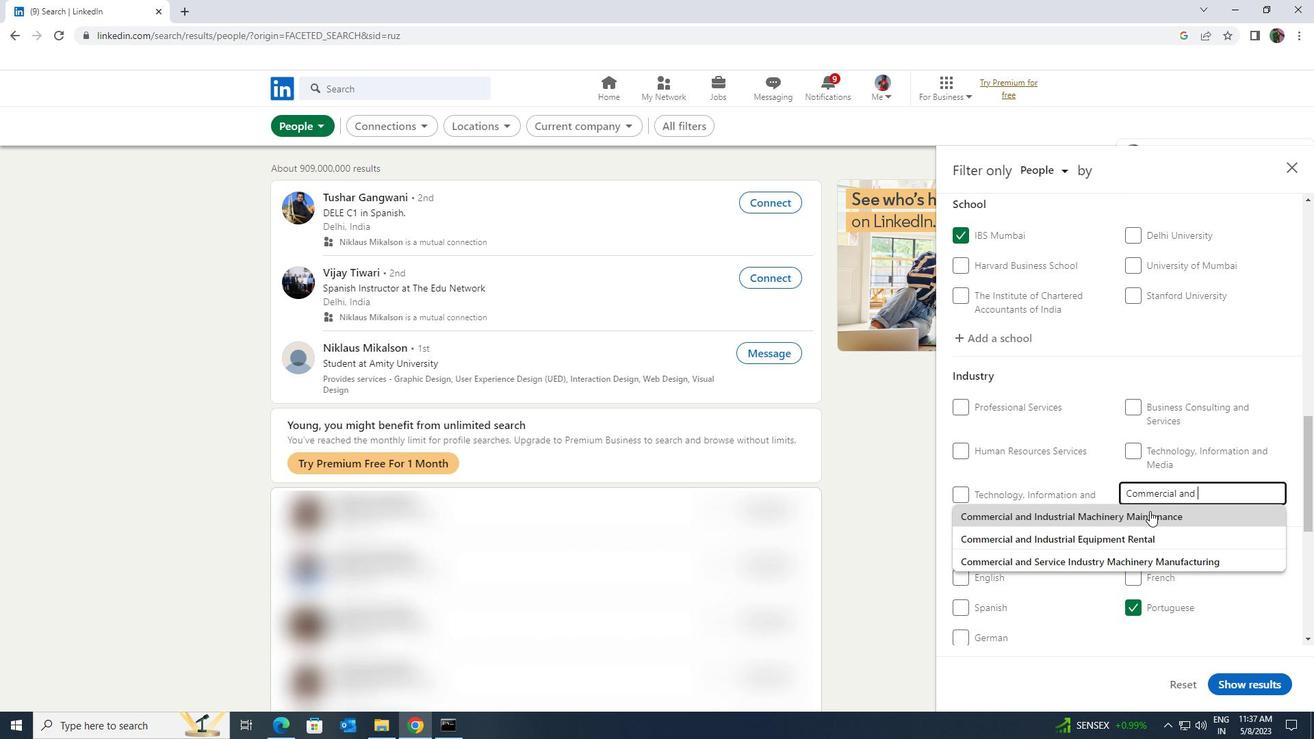 
Action: Mouse moved to (1148, 511)
Screenshot: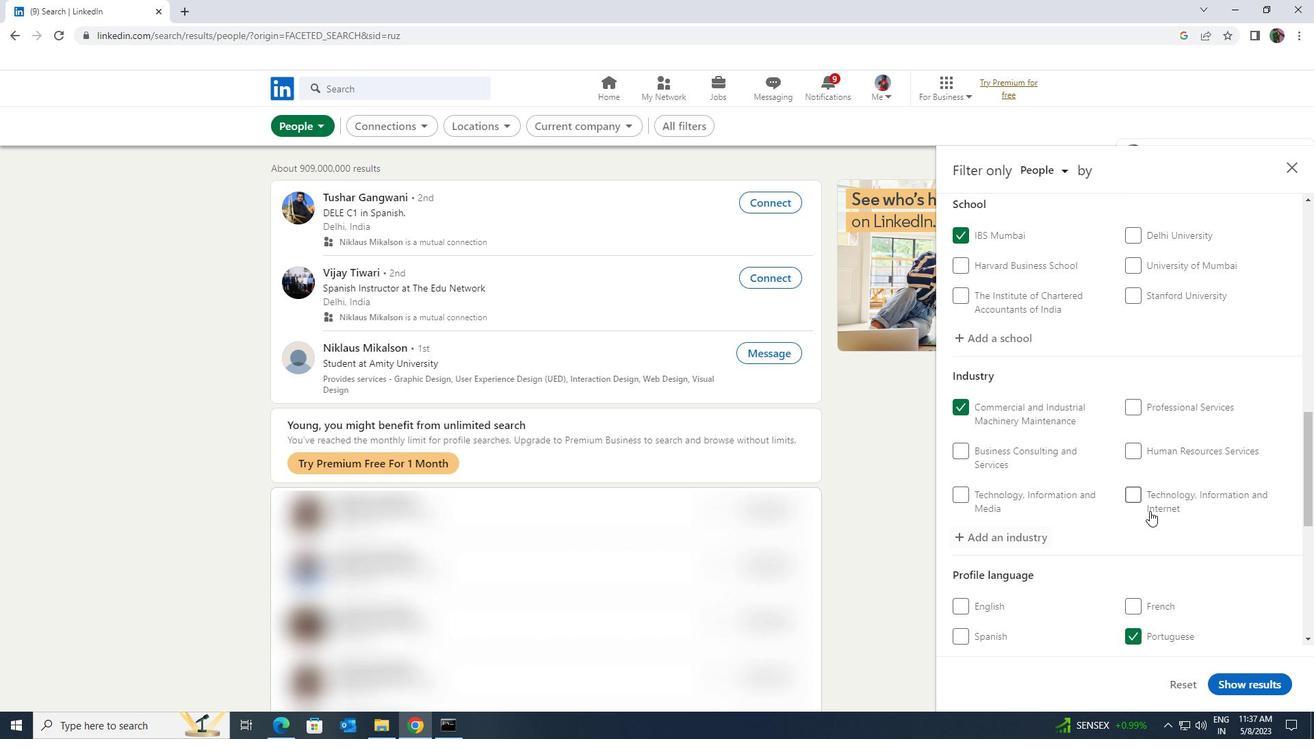 
Action: Mouse scrolled (1148, 510) with delta (0, 0)
Screenshot: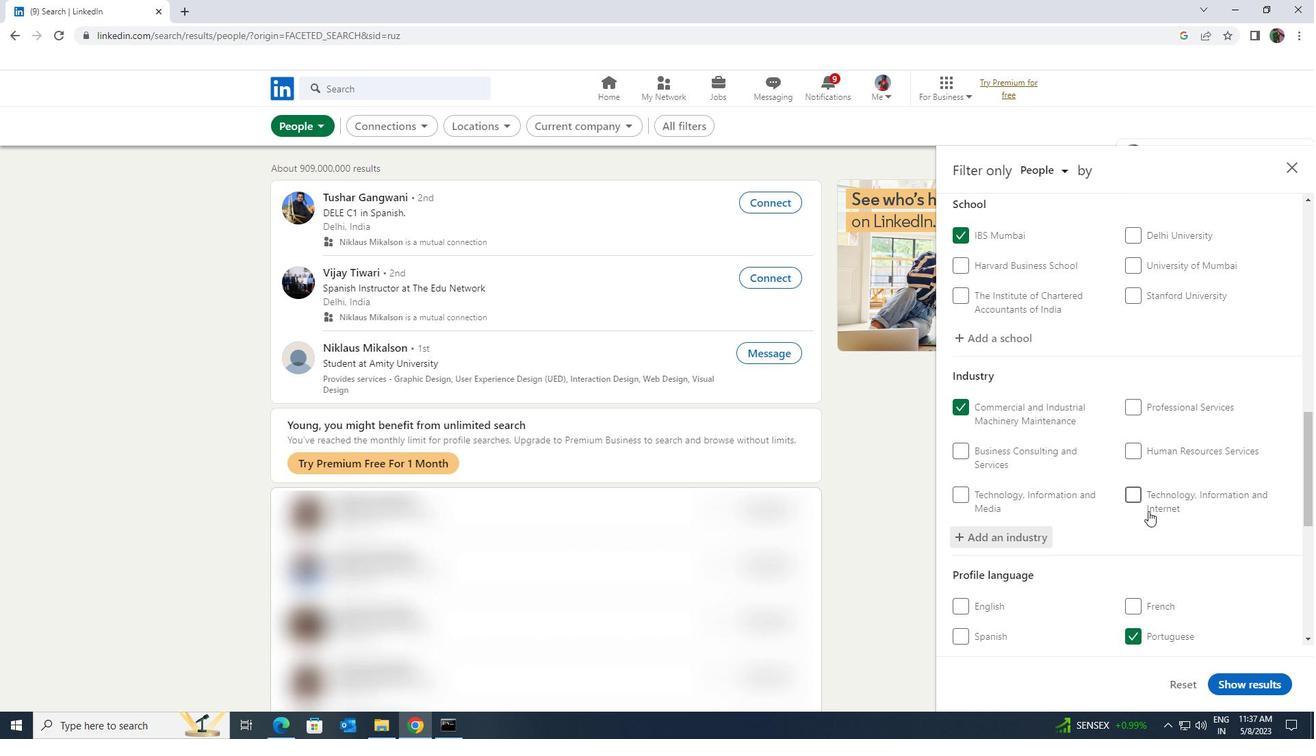 
Action: Mouse moved to (1147, 511)
Screenshot: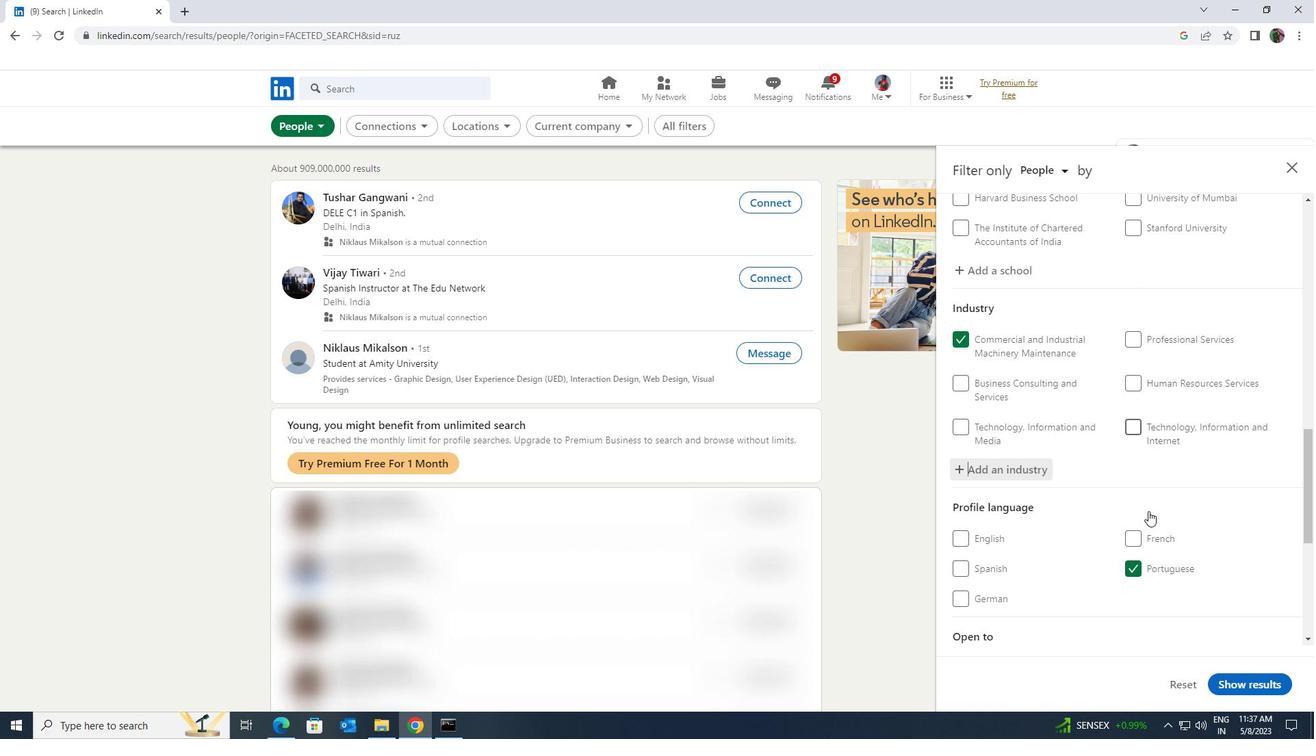 
Action: Mouse scrolled (1147, 510) with delta (0, 0)
Screenshot: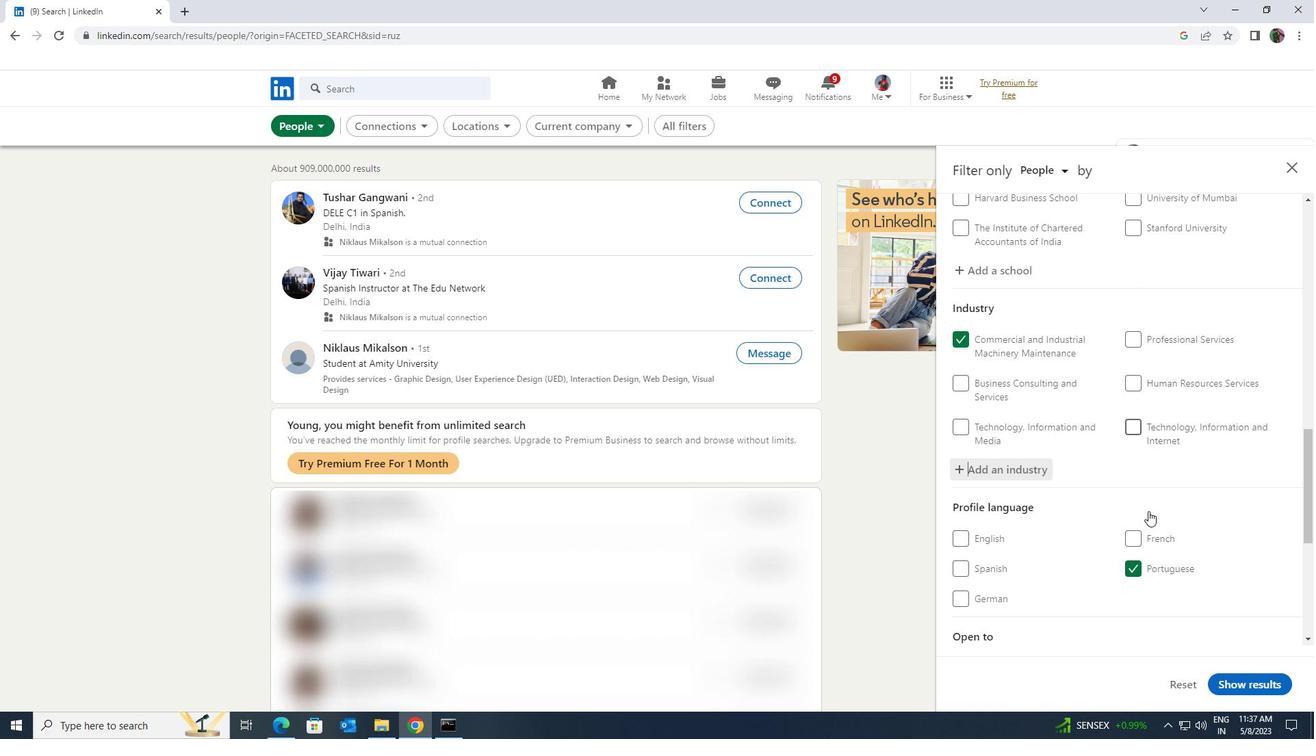 
Action: Mouse scrolled (1147, 510) with delta (0, 0)
Screenshot: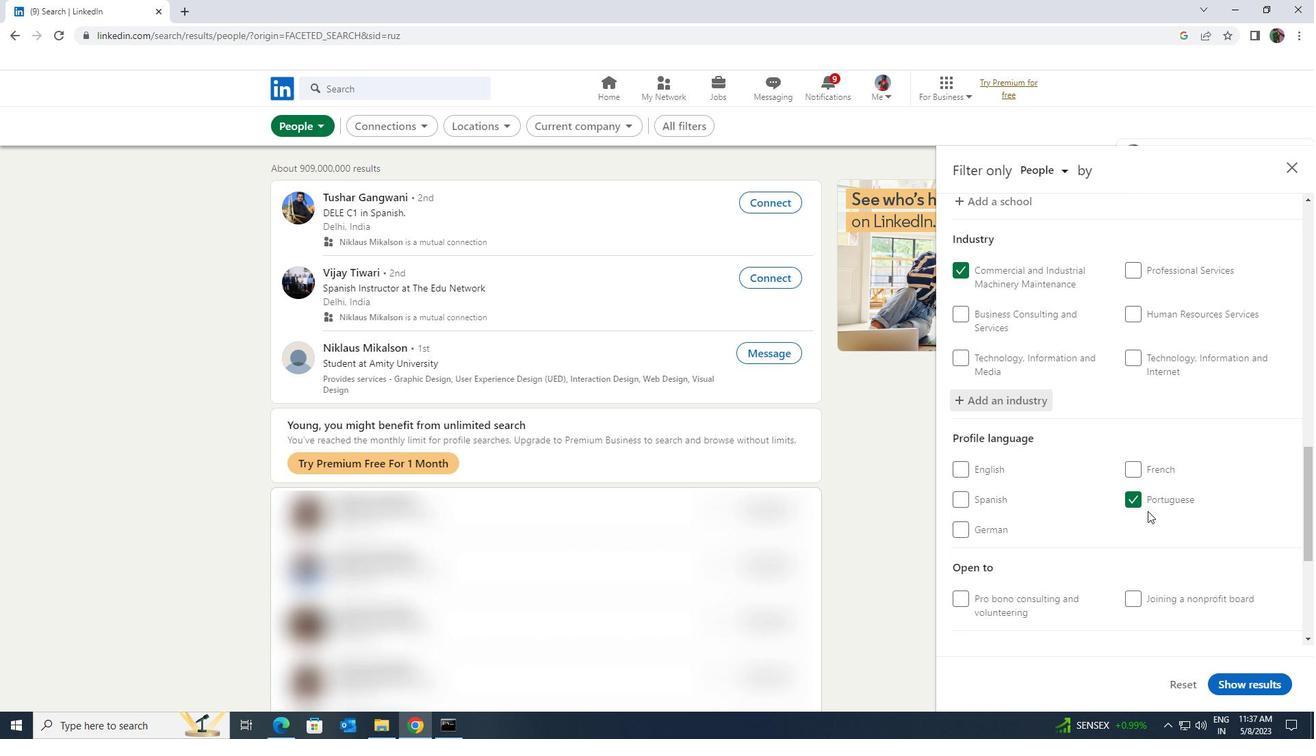 
Action: Mouse scrolled (1147, 510) with delta (0, 0)
Screenshot: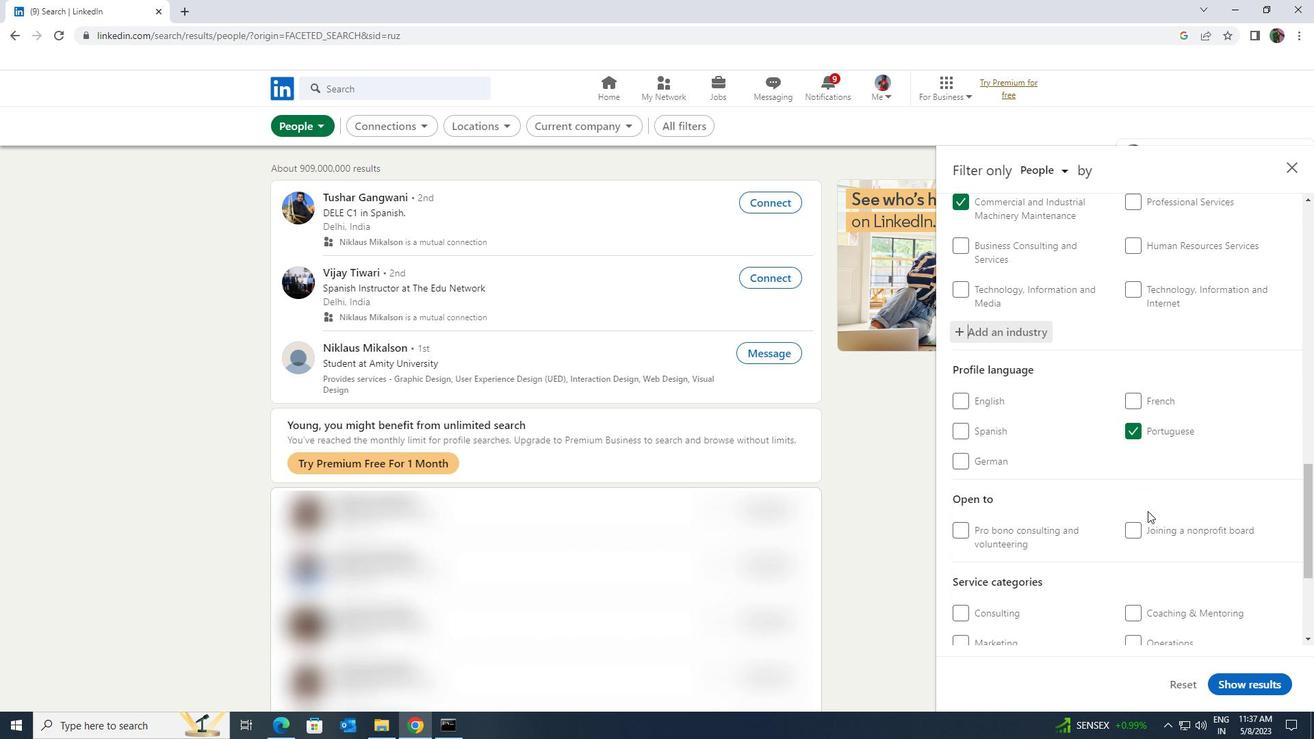 
Action: Mouse scrolled (1147, 510) with delta (0, 0)
Screenshot: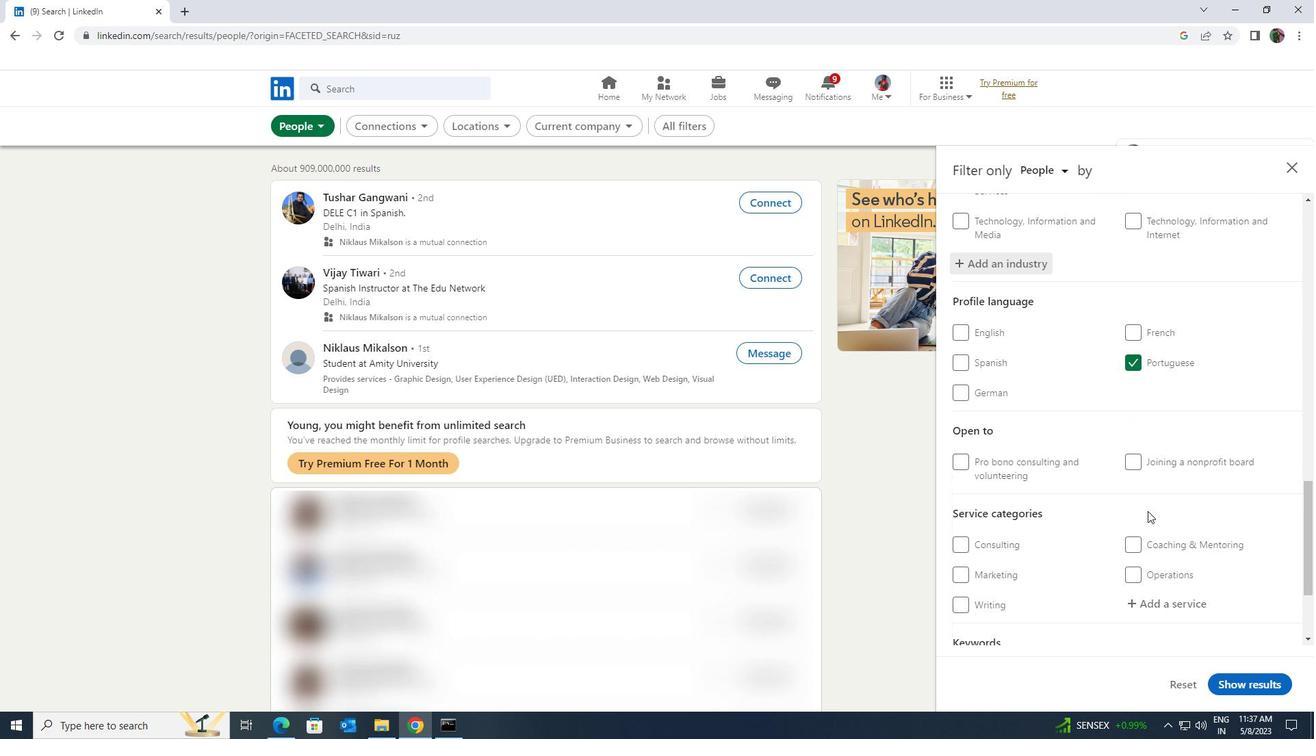 
Action: Mouse moved to (1146, 531)
Screenshot: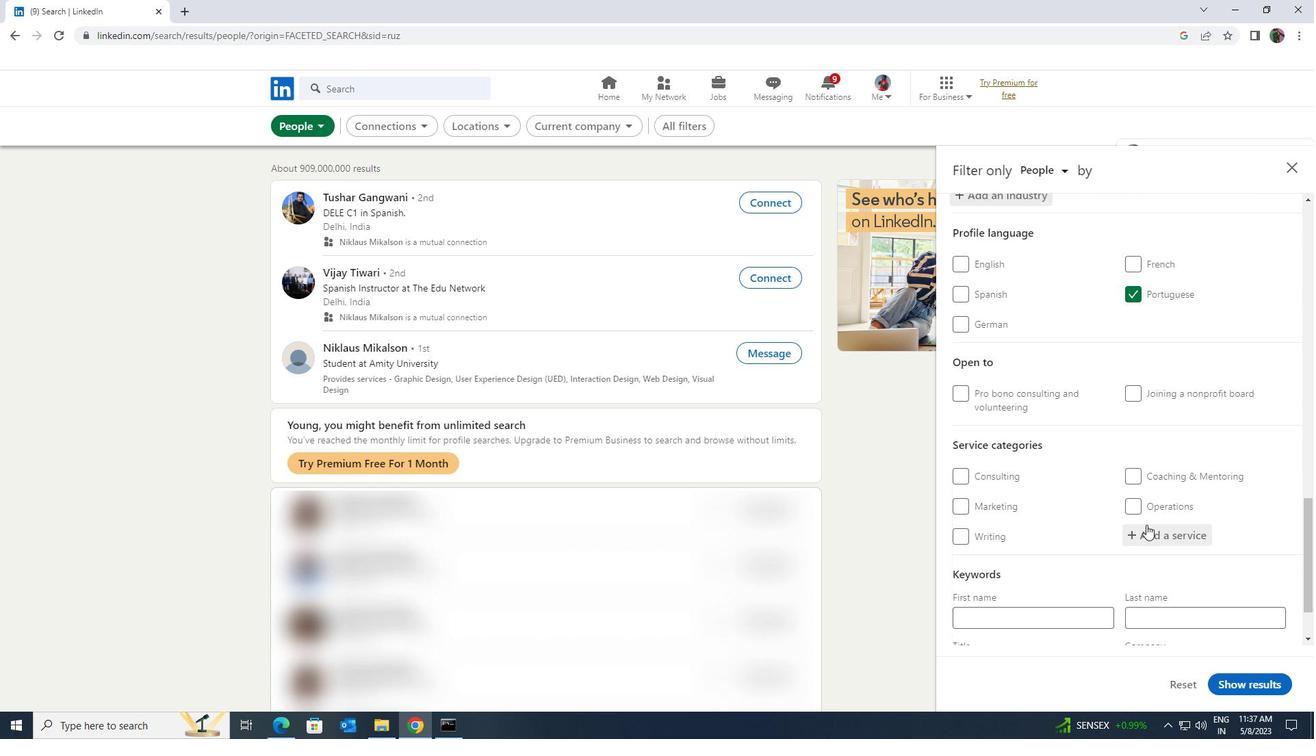 
Action: Mouse pressed left at (1146, 531)
Screenshot: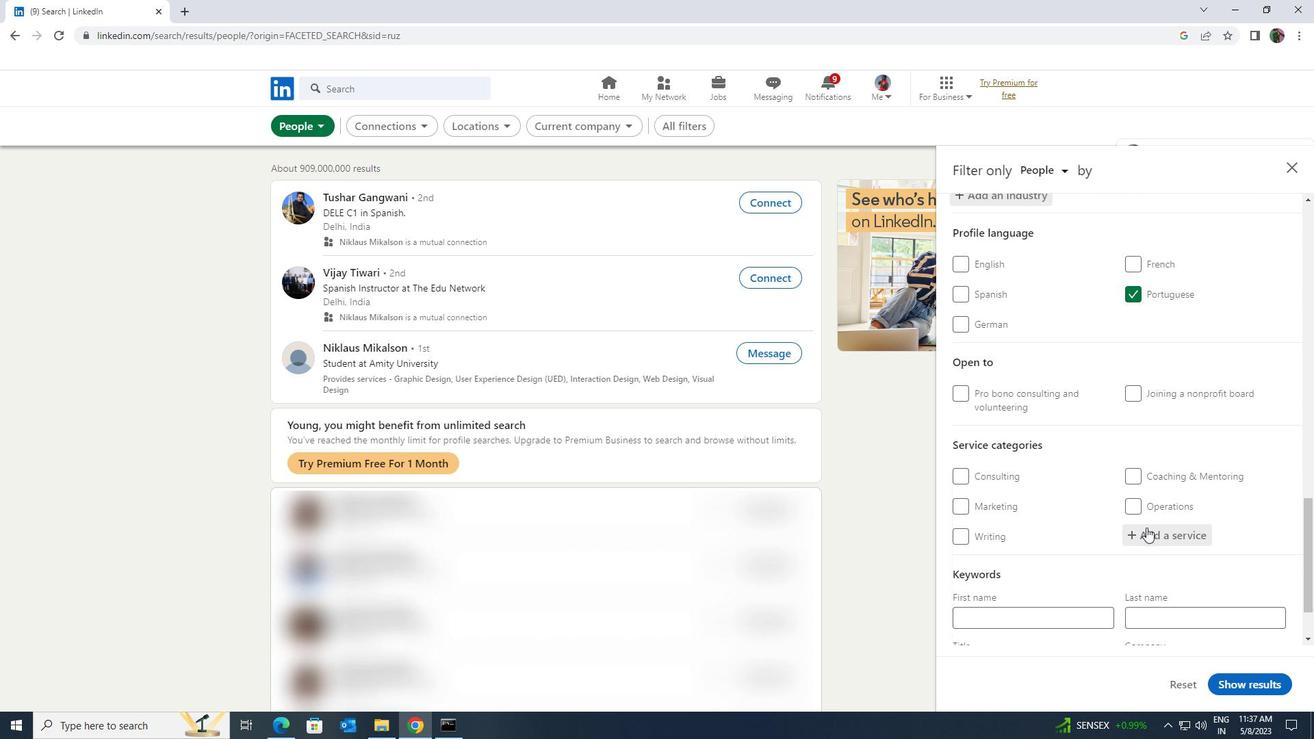
Action: Key pressed <Key.shift><Key.shift><Key.shift><Key.shift><Key.shift><Key.shift><Key.shift><Key.shift><Key.shift><Key.shift><Key.shift><Key.shift><Key.shift><Key.shift><Key.shift><Key.shift><Key.shift>RETI
Screenshot: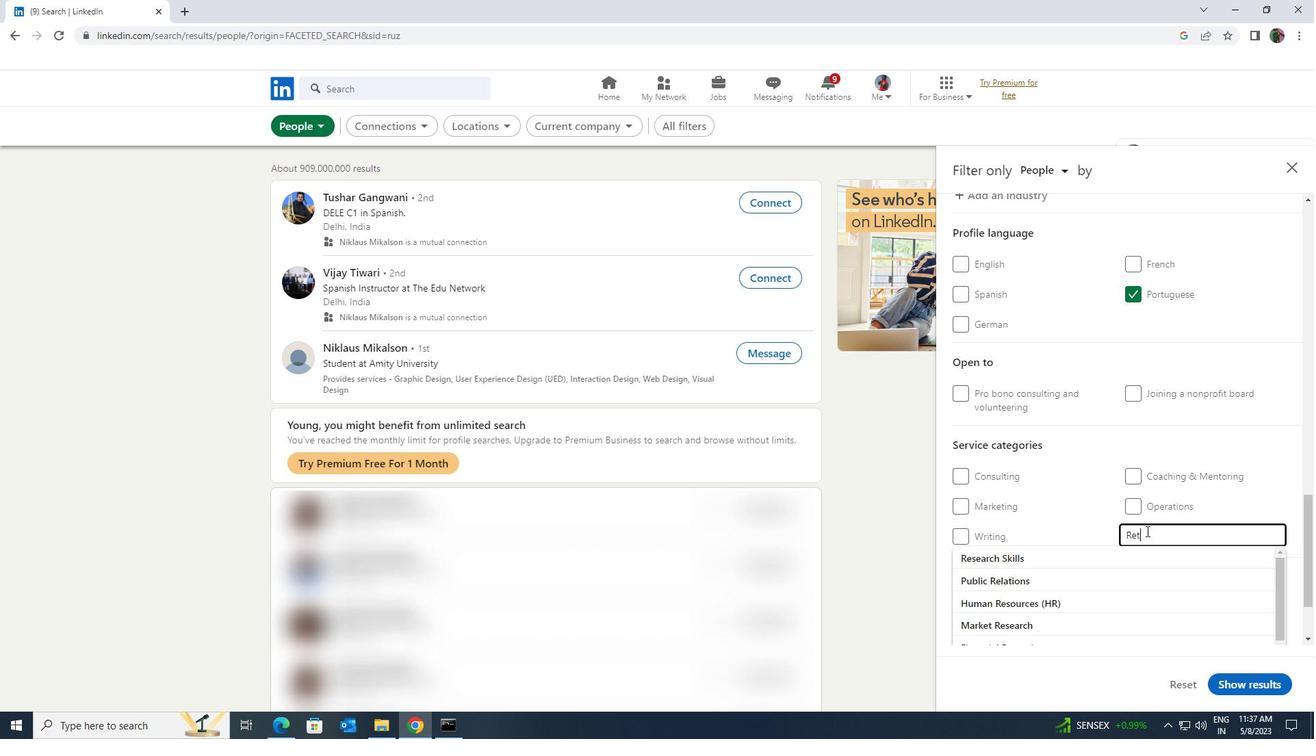 
Action: Mouse moved to (1125, 559)
Screenshot: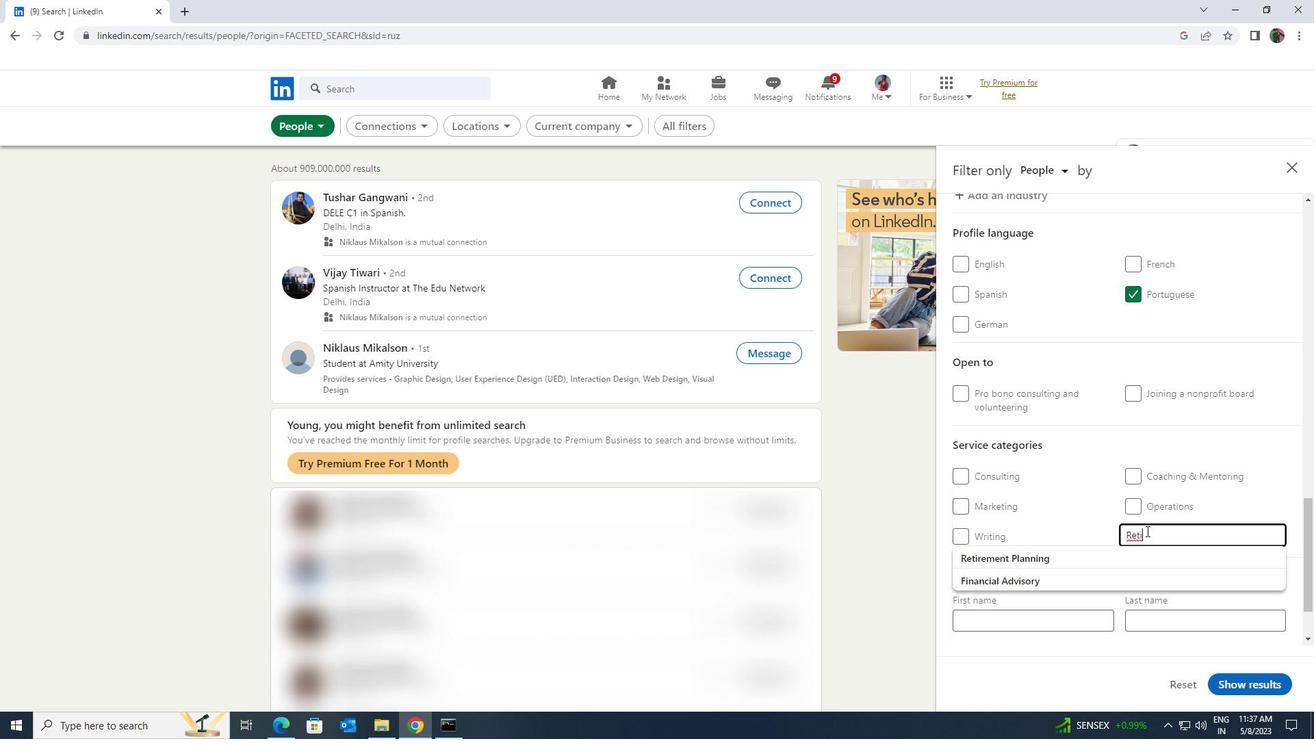 
Action: Mouse pressed left at (1125, 559)
Screenshot: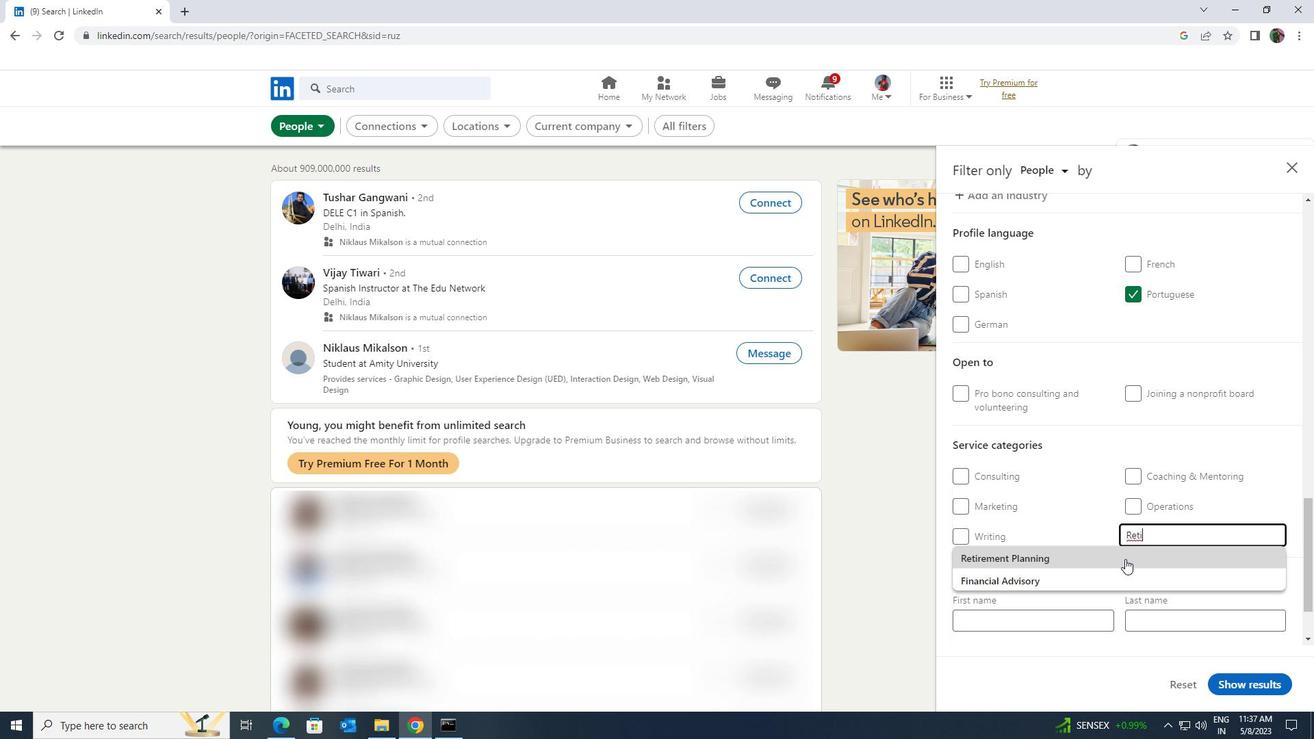 
Action: Mouse scrolled (1125, 558) with delta (0, 0)
Screenshot: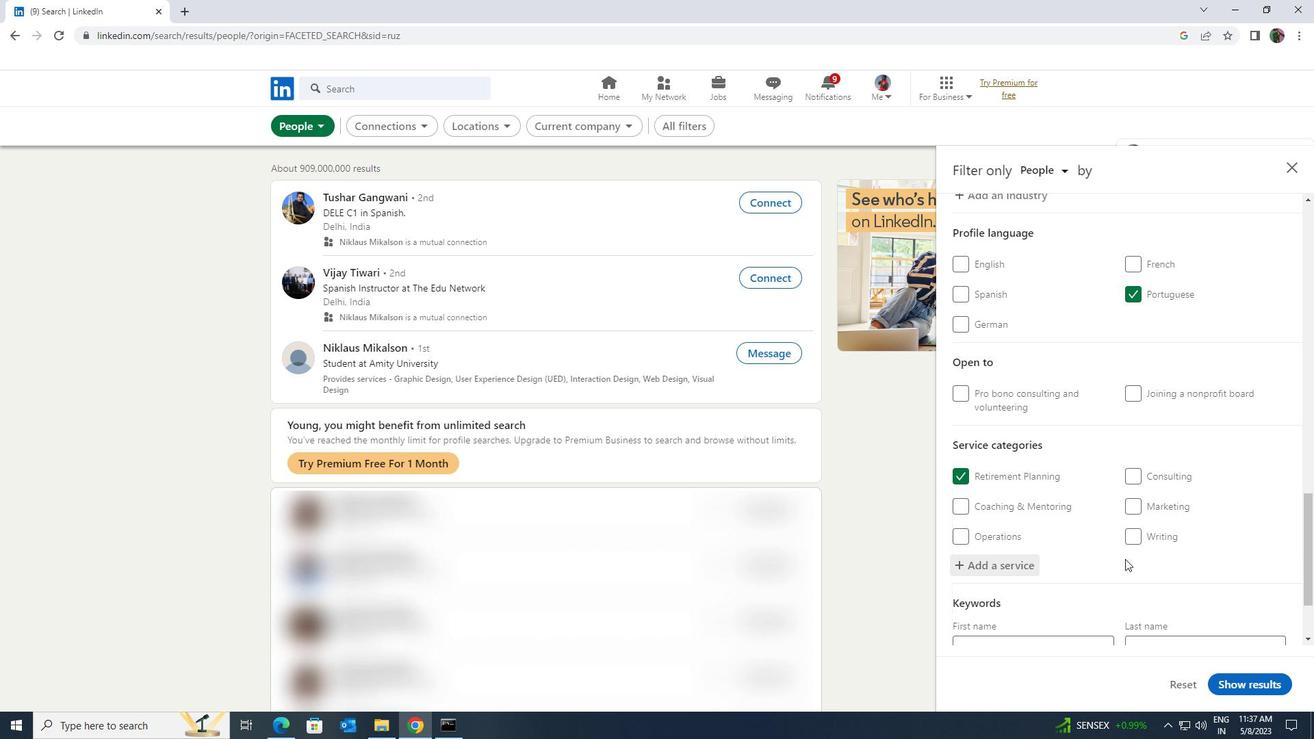 
Action: Mouse scrolled (1125, 558) with delta (0, 0)
Screenshot: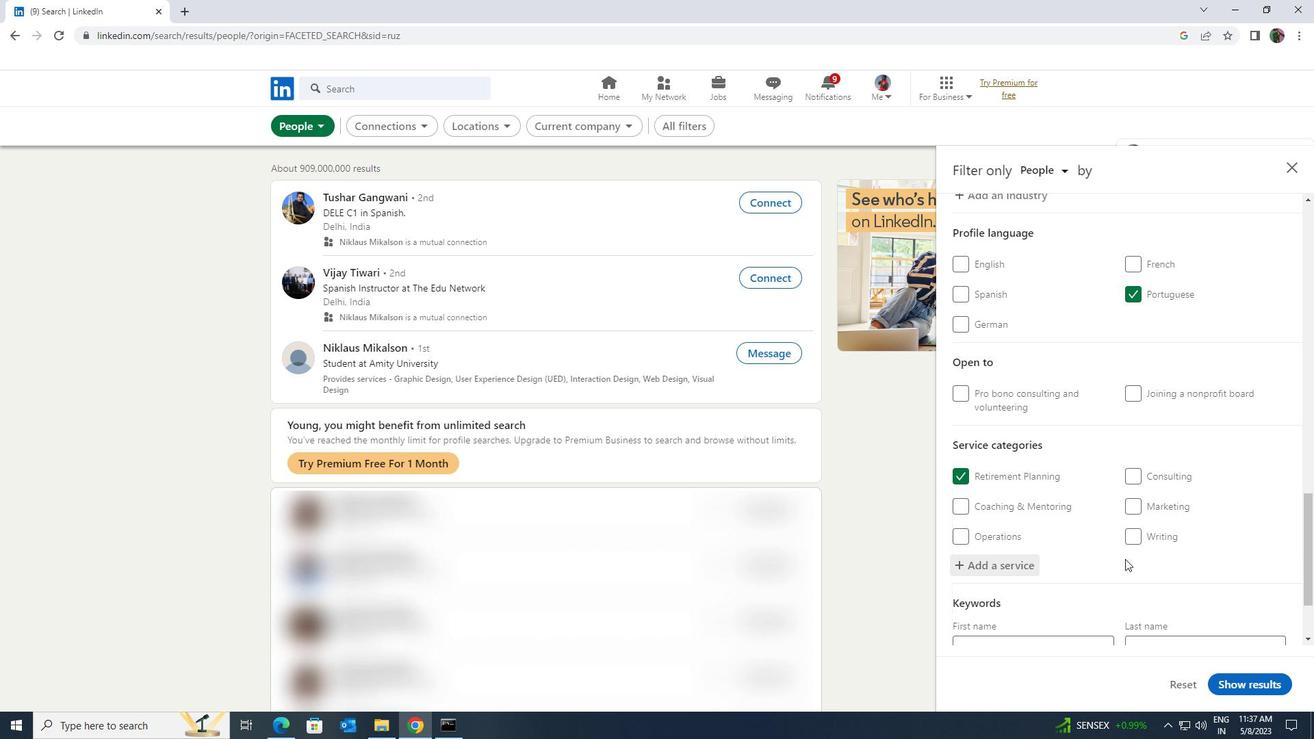 
Action: Mouse moved to (1123, 559)
Screenshot: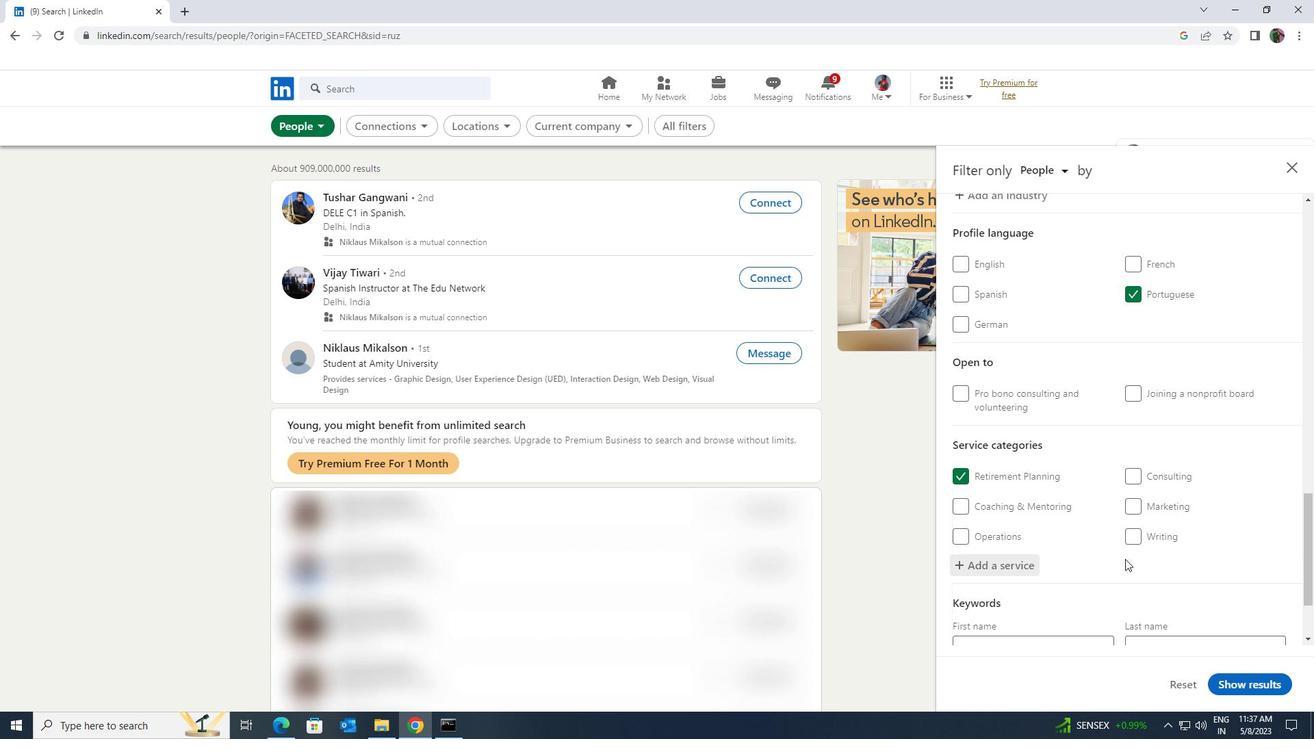 
Action: Mouse scrolled (1123, 559) with delta (0, 0)
Screenshot: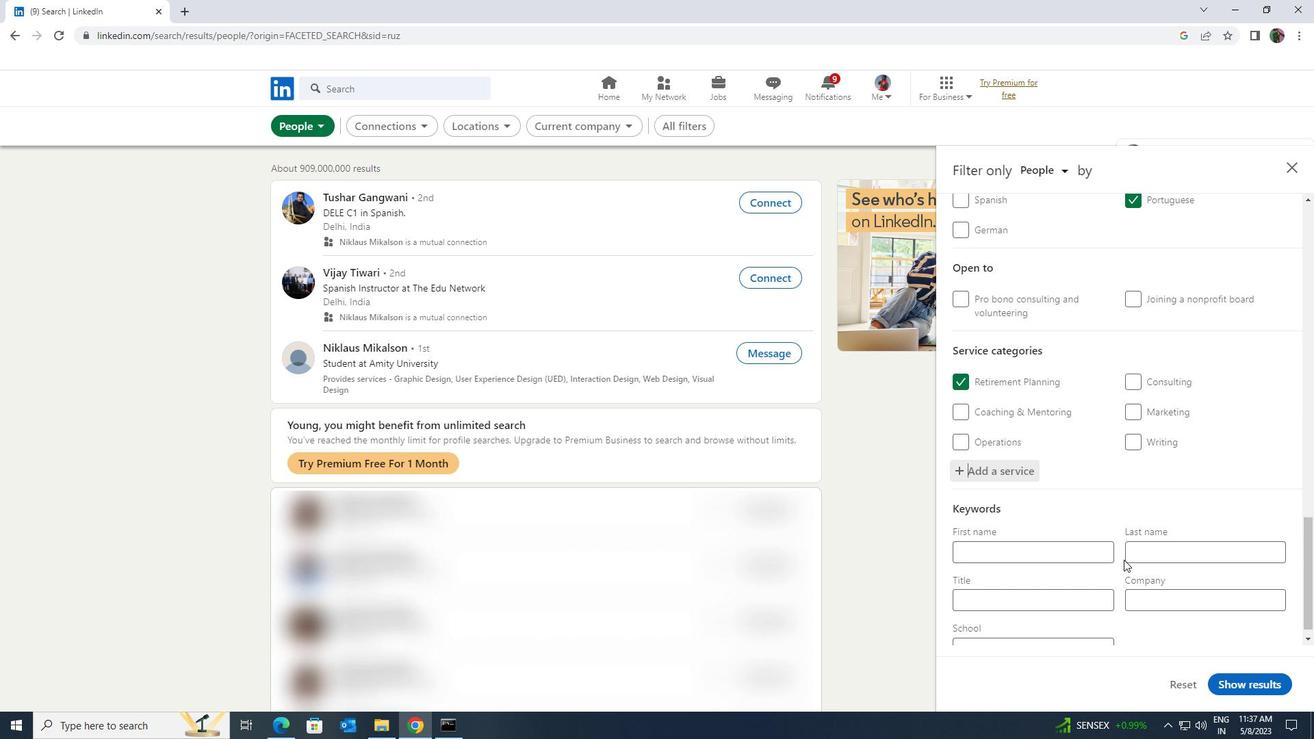 
Action: Mouse scrolled (1123, 559) with delta (0, 0)
Screenshot: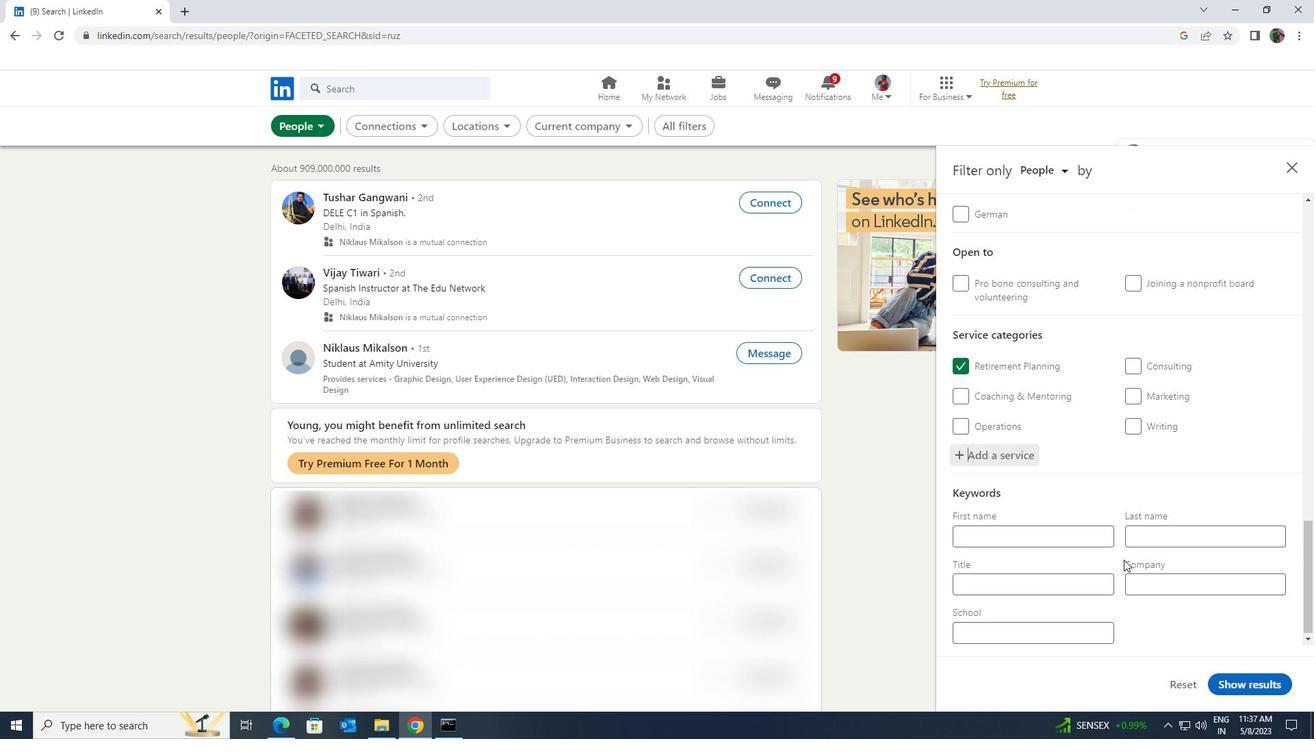 
Action: Mouse moved to (1108, 577)
Screenshot: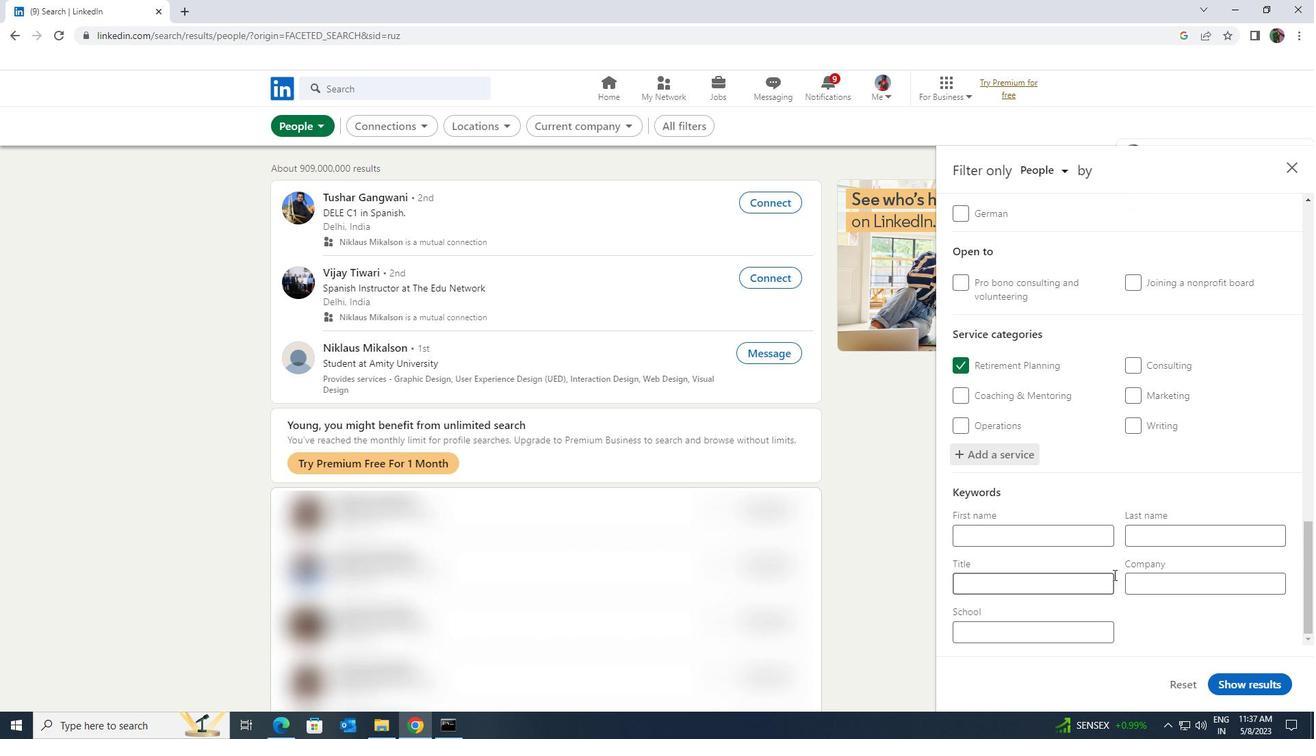 
Action: Mouse pressed left at (1108, 577)
Screenshot: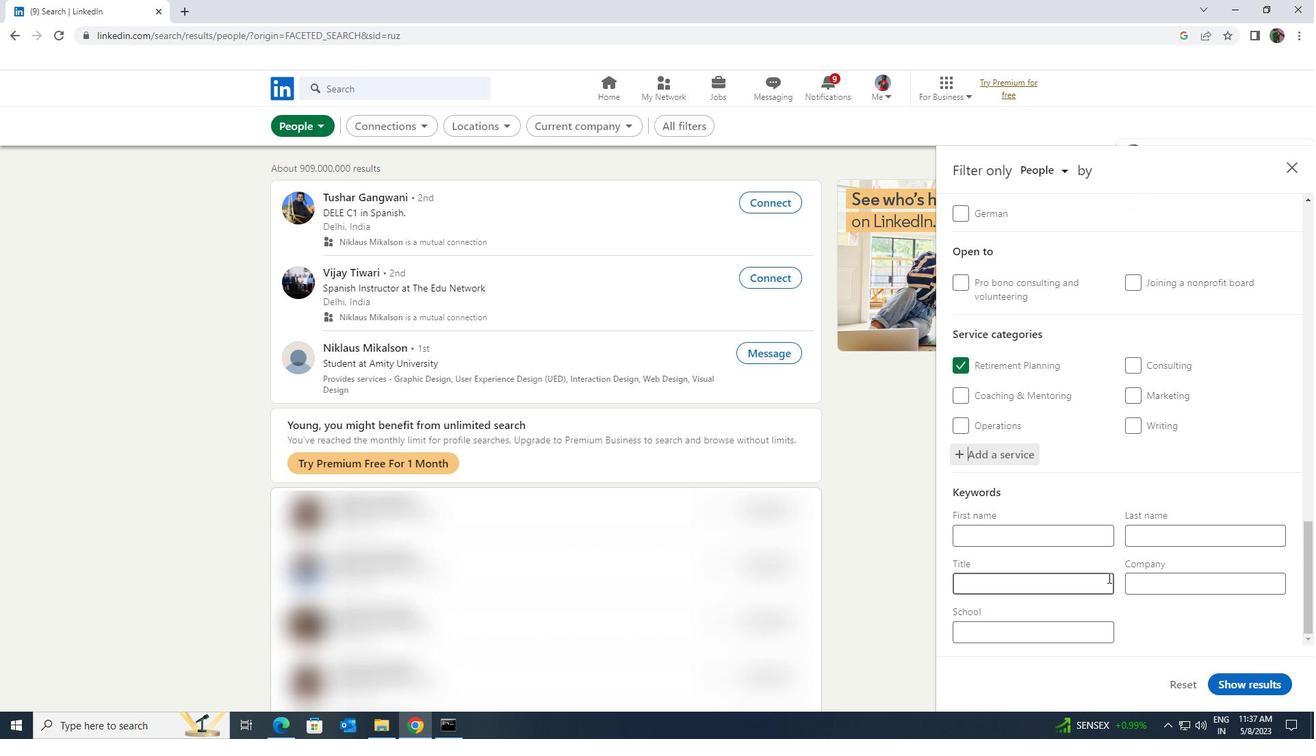 
Action: Key pressed <Key.shift><Key.shift><Key.shift><Key.shift><Key.shift><Key.shift><Key.shift><Key.shift><Key.shift><Key.shift><Key.shift><Key.shift><Key.shift><Key.shift>RECEPTIONIST
Screenshot: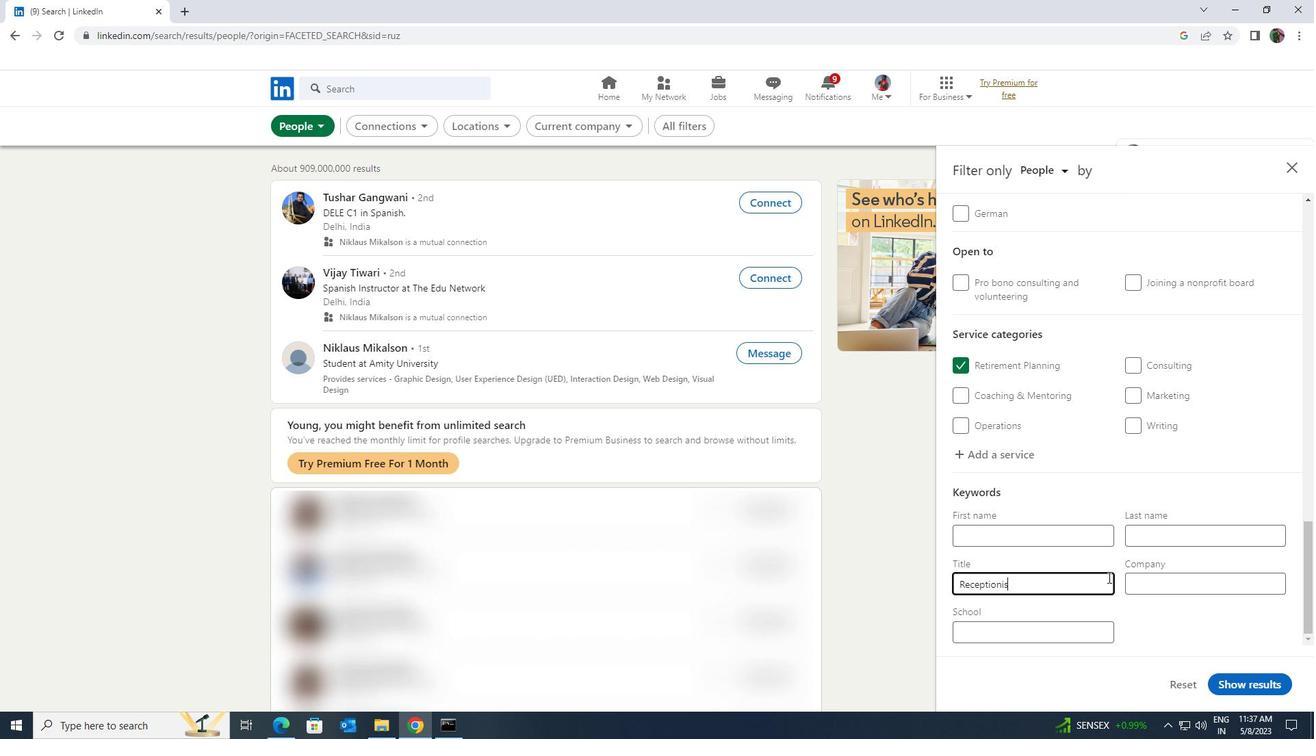
Action: Mouse moved to (1230, 686)
Screenshot: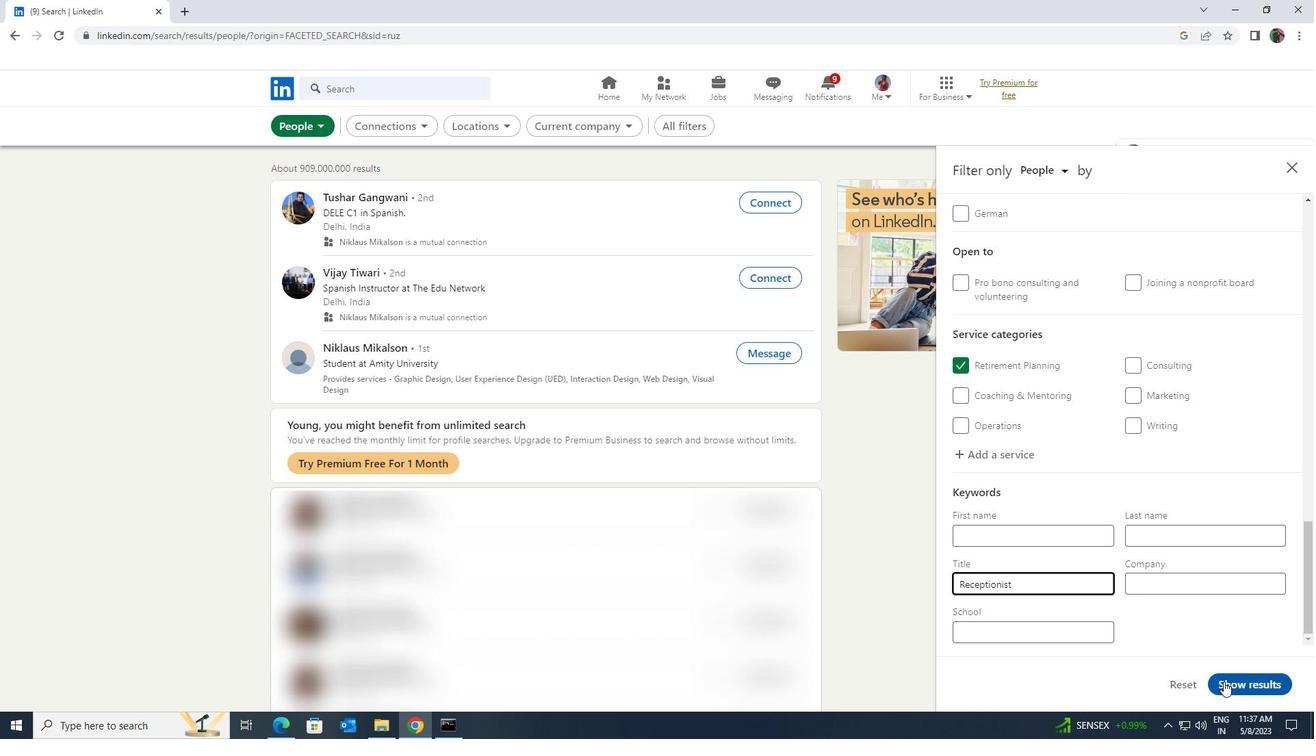 
Action: Mouse pressed left at (1230, 686)
Screenshot: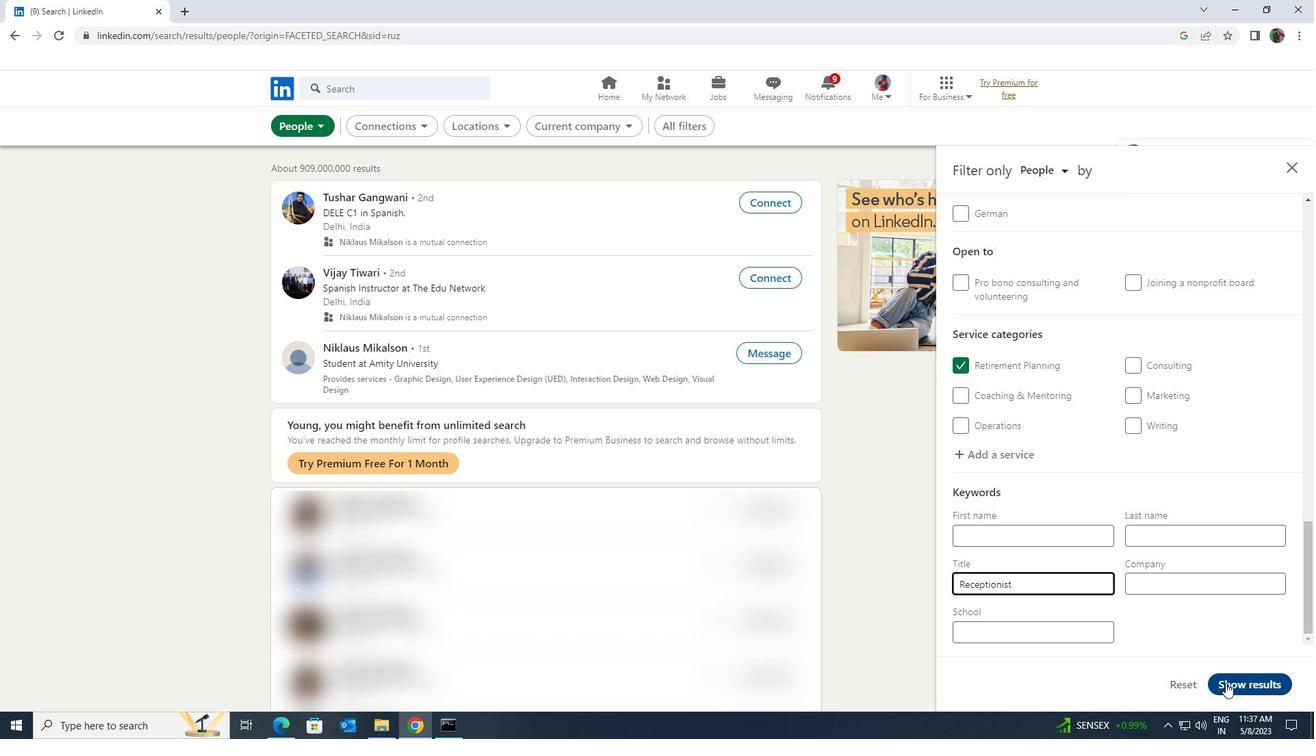
